 Task: Research Airbnb properties in Rafa?, Palestinian Territory from 10th December, 2023 to 25th December, 2023 for 3 adults, 1 child. Place can be shared room with 2 bedrooms having 3 beds and 2 bathrooms. Property type can be guest house. Amenities needed are: wifi, TV, free parkinig on premises, gym, breakfast. Booking option can be shelf check-in. Look for 5 properties as per requirement.
Action: Mouse moved to (372, 115)
Screenshot: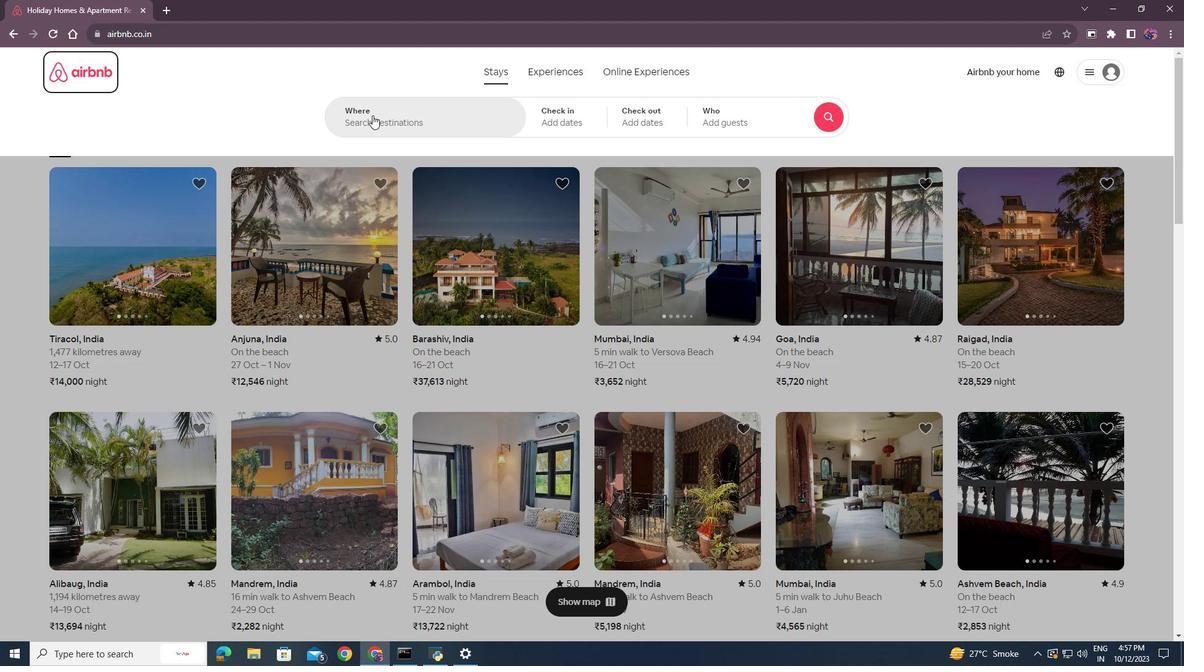 
Action: Mouse pressed left at (372, 115)
Screenshot: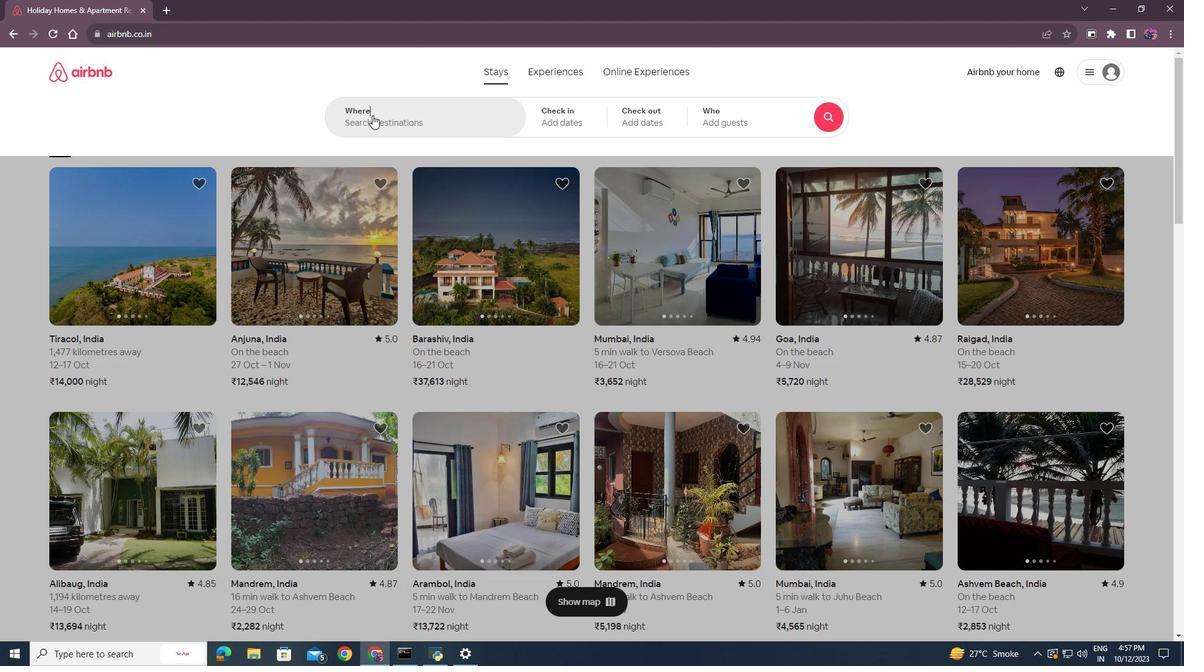 
Action: Mouse moved to (366, 122)
Screenshot: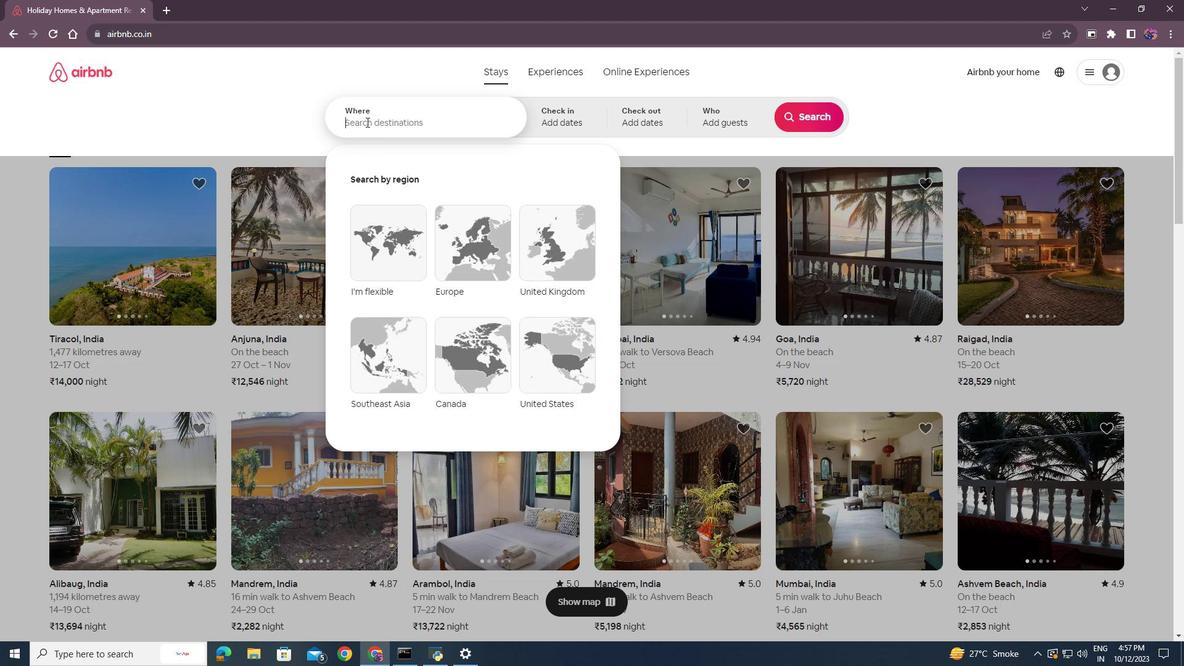
Action: Mouse pressed left at (366, 122)
Screenshot: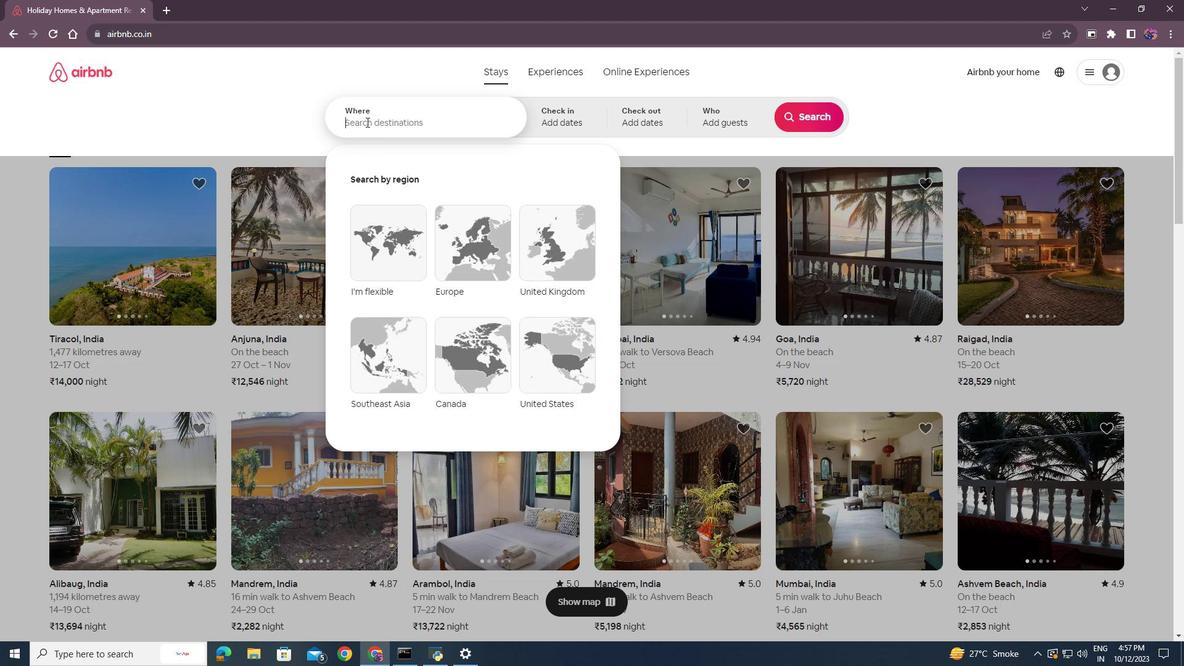 
Action: Key pressed <Key.shift>Rafa<Key.shift_r>?,<Key.shift><Key.shift><Key.shift><Key.shift><Key.shift><Key.shift><Key.shift><Key.shift><Key.shift><Key.shift><Key.shift><Key.shift><Key.shift><Key.shift><Key.shift><Key.shift><Key.shift><Key.shift><Key.shift><Key.shift>Palestinian<Key.space><Key.shift>Territory<Key.enter>
Screenshot: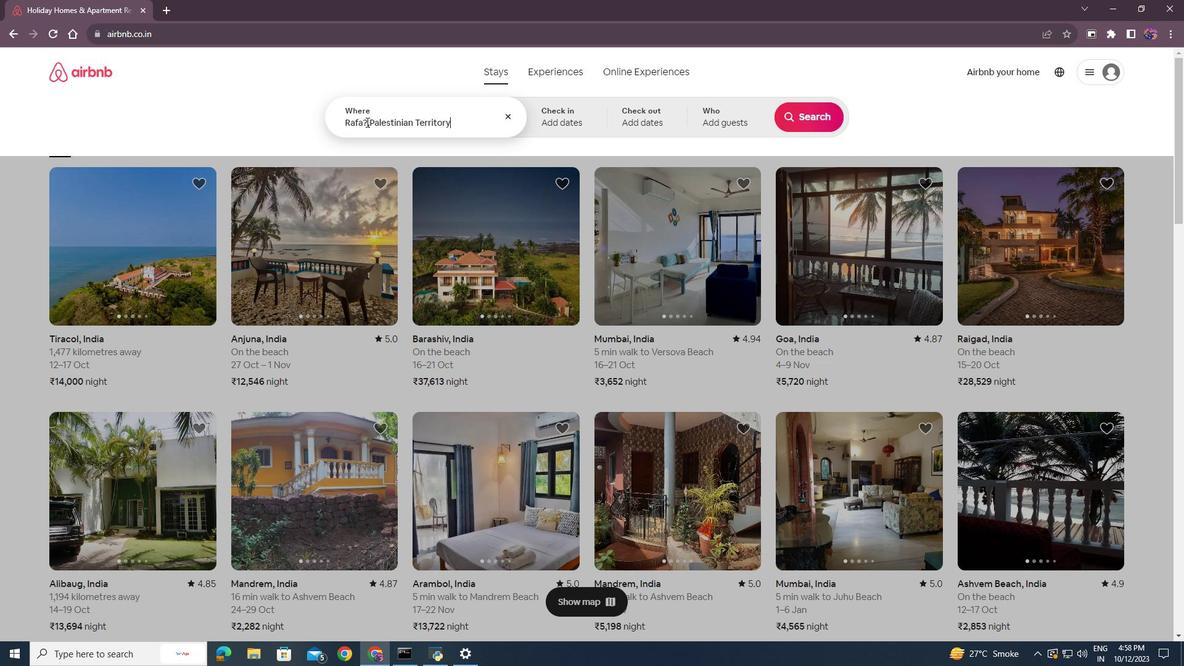 
Action: Mouse moved to (803, 217)
Screenshot: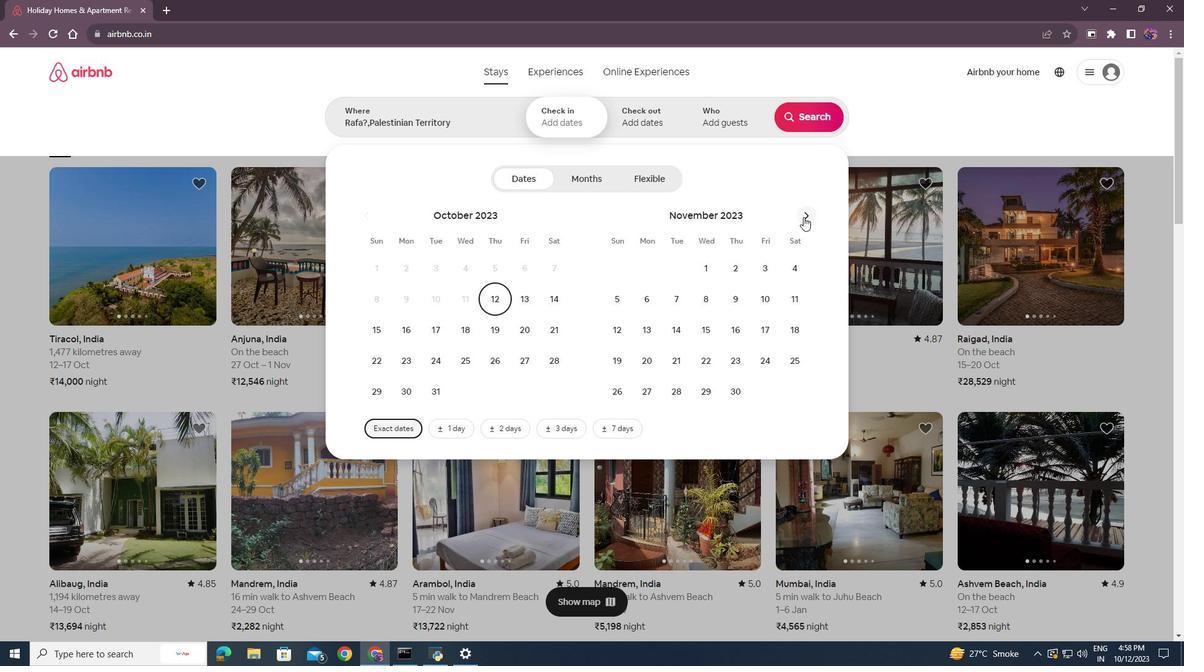 
Action: Mouse pressed left at (803, 217)
Screenshot: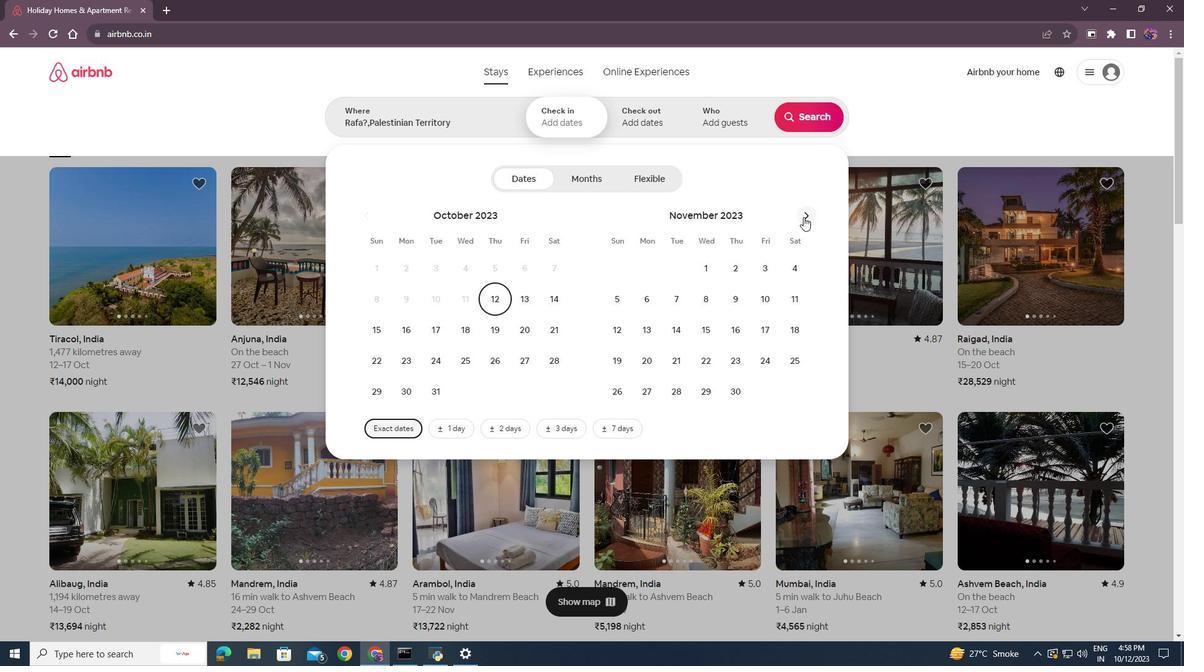 
Action: Mouse moved to (617, 330)
Screenshot: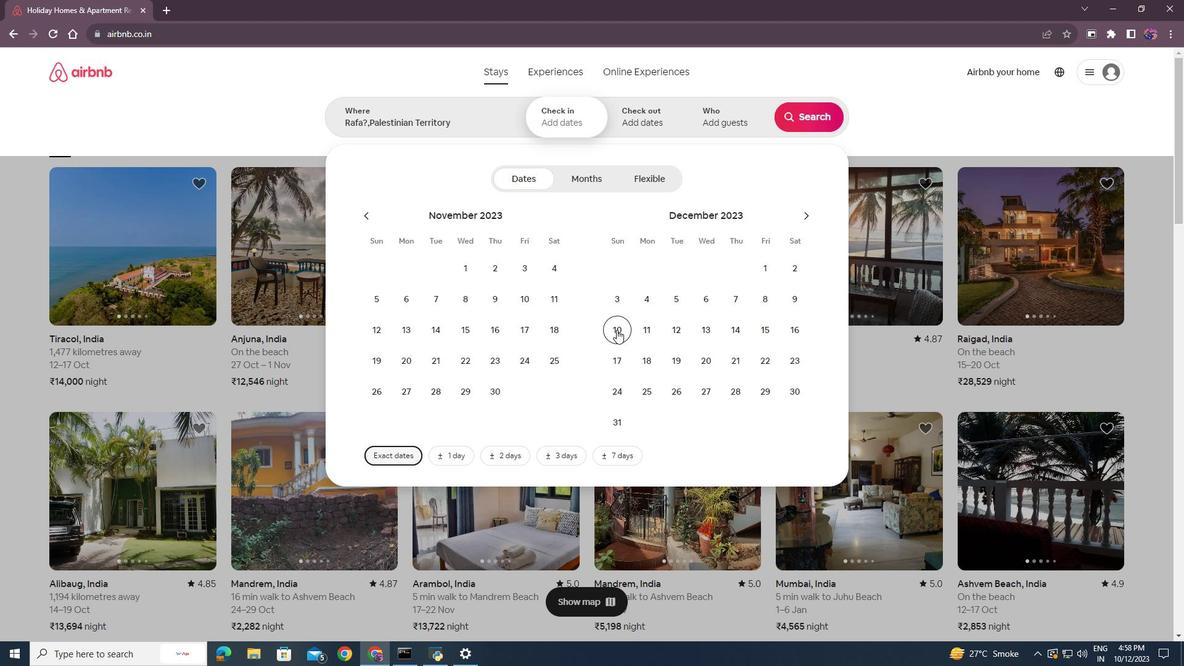 
Action: Mouse pressed left at (617, 330)
Screenshot: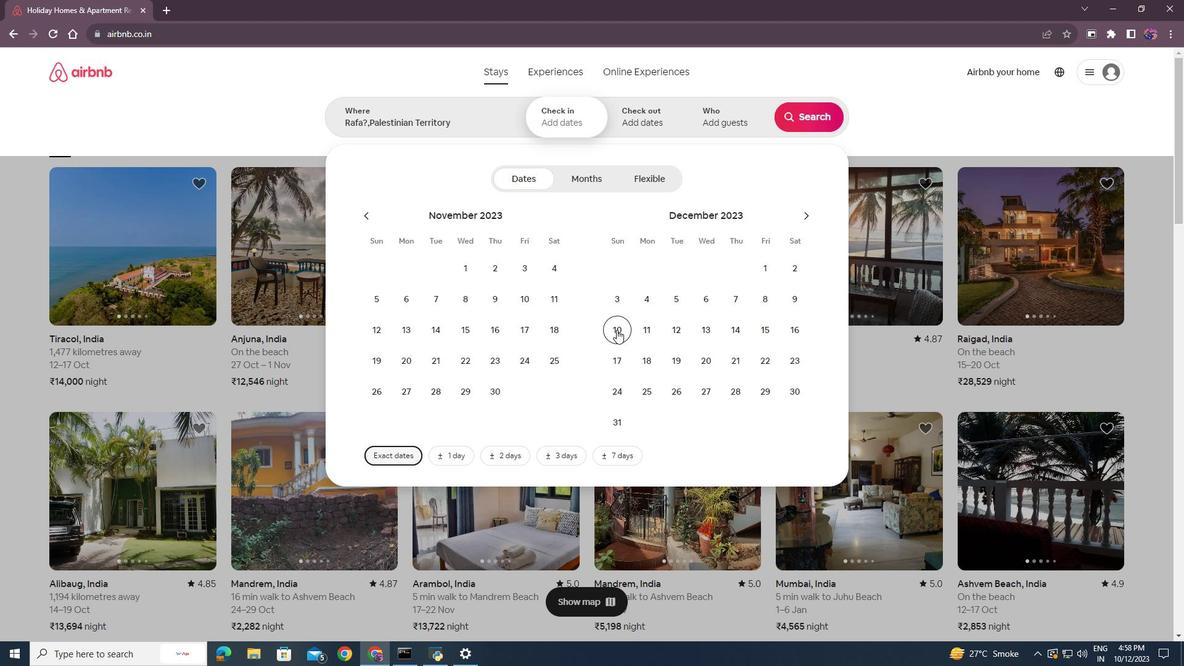 
Action: Mouse moved to (647, 388)
Screenshot: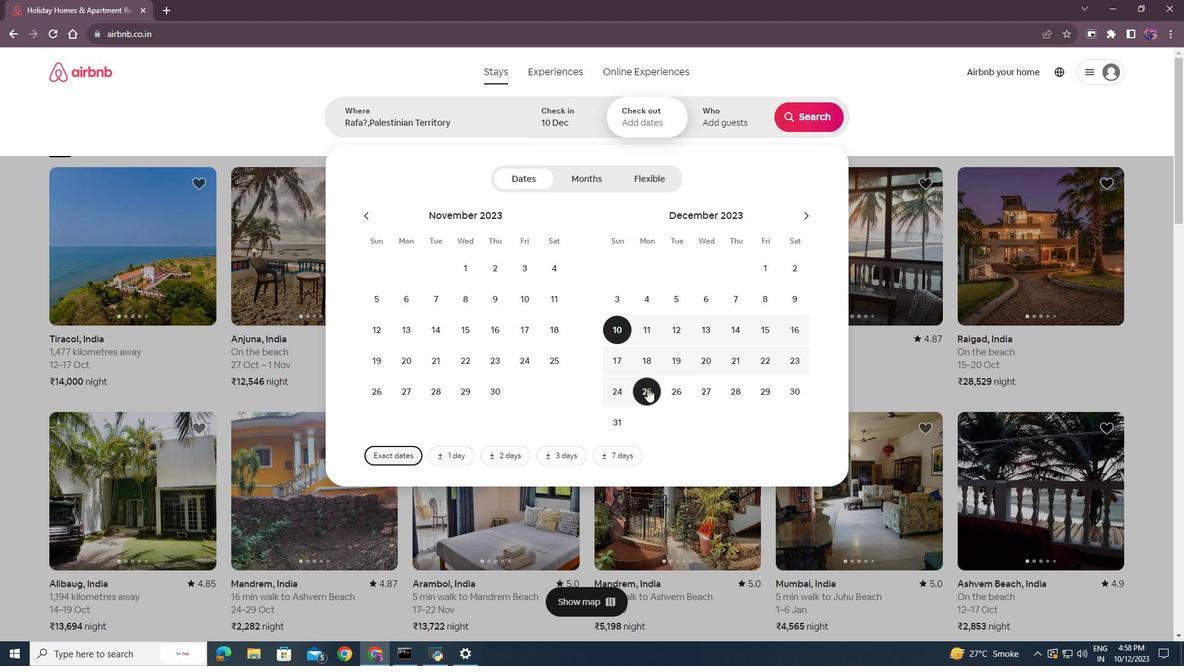 
Action: Mouse pressed left at (647, 388)
Screenshot: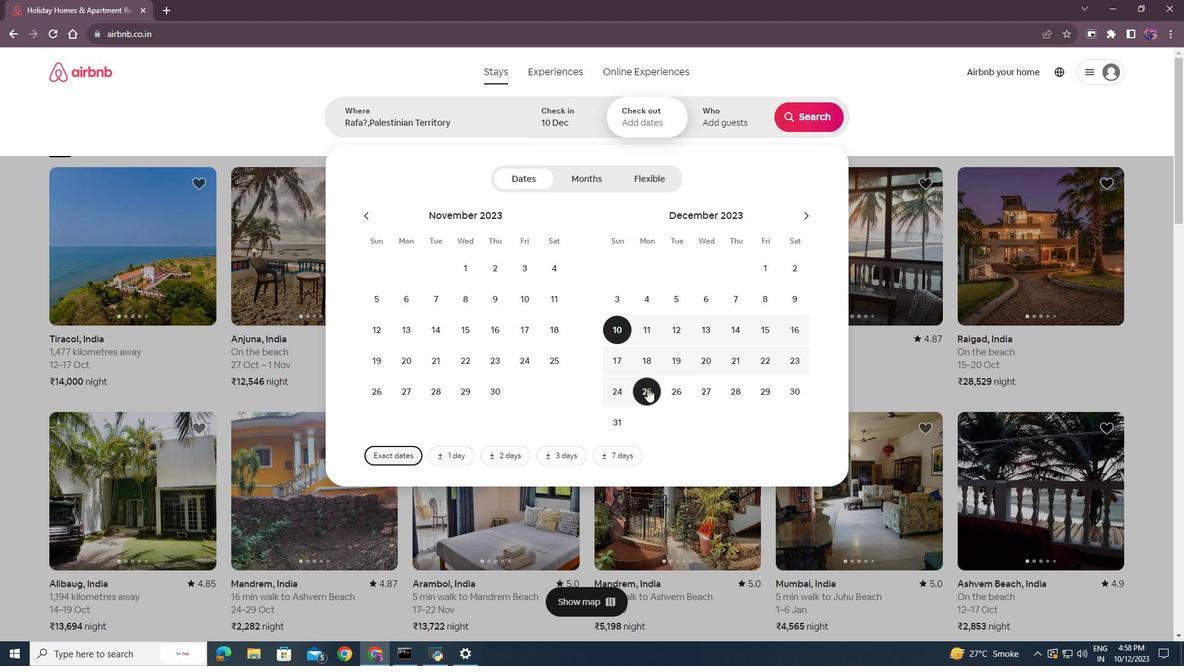 
Action: Mouse moved to (741, 121)
Screenshot: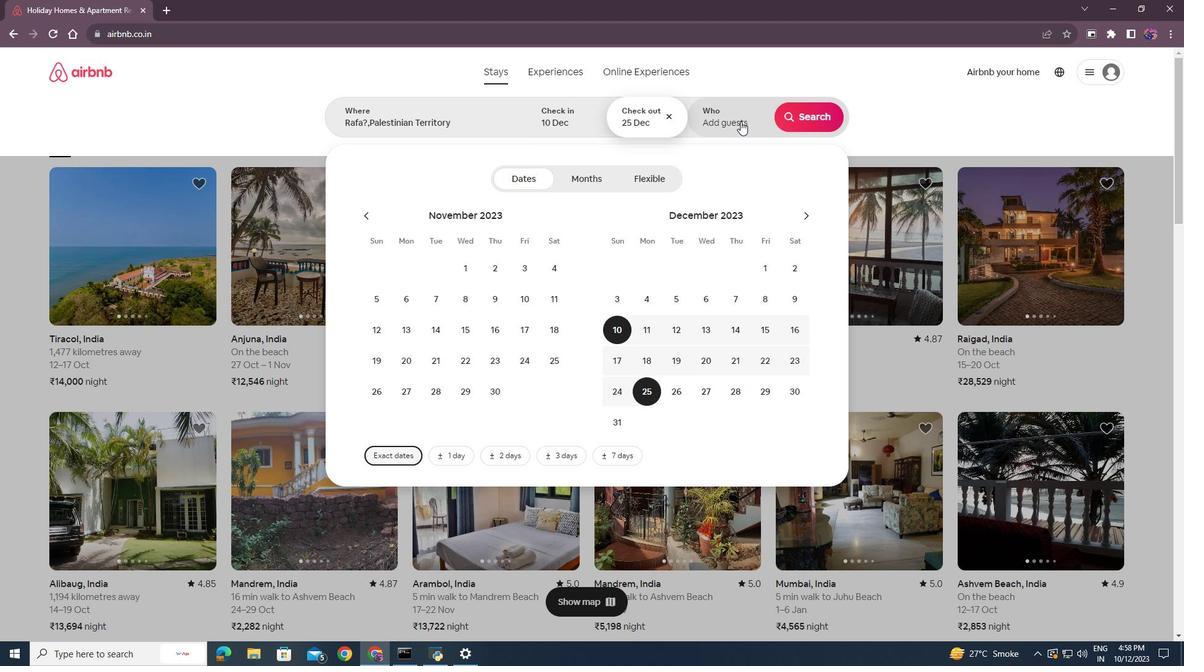 
Action: Mouse pressed left at (741, 121)
Screenshot: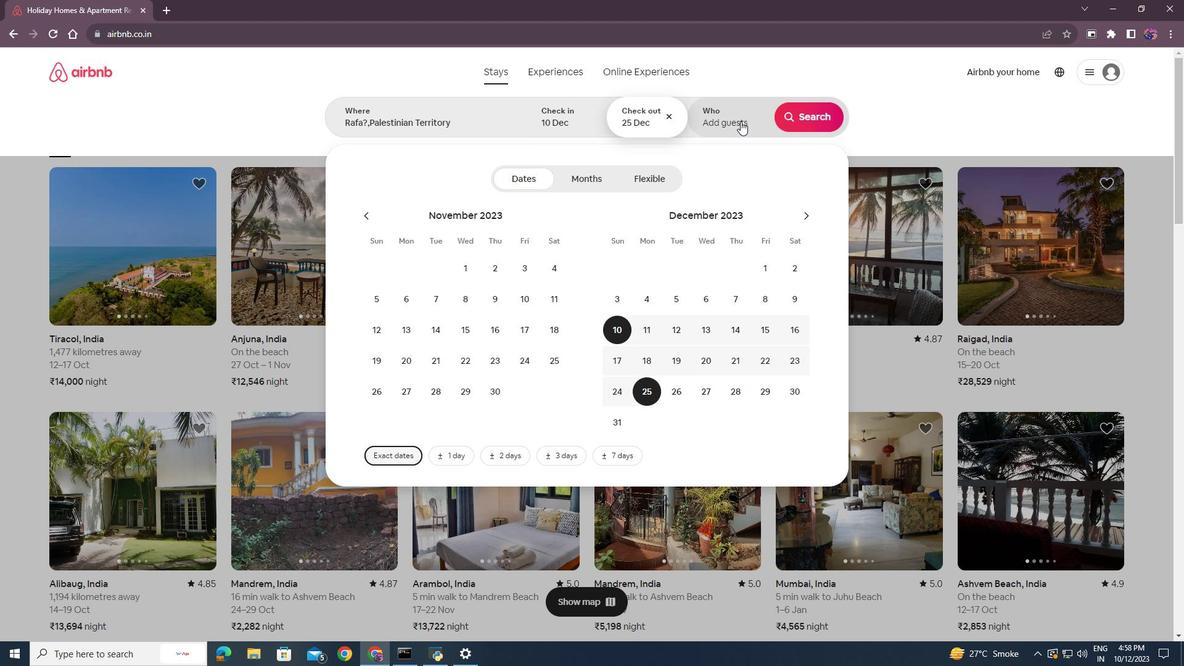 
Action: Mouse moved to (806, 179)
Screenshot: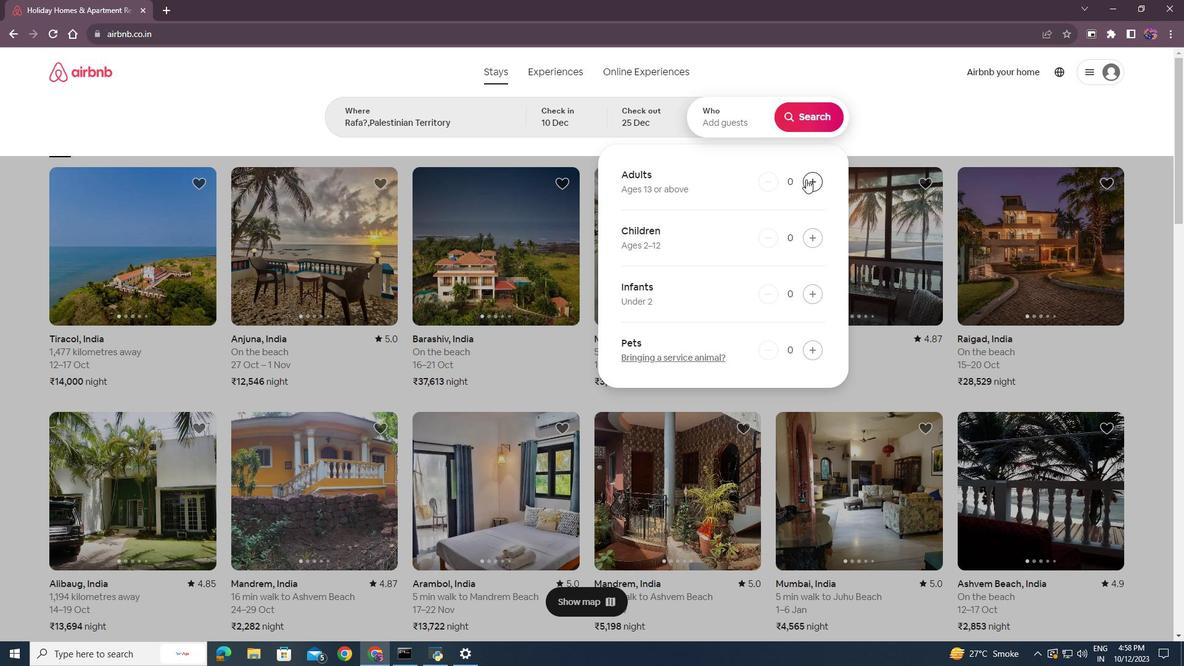
Action: Mouse pressed left at (806, 179)
Screenshot: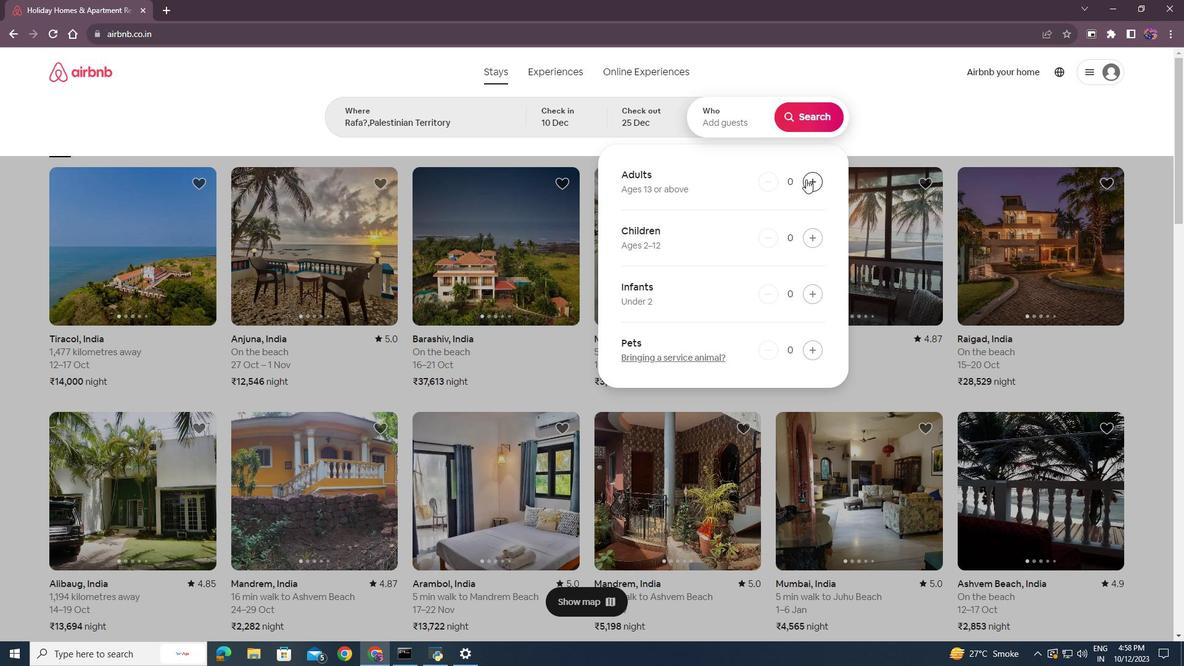 
Action: Mouse moved to (810, 181)
Screenshot: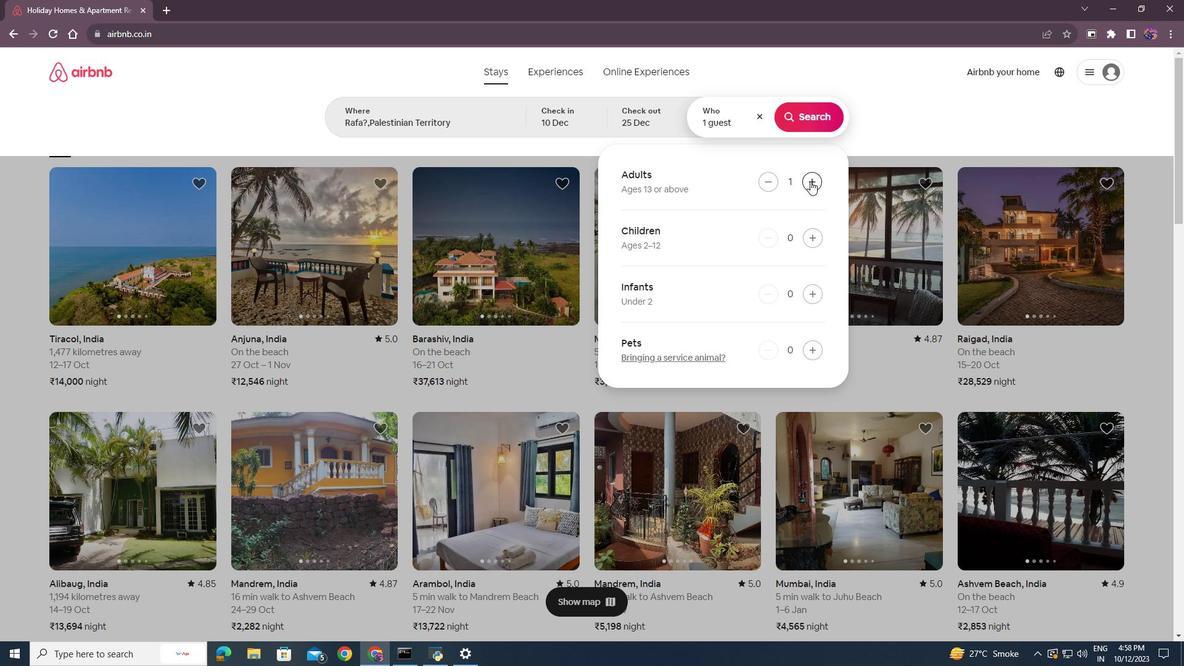 
Action: Mouse pressed left at (810, 181)
Screenshot: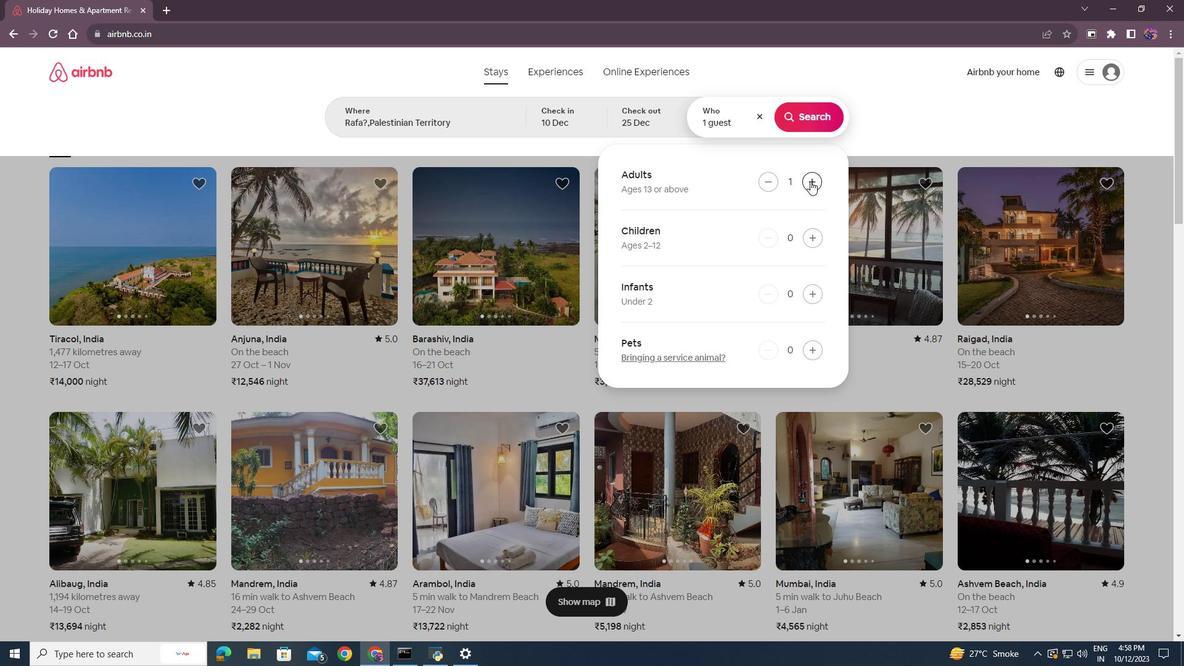 
Action: Mouse pressed left at (810, 181)
Screenshot: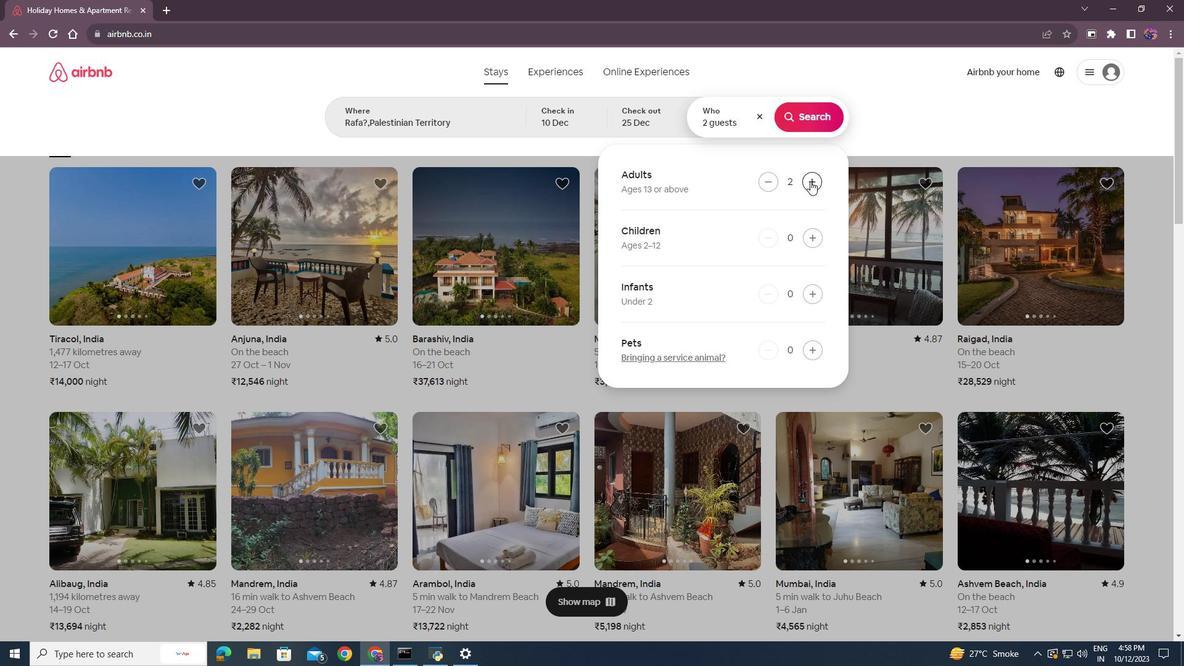 
Action: Mouse moved to (804, 121)
Screenshot: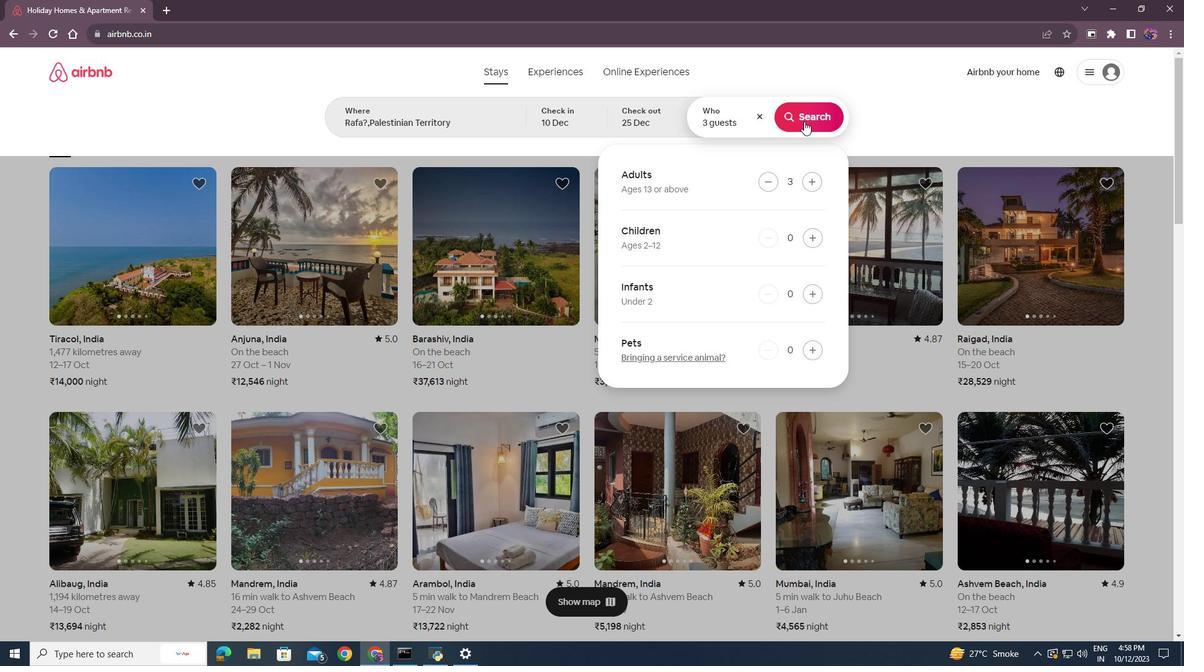 
Action: Mouse pressed left at (804, 121)
Screenshot: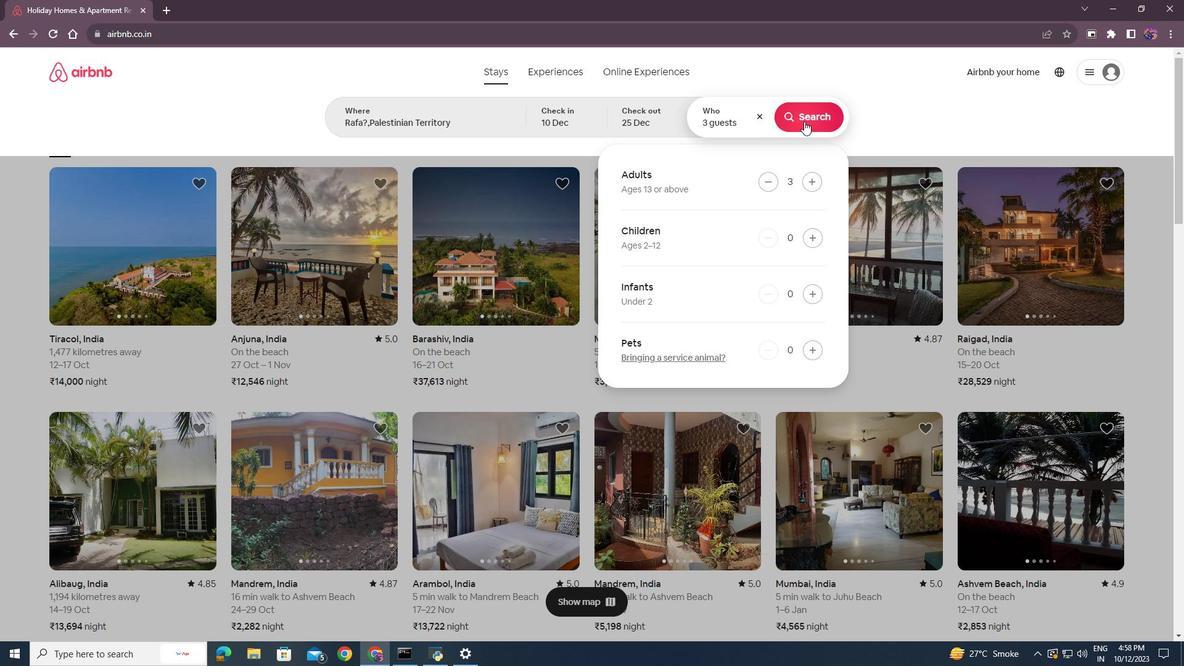 
Action: Mouse moved to (624, 73)
Screenshot: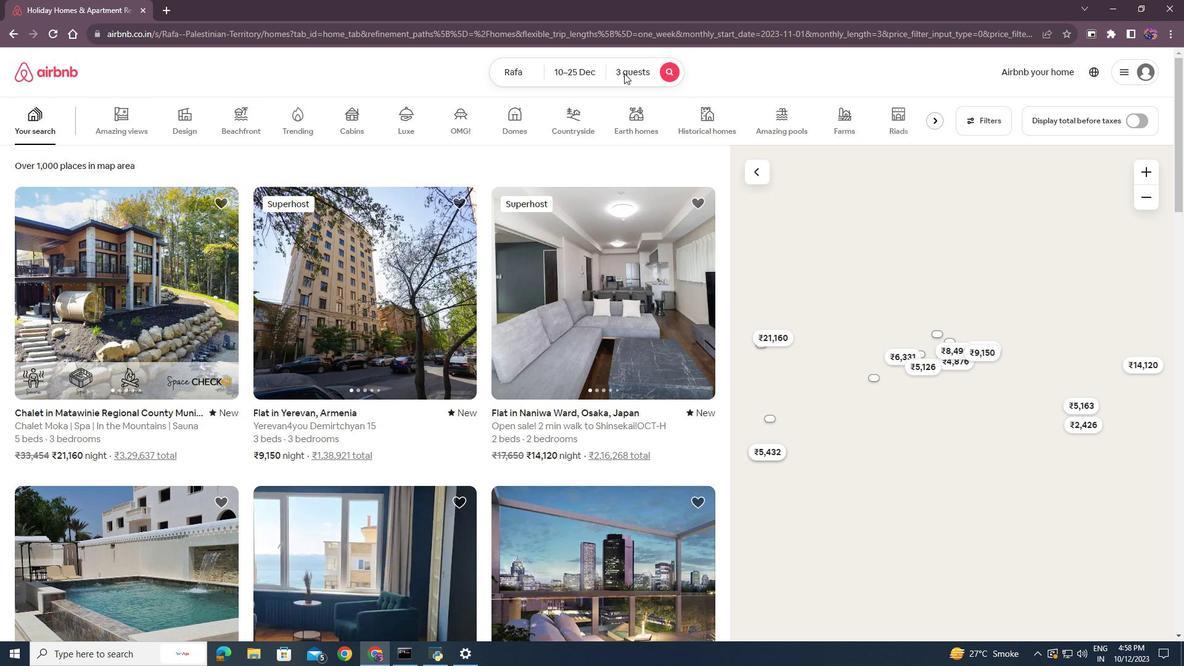 
Action: Mouse pressed left at (624, 73)
Screenshot: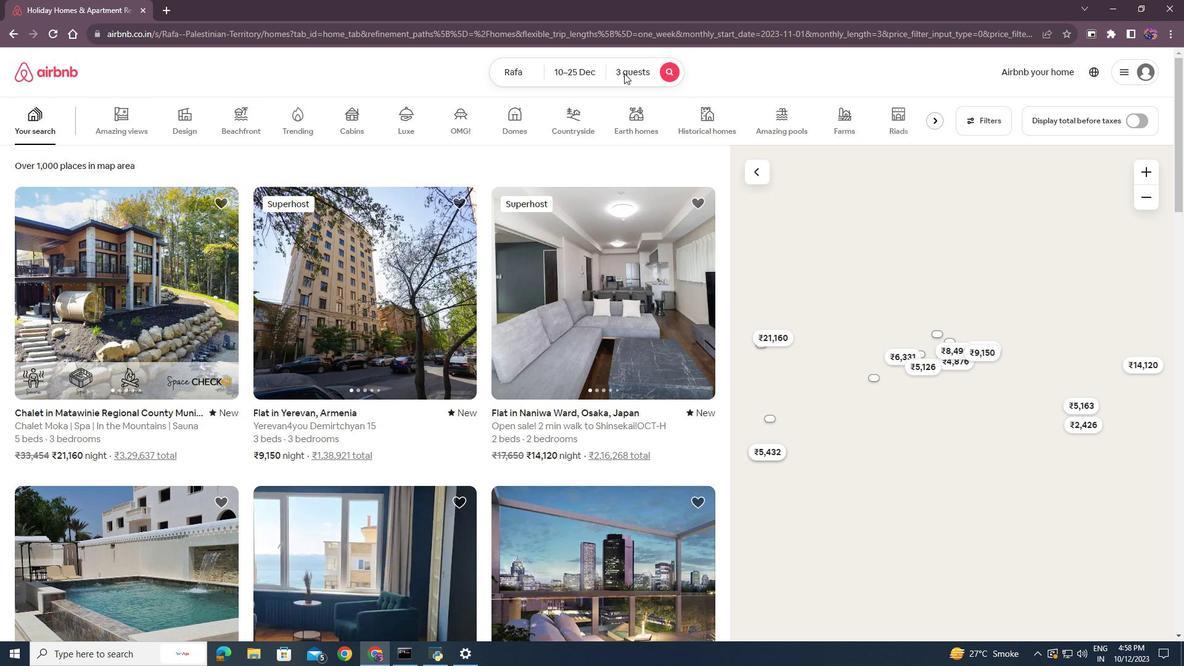 
Action: Mouse moved to (816, 238)
Screenshot: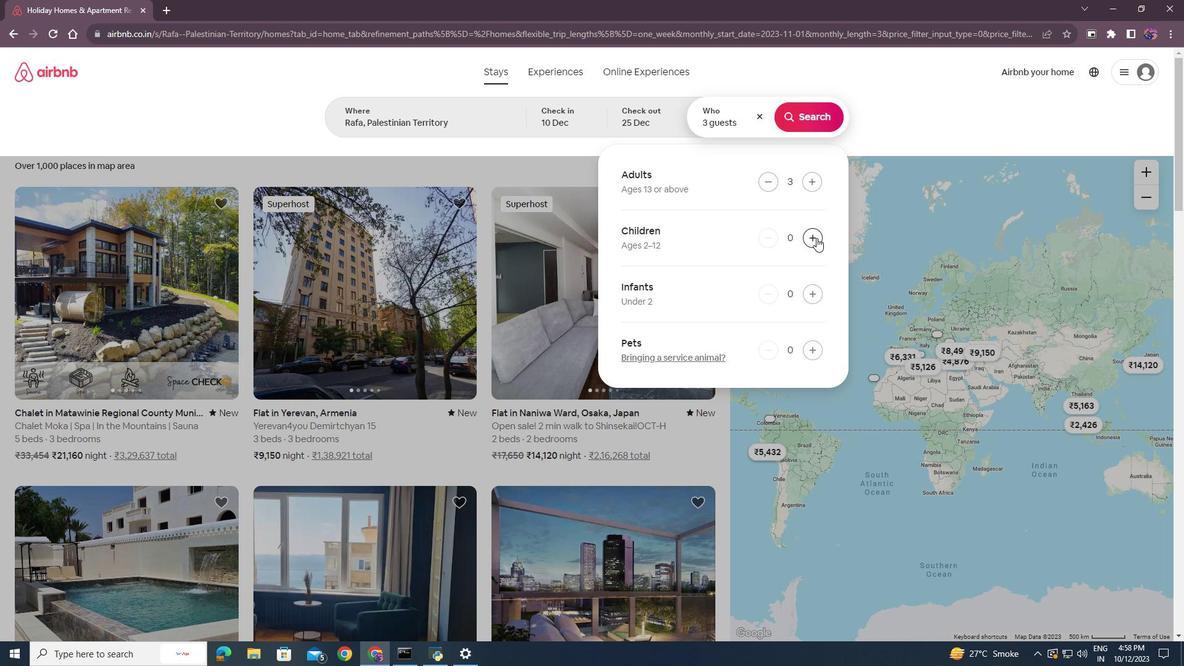 
Action: Mouse pressed left at (816, 238)
Screenshot: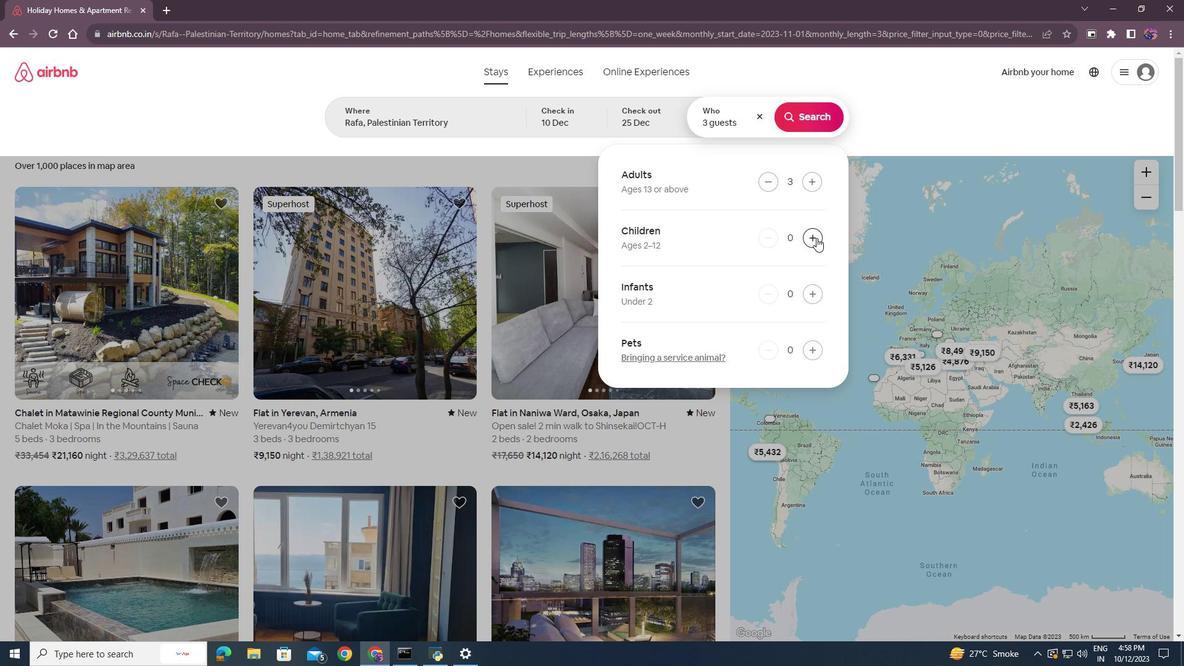 
Action: Mouse moved to (810, 120)
Screenshot: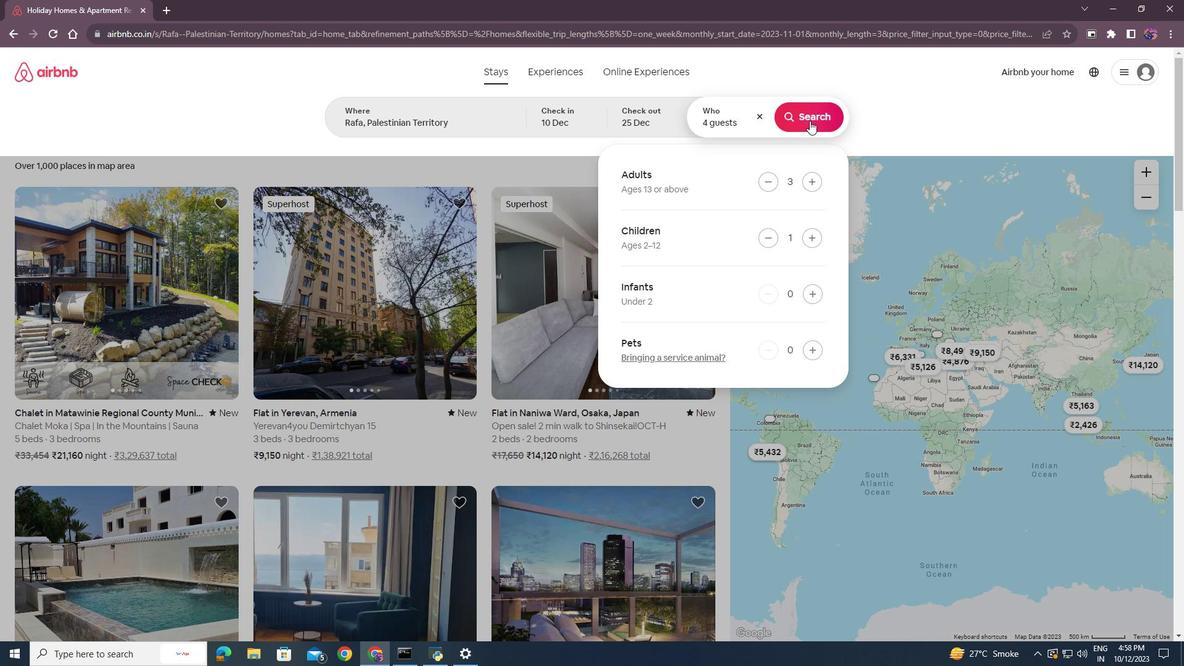 
Action: Mouse pressed left at (810, 120)
Screenshot: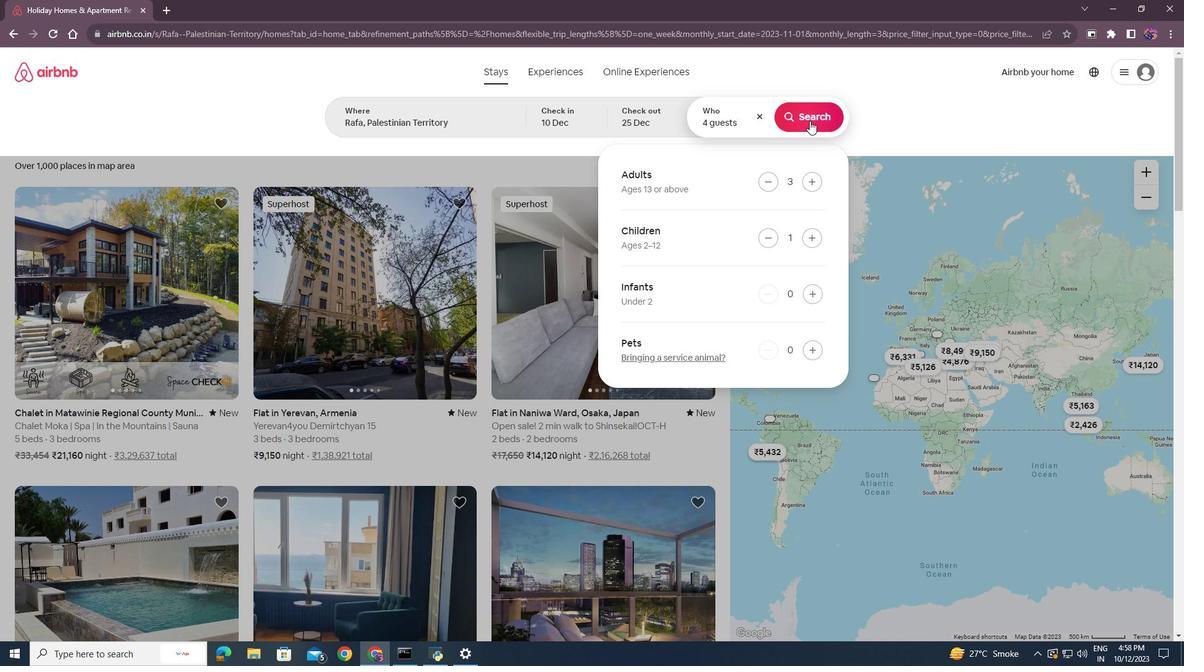 
Action: Mouse moved to (394, 306)
Screenshot: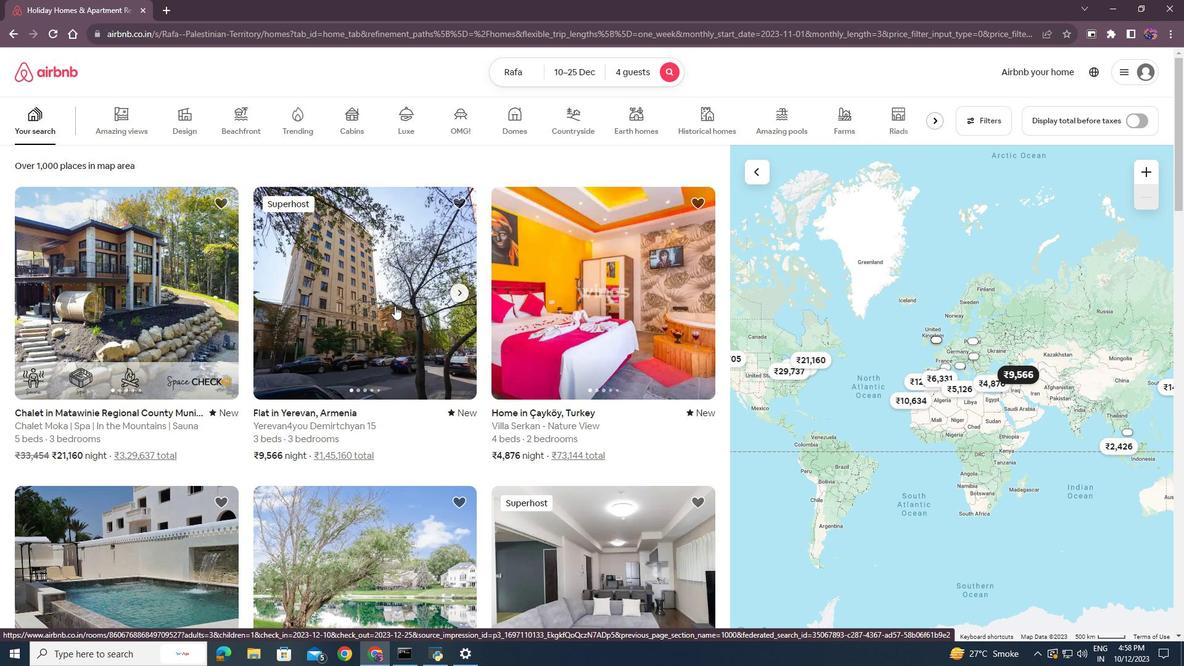 
Action: Mouse scrolled (394, 305) with delta (0, 0)
Screenshot: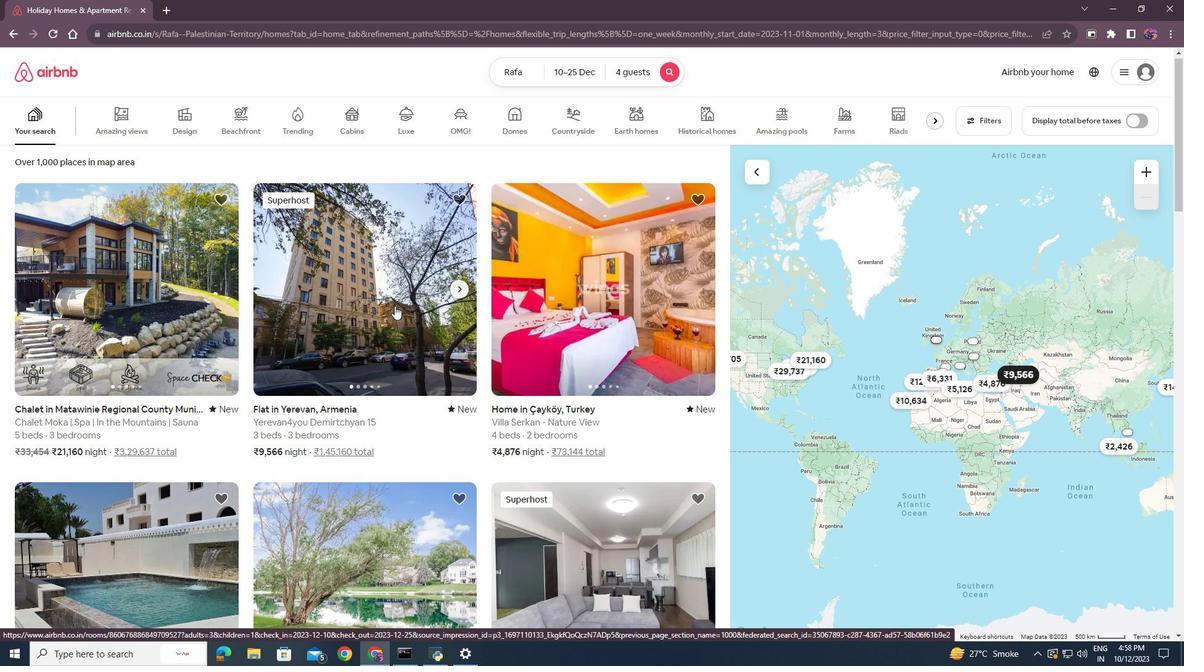
Action: Mouse scrolled (394, 306) with delta (0, 0)
Screenshot: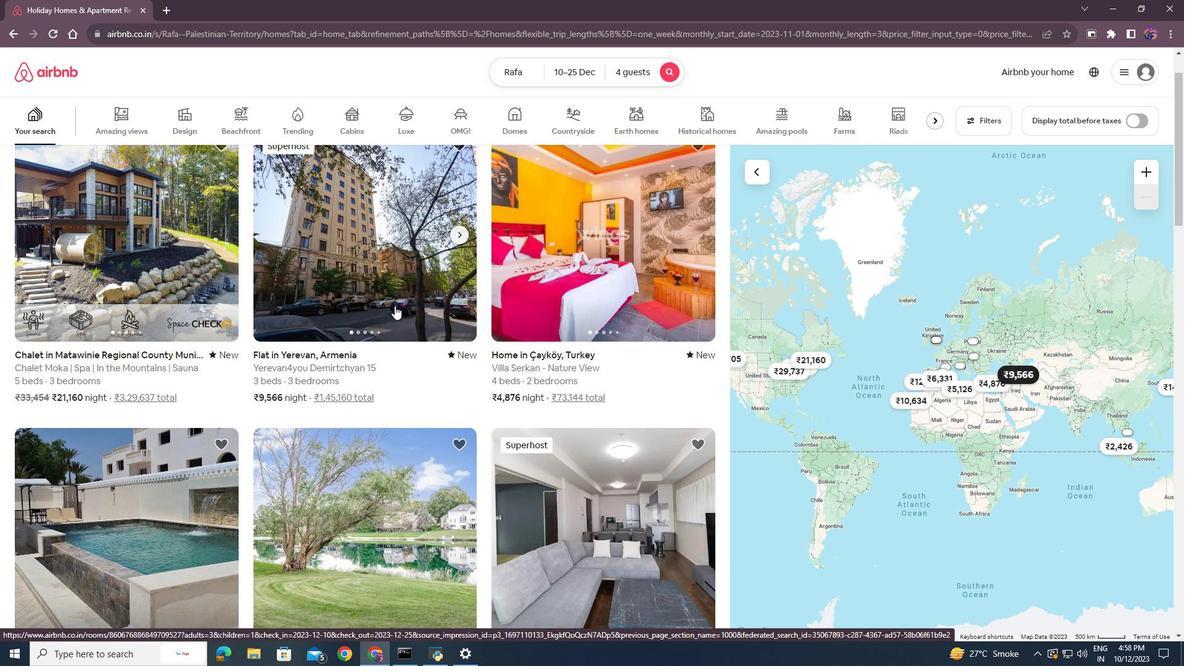 
Action: Mouse moved to (981, 118)
Screenshot: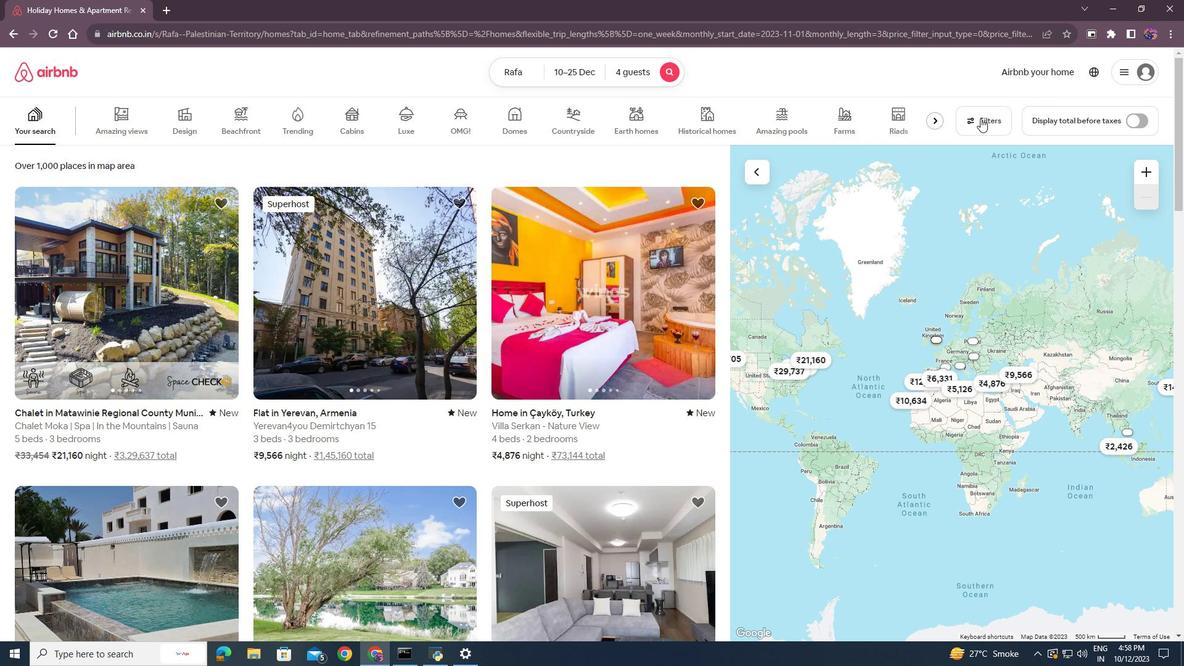 
Action: Mouse pressed left at (981, 118)
Screenshot: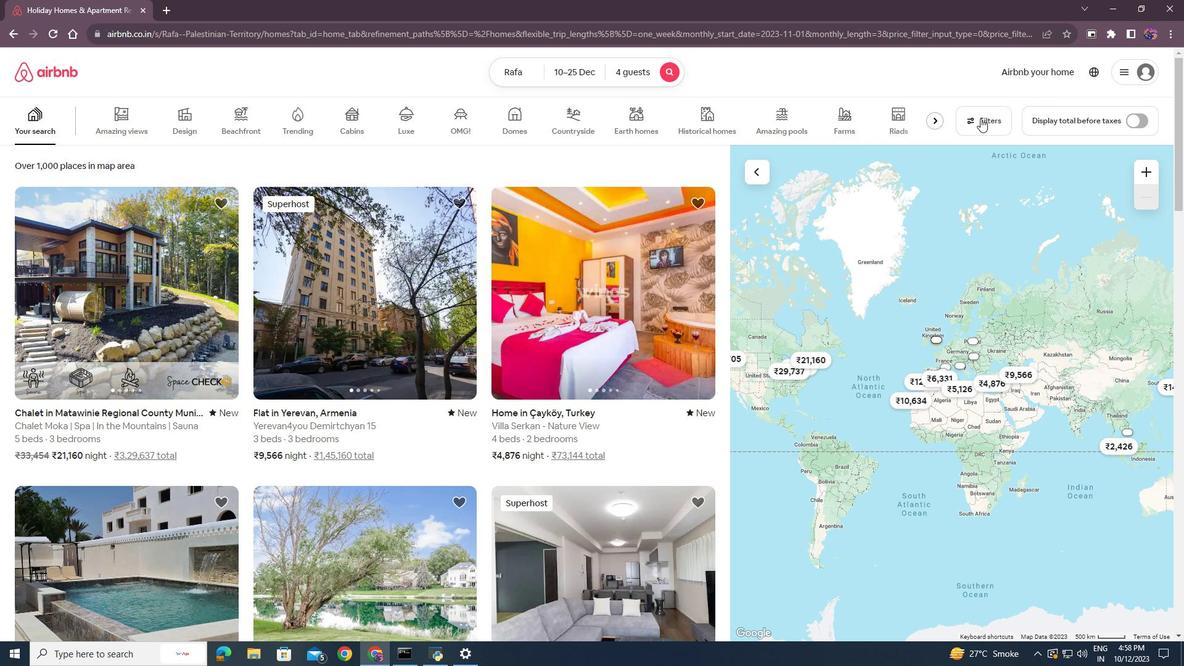 
Action: Mouse moved to (497, 391)
Screenshot: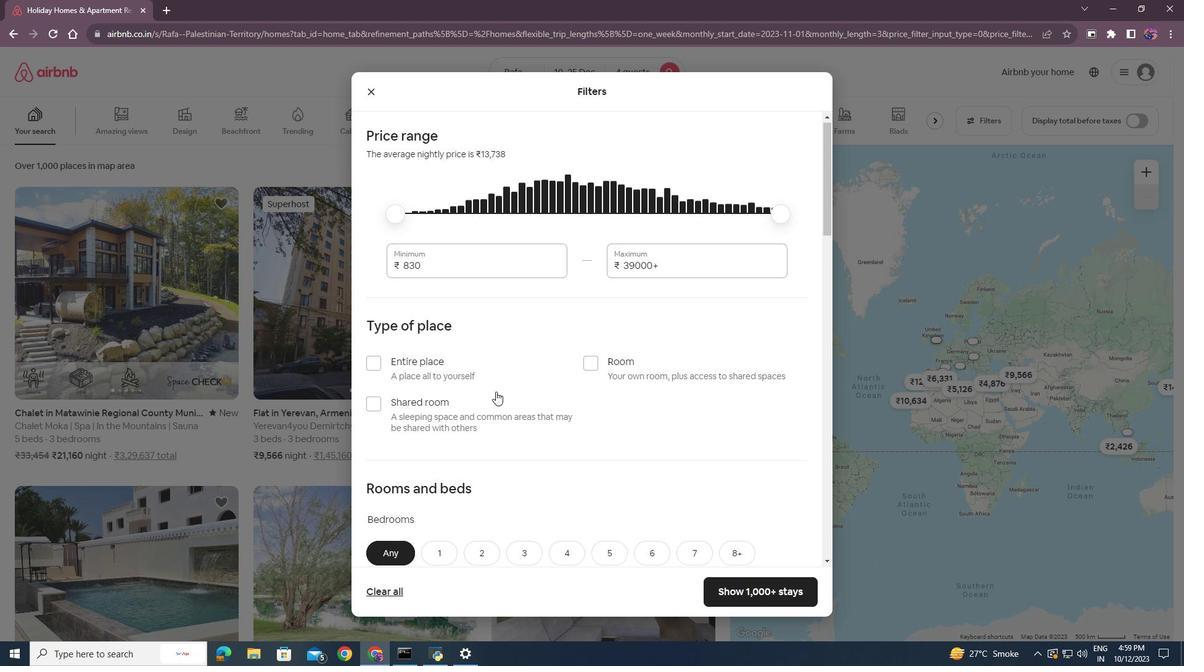 
Action: Mouse scrolled (497, 391) with delta (0, 0)
Screenshot: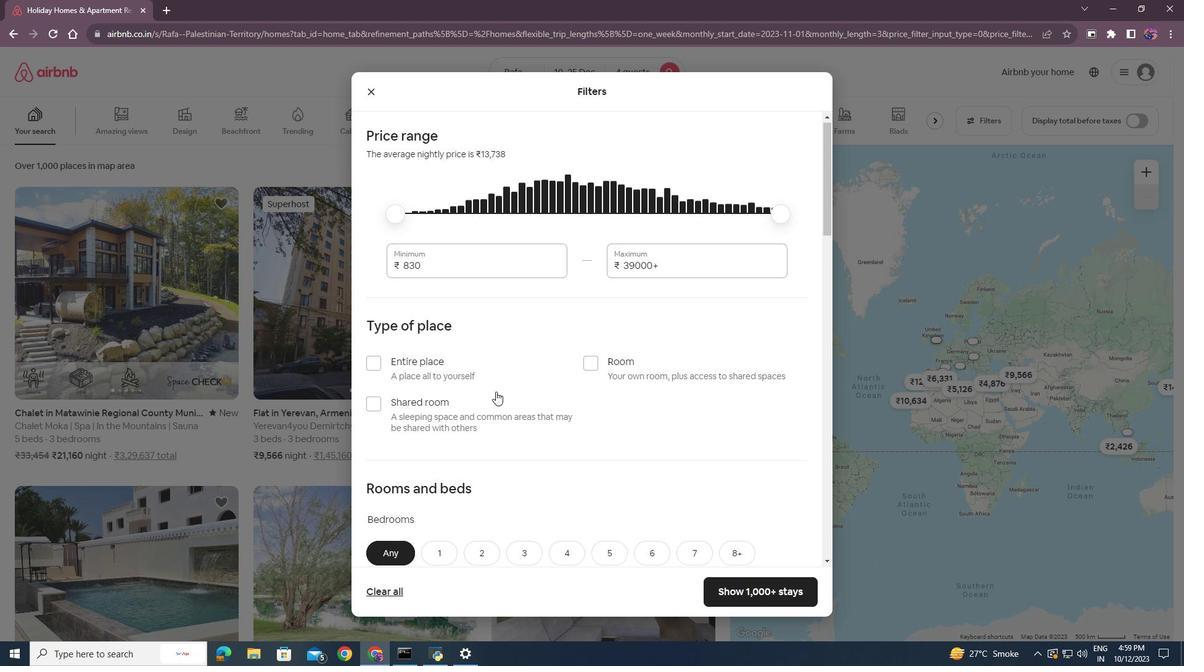 
Action: Mouse moved to (373, 347)
Screenshot: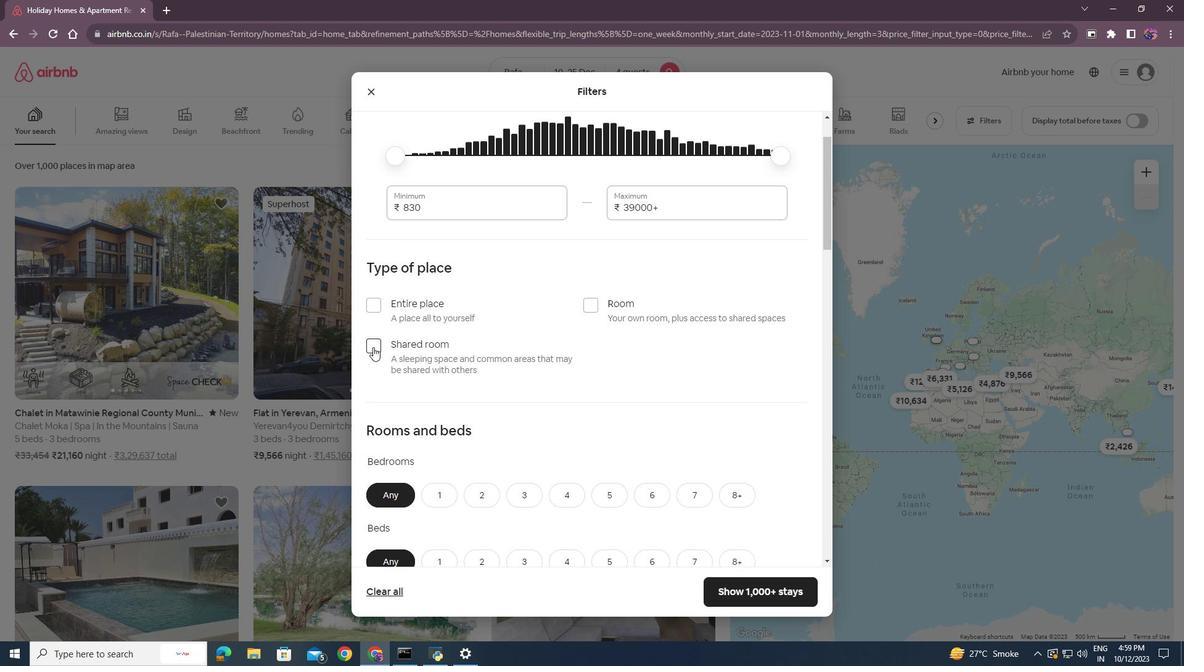 
Action: Mouse pressed left at (373, 347)
Screenshot: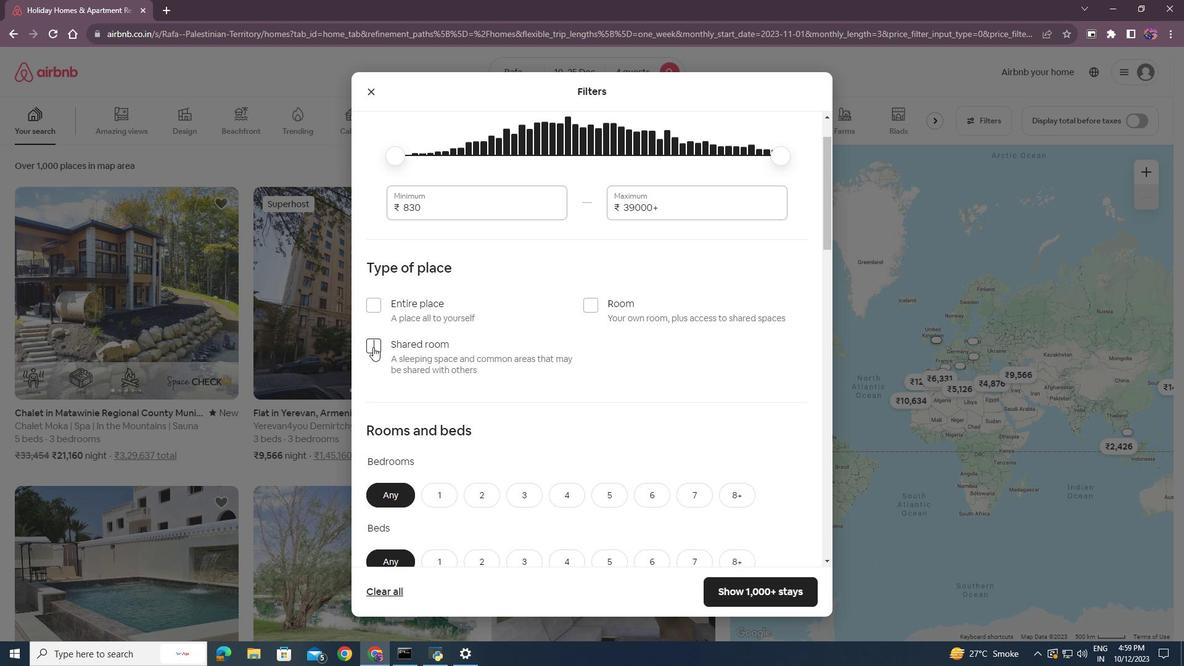 
Action: Mouse moved to (526, 406)
Screenshot: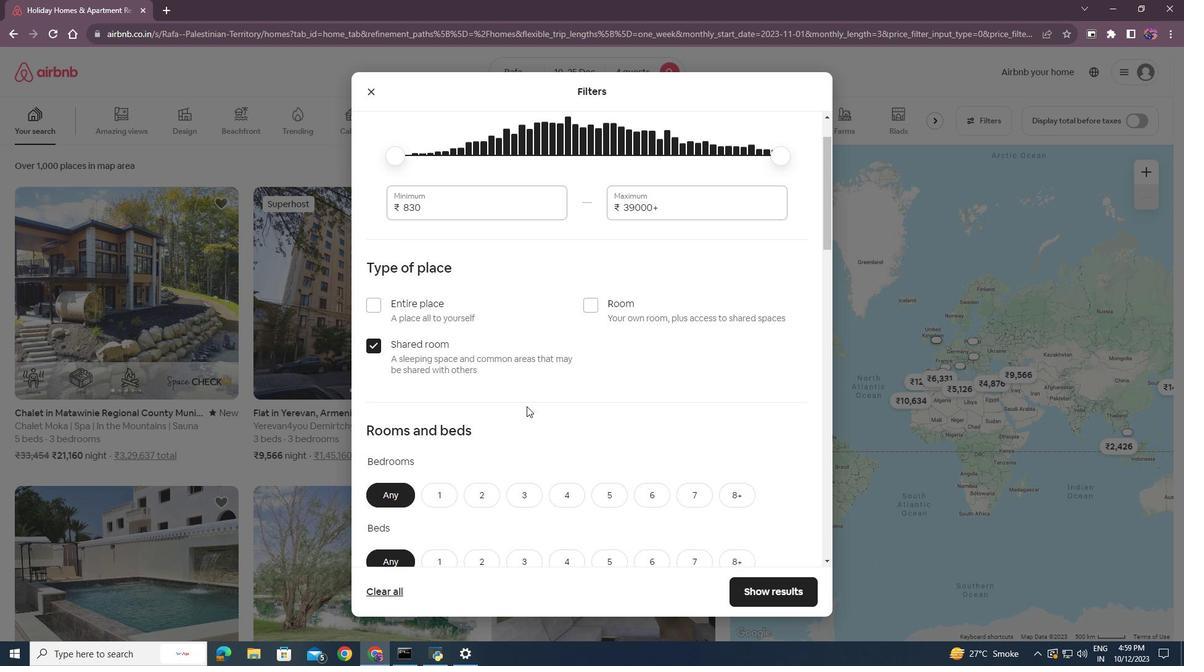 
Action: Mouse scrolled (526, 405) with delta (0, 0)
Screenshot: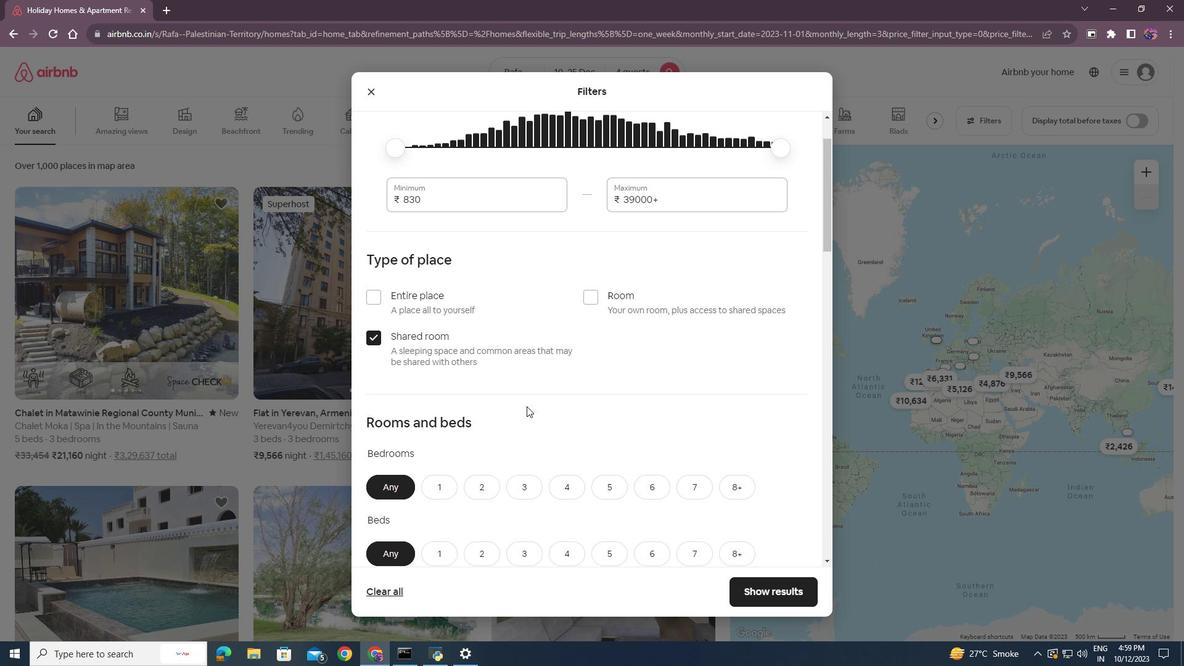 
Action: Mouse moved to (523, 496)
Screenshot: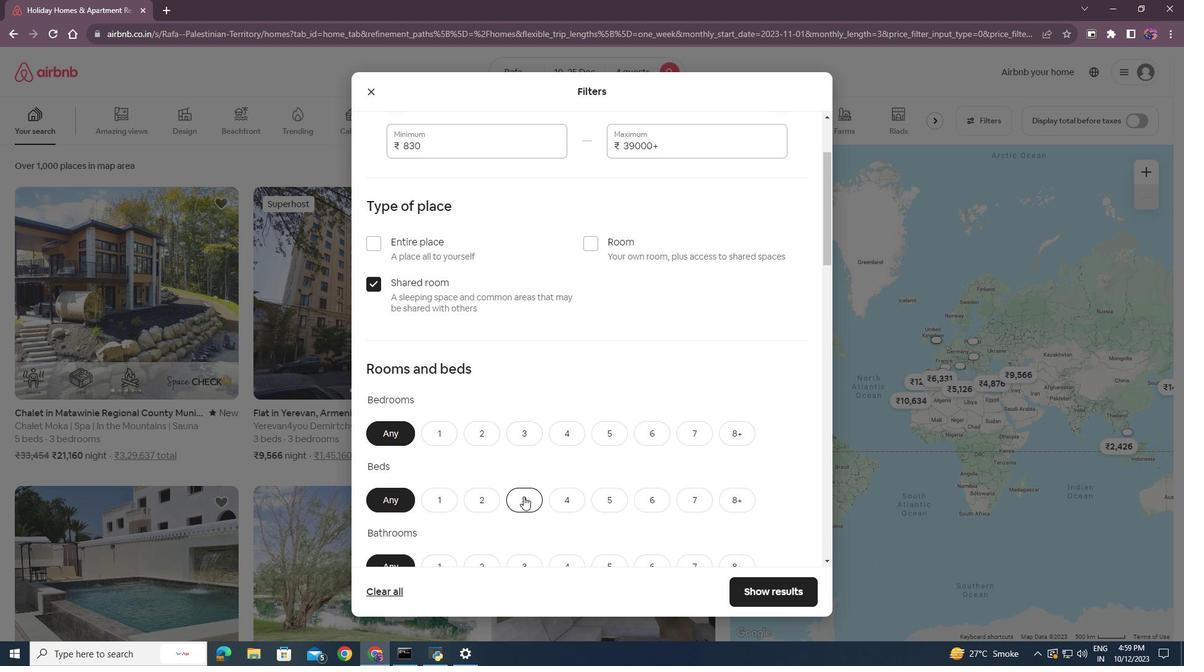 
Action: Mouse pressed left at (523, 496)
Screenshot: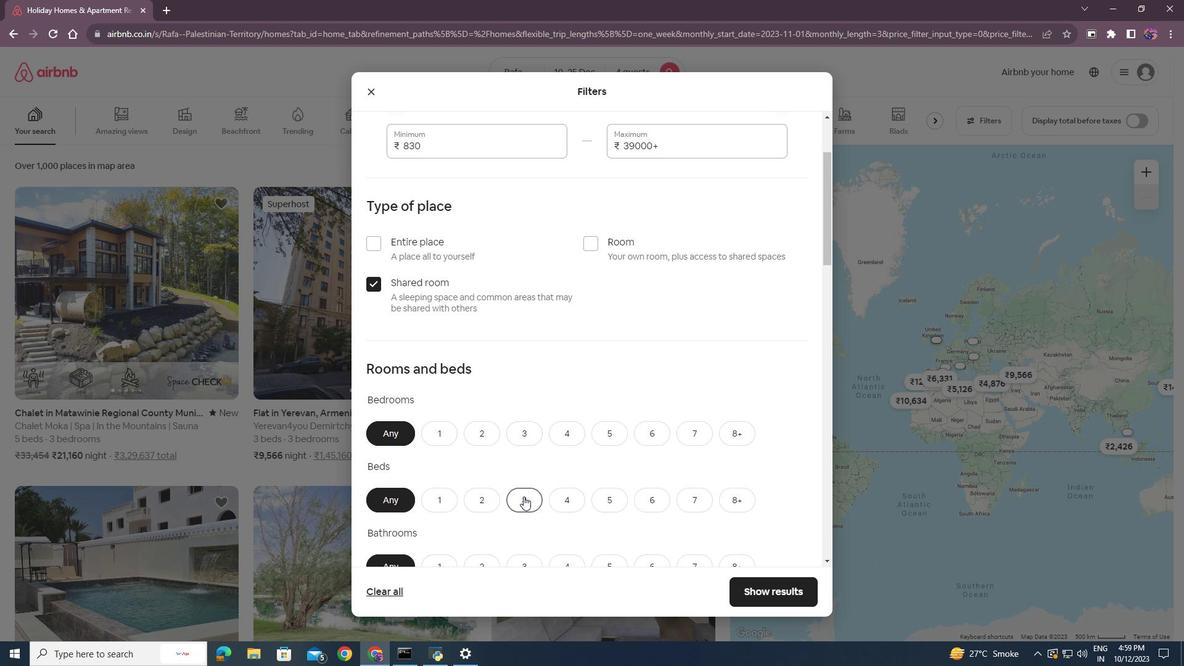 
Action: Mouse moved to (483, 431)
Screenshot: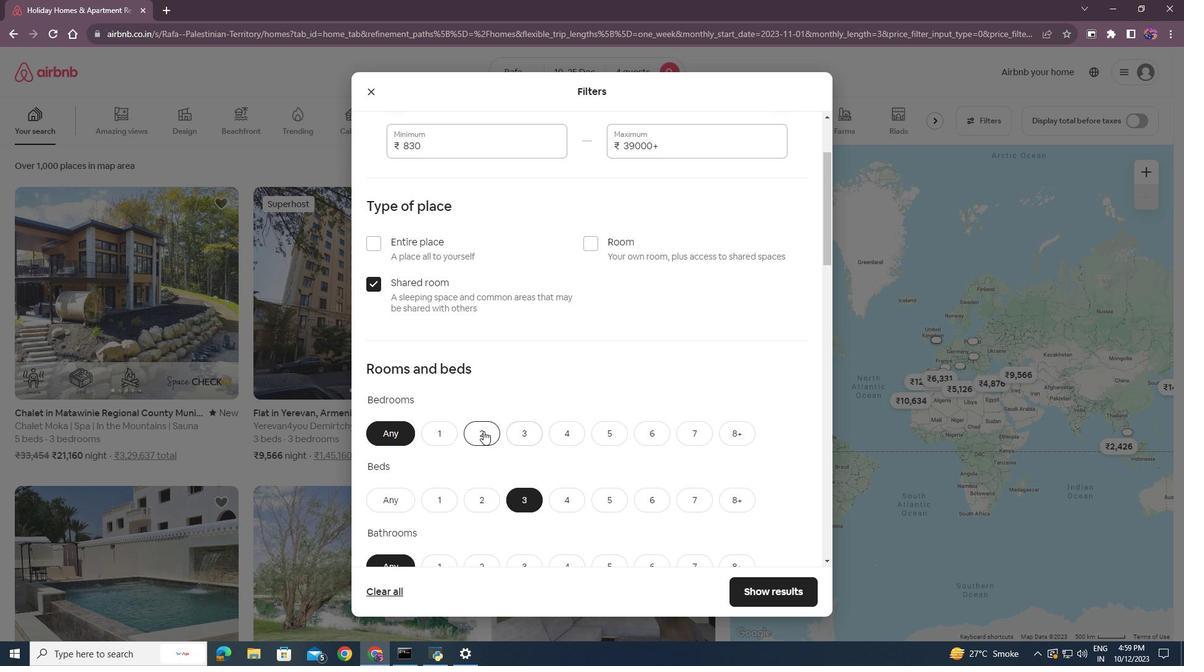 
Action: Mouse pressed left at (483, 431)
Screenshot: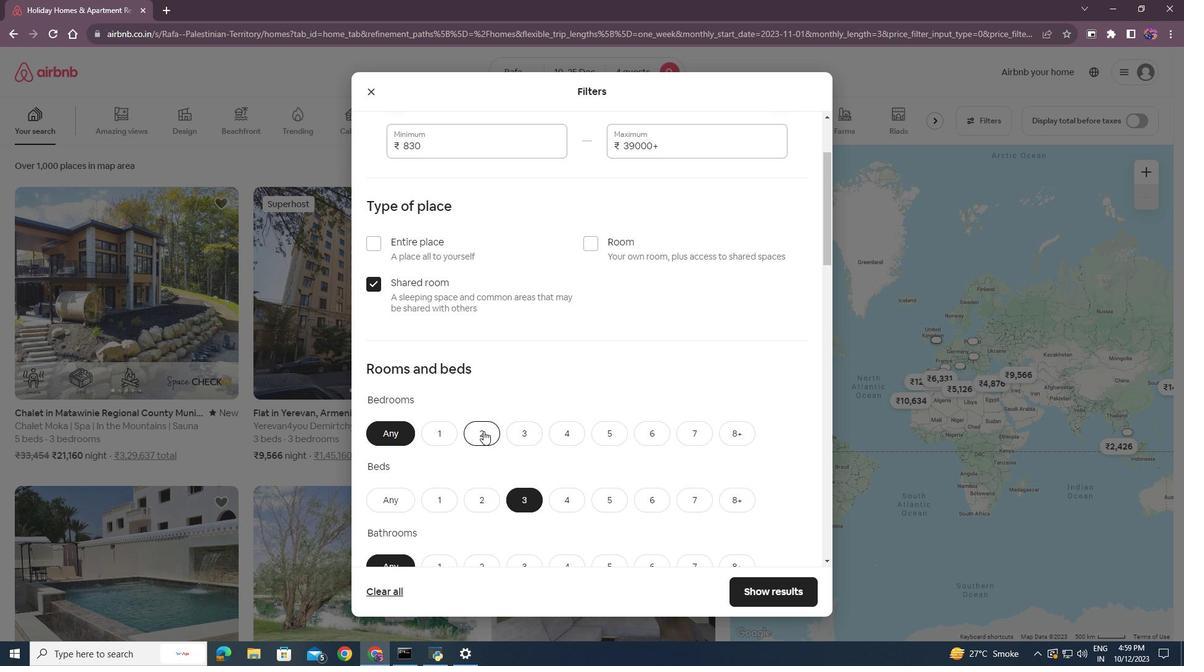 
Action: Mouse moved to (491, 462)
Screenshot: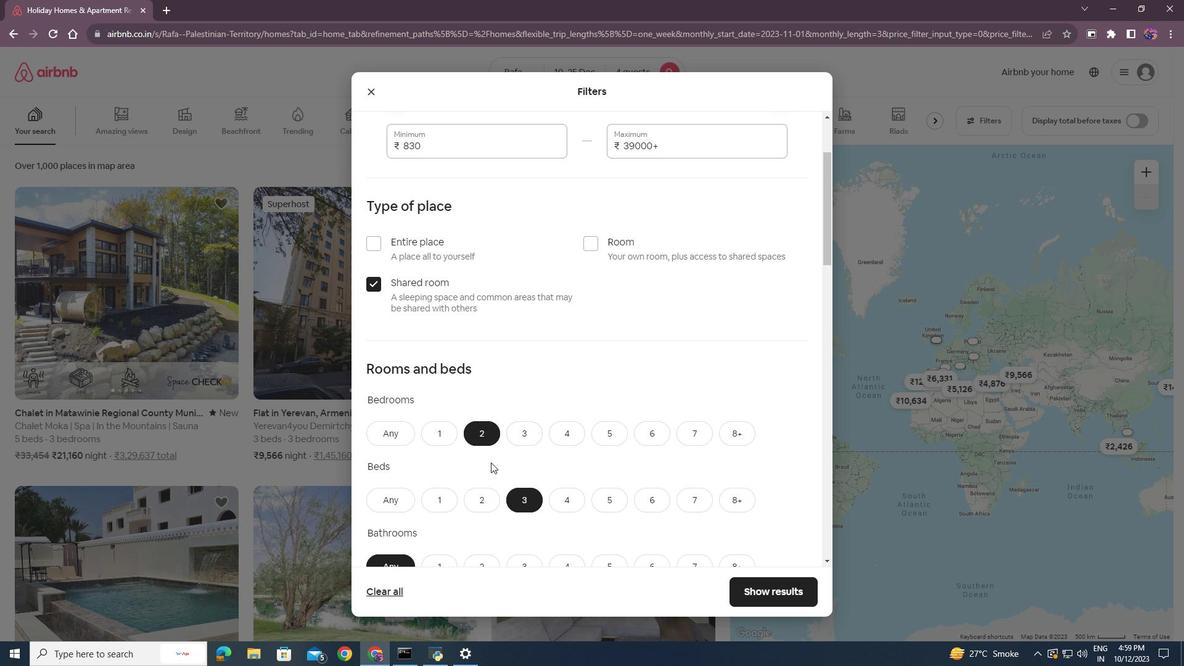 
Action: Mouse scrolled (491, 462) with delta (0, 0)
Screenshot: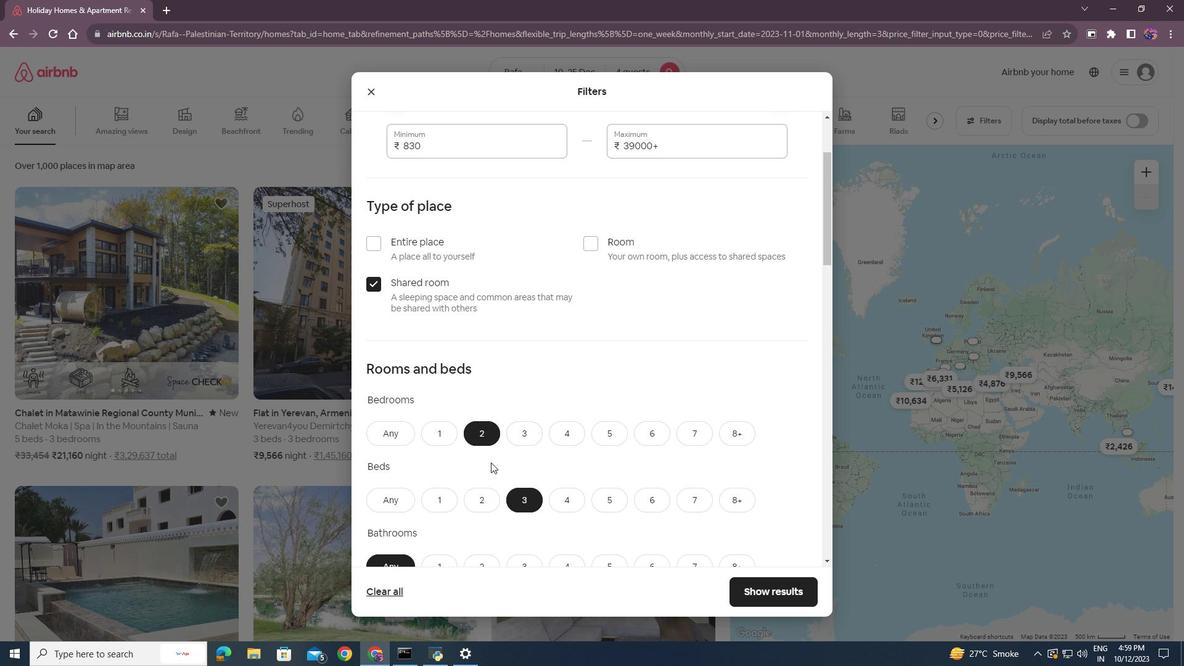 
Action: Mouse scrolled (491, 462) with delta (0, 0)
Screenshot: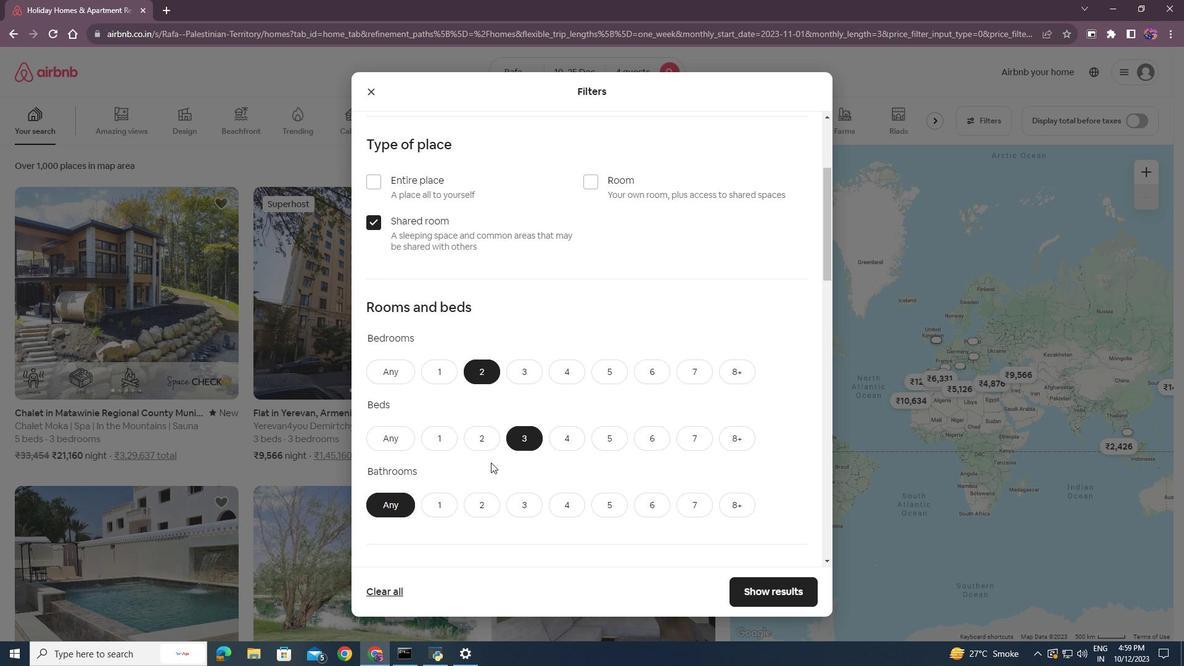 
Action: Mouse moved to (488, 447)
Screenshot: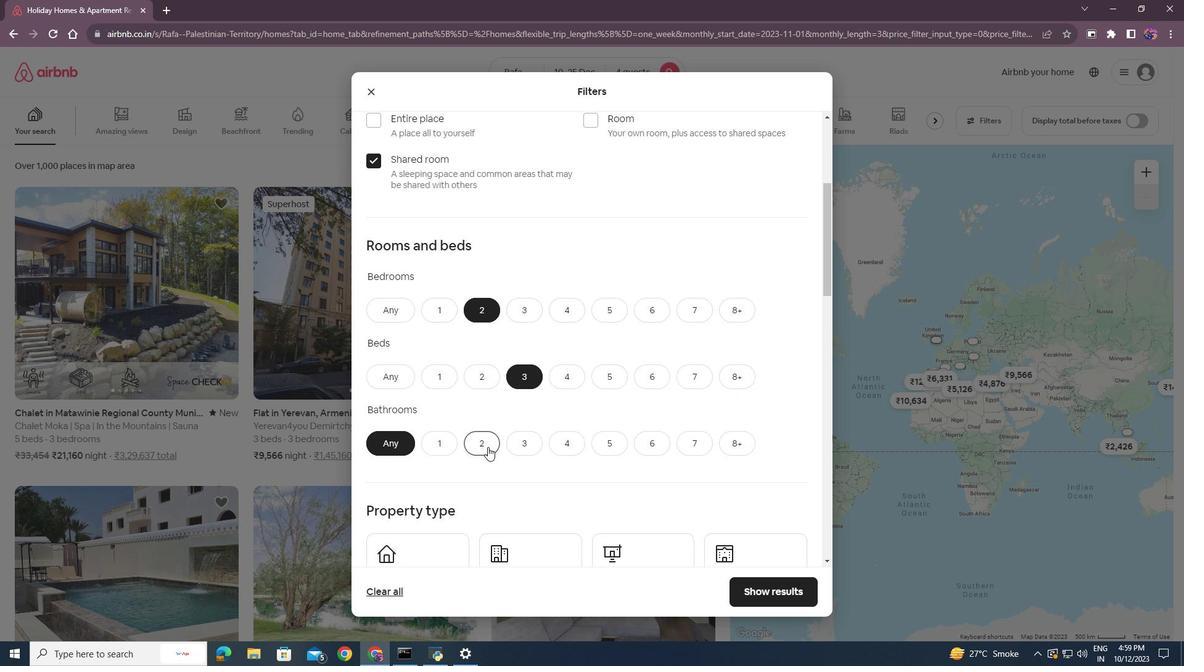 
Action: Mouse pressed left at (488, 447)
Screenshot: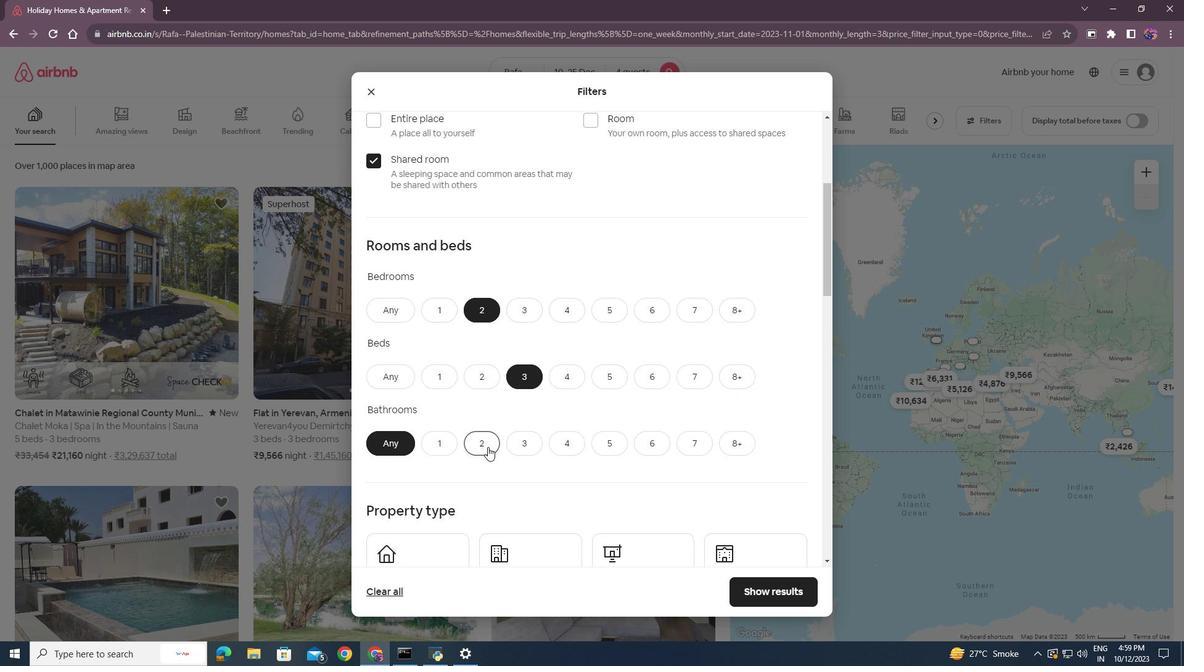 
Action: Mouse moved to (503, 479)
Screenshot: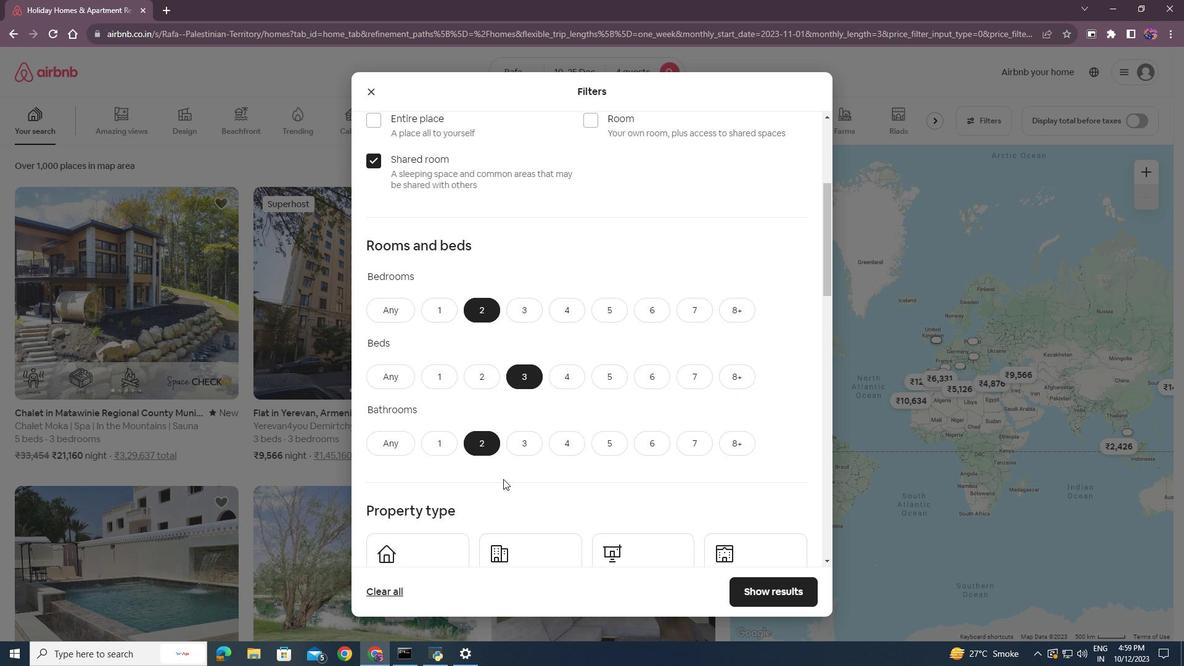 
Action: Mouse scrolled (503, 478) with delta (0, 0)
Screenshot: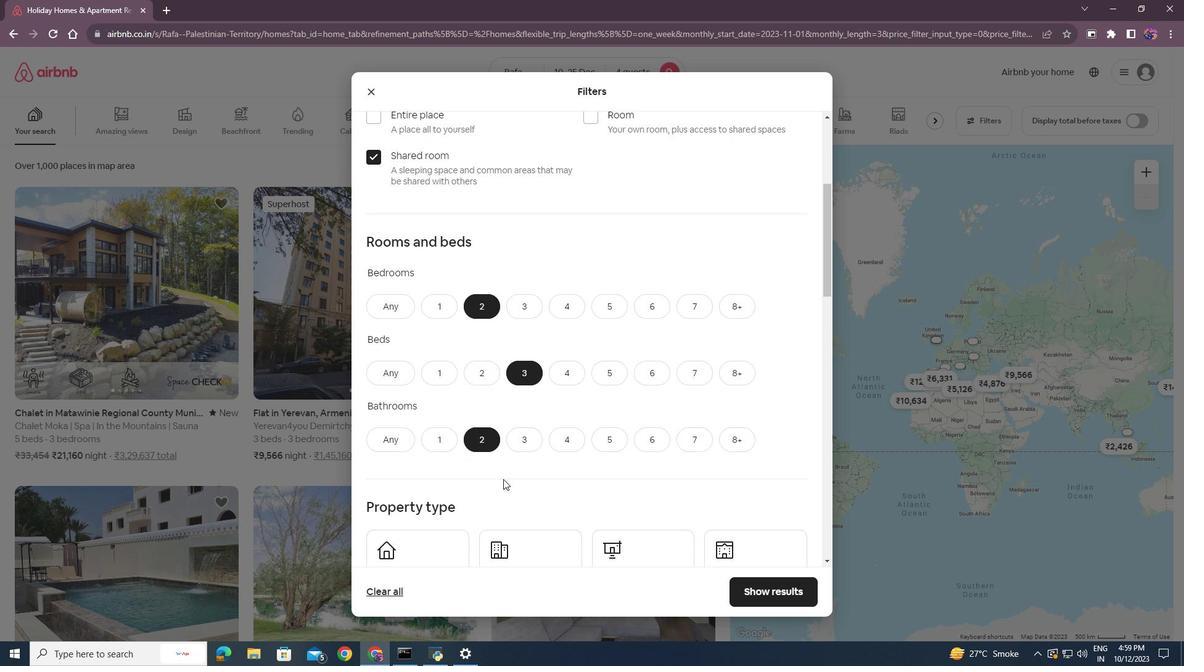 
Action: Mouse scrolled (503, 478) with delta (0, 0)
Screenshot: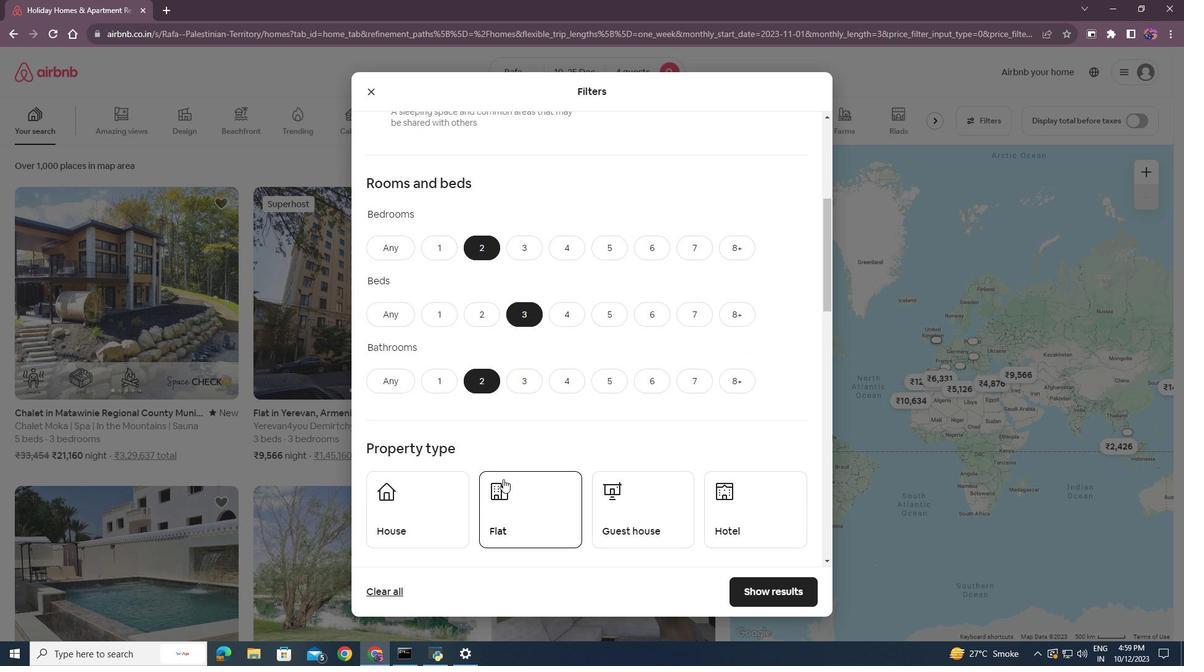 
Action: Mouse scrolled (503, 478) with delta (0, 0)
Screenshot: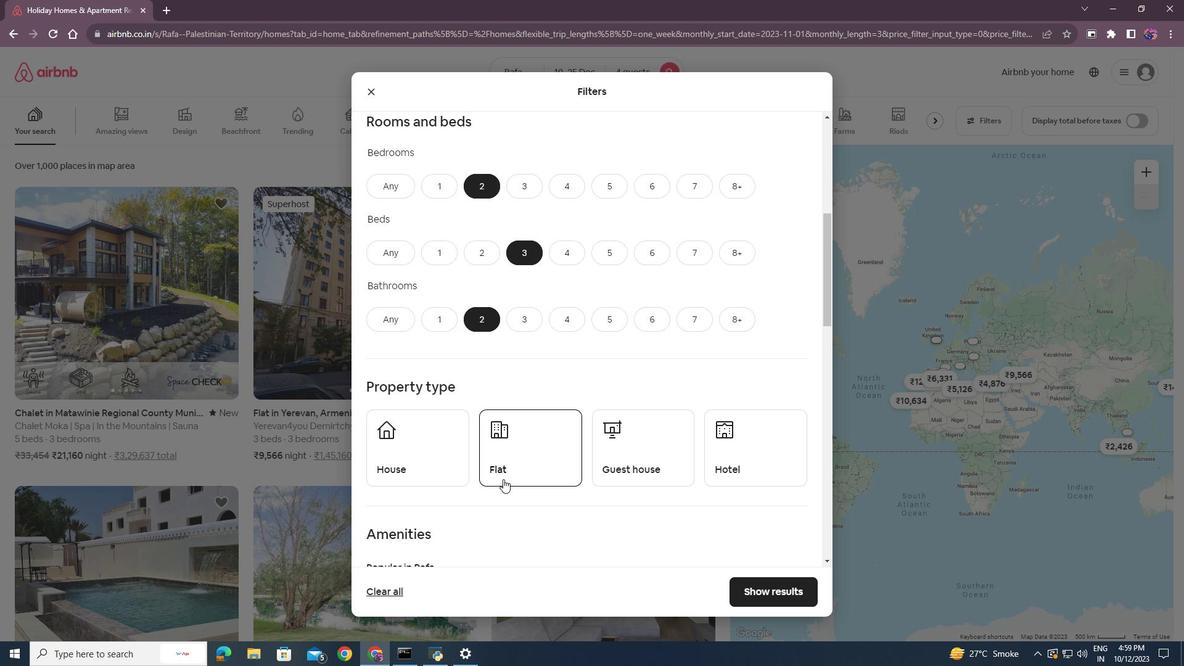 
Action: Mouse moved to (529, 455)
Screenshot: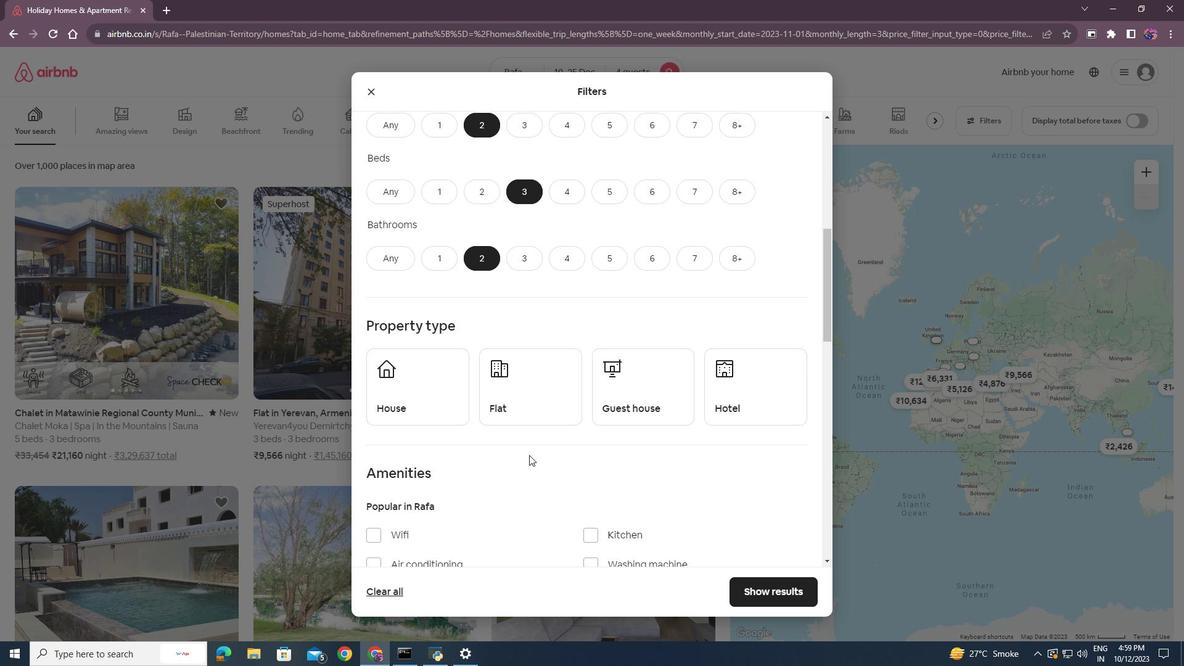 
Action: Mouse scrolled (529, 454) with delta (0, 0)
Screenshot: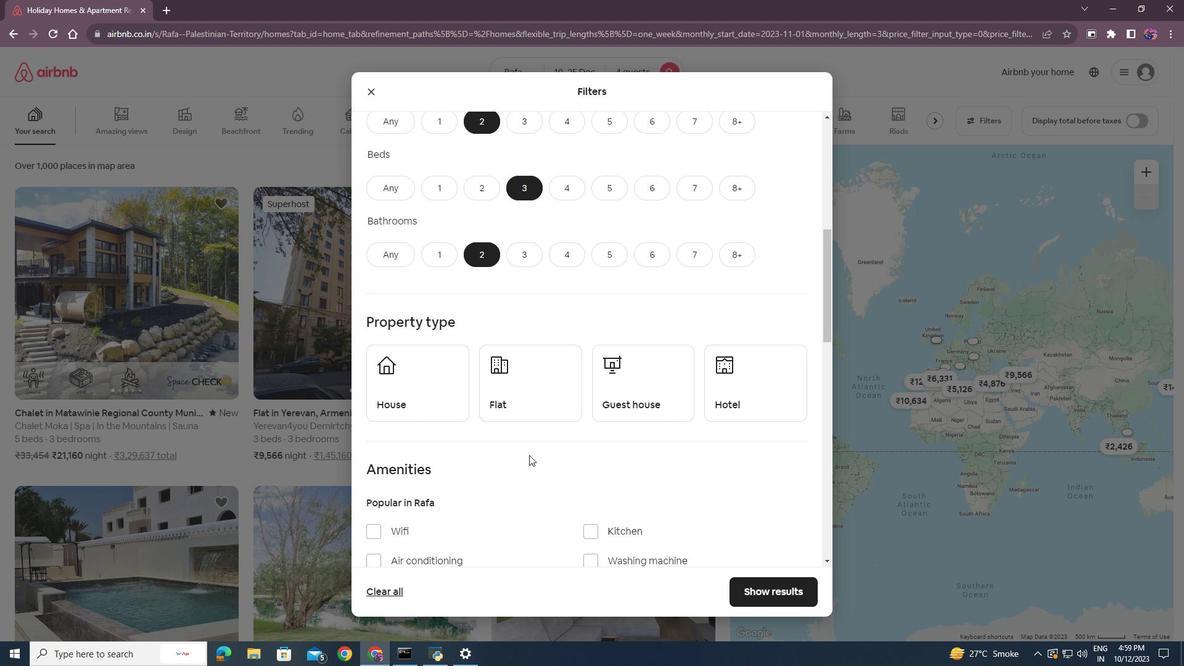 
Action: Mouse moved to (660, 318)
Screenshot: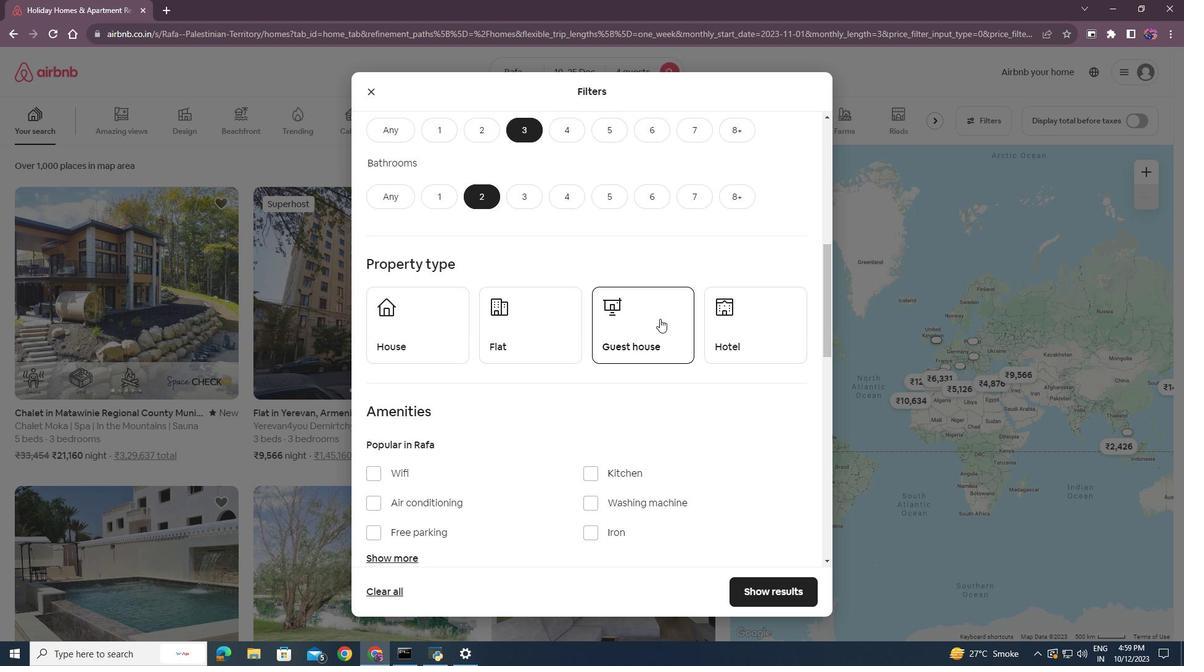 
Action: Mouse pressed left at (660, 318)
Screenshot: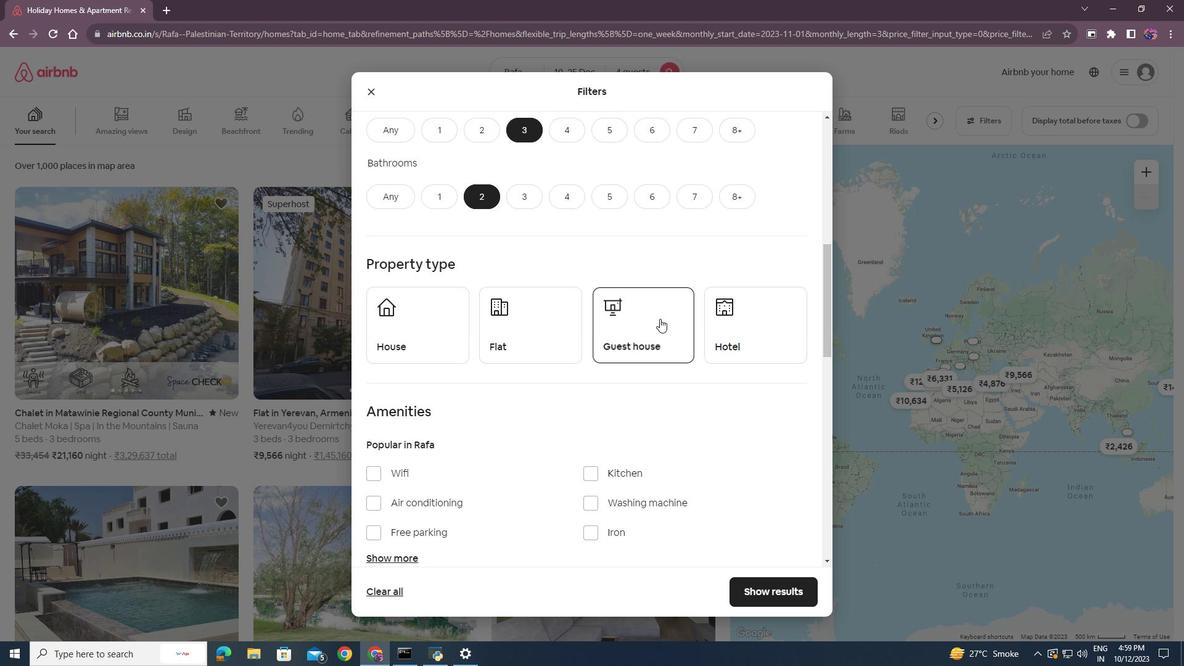 
Action: Mouse moved to (544, 455)
Screenshot: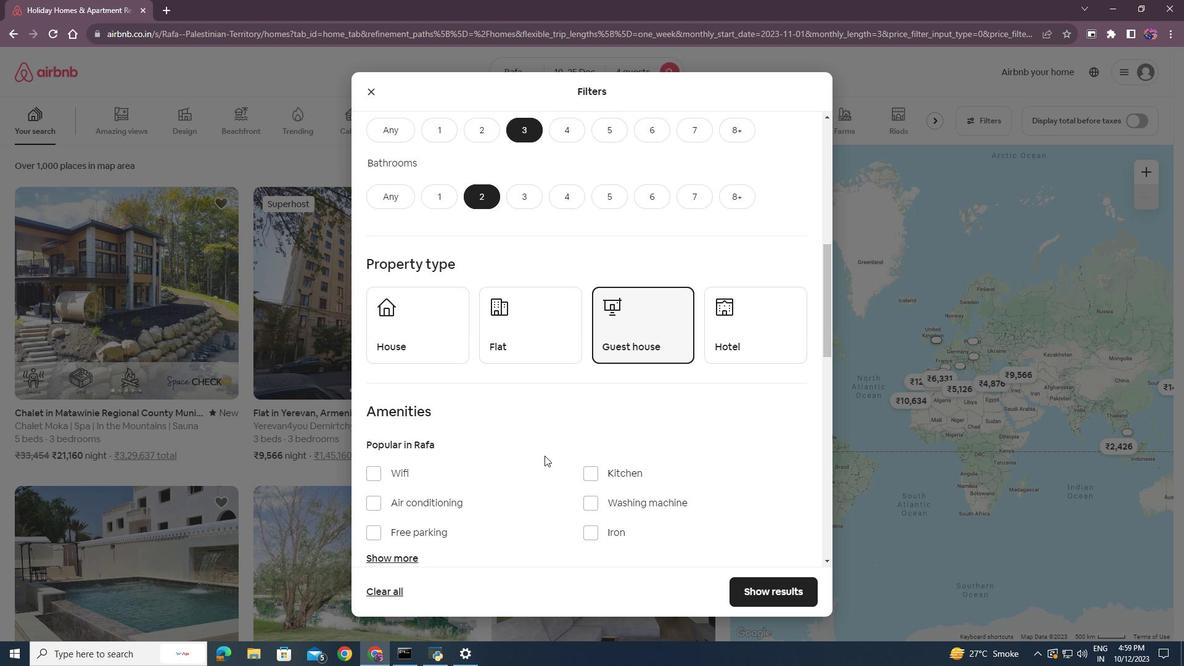 
Action: Mouse scrolled (544, 455) with delta (0, 0)
Screenshot: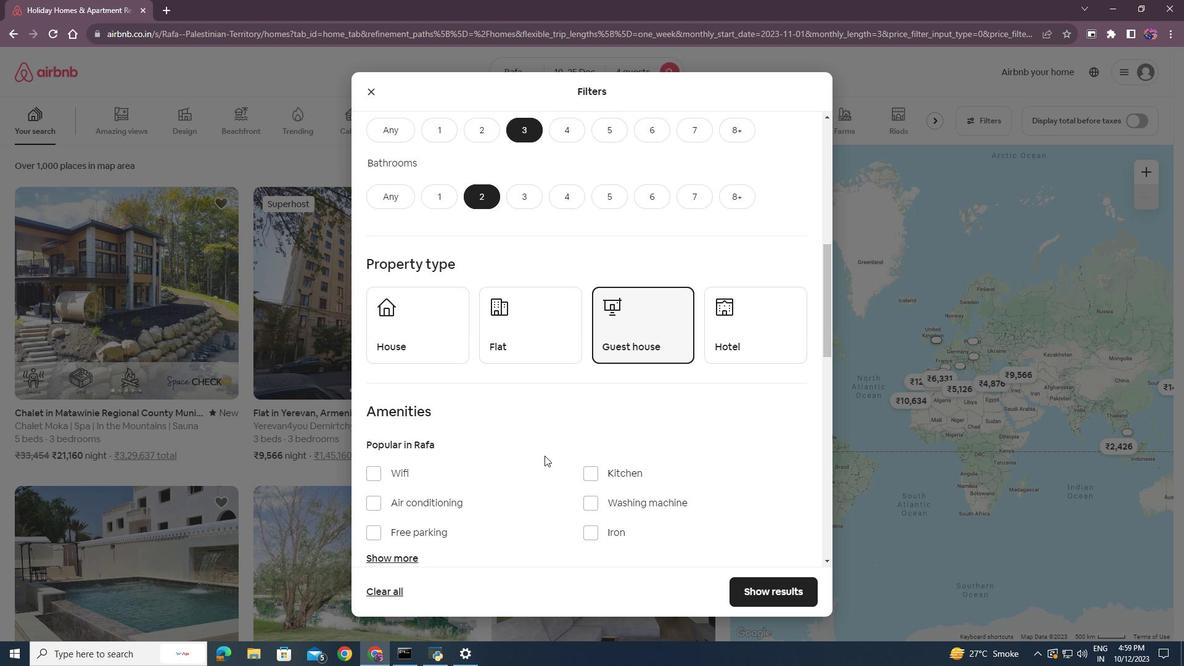 
Action: Mouse scrolled (544, 455) with delta (0, 0)
Screenshot: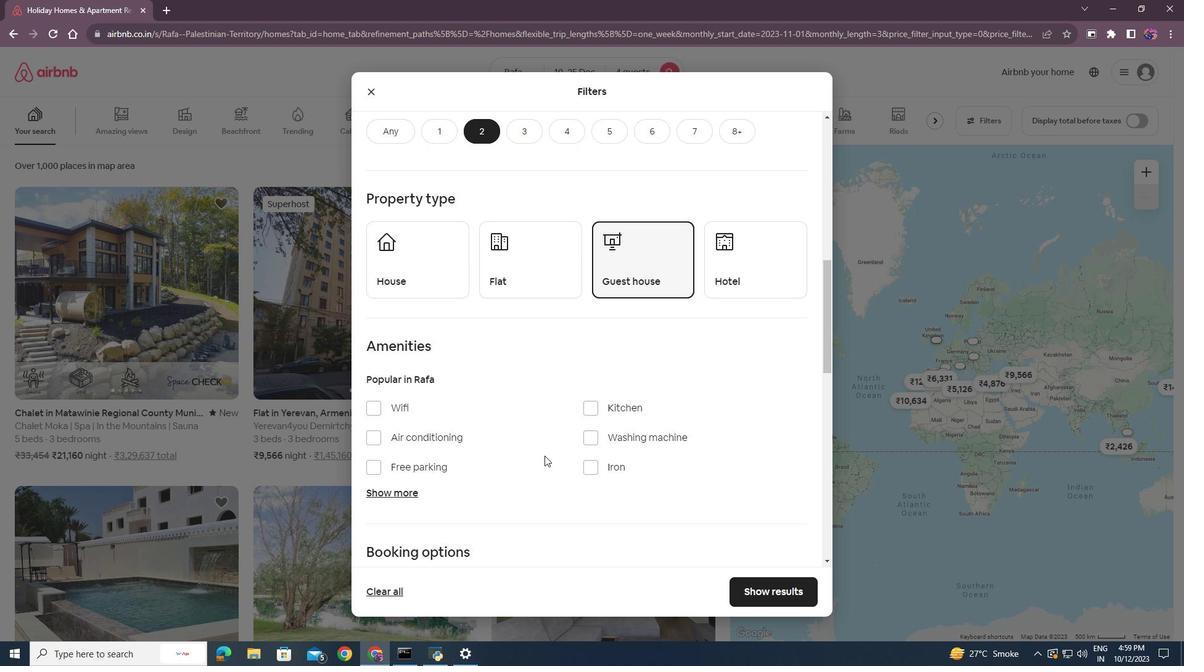 
Action: Mouse moved to (542, 449)
Screenshot: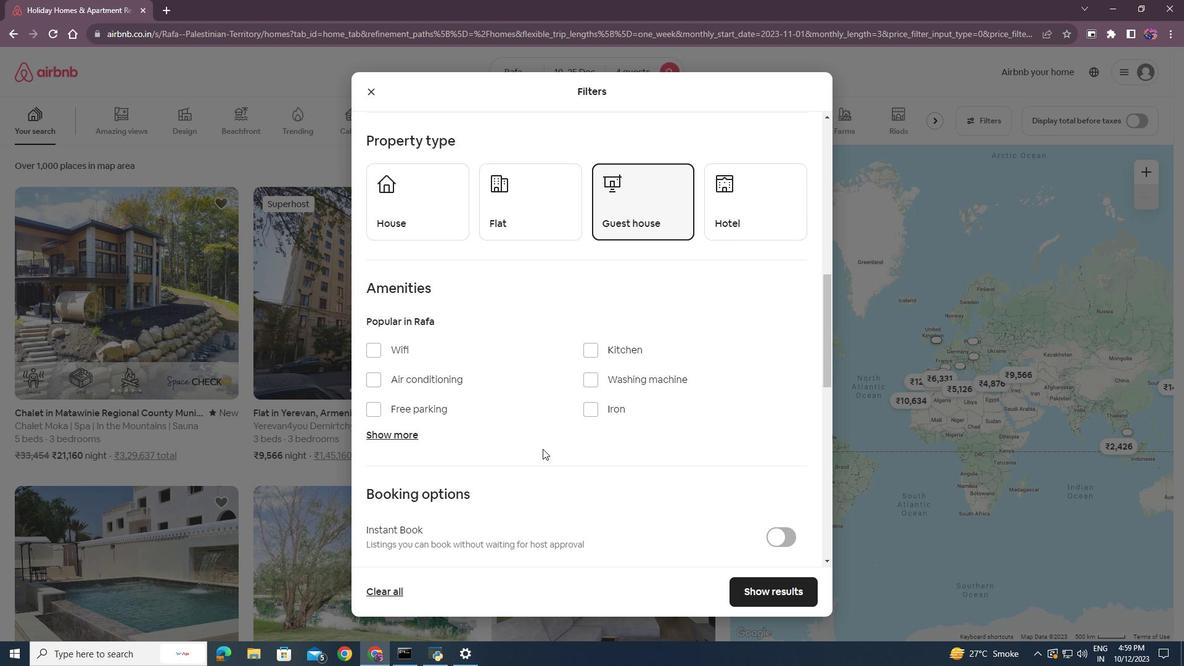 
Action: Mouse scrolled (542, 448) with delta (0, 0)
Screenshot: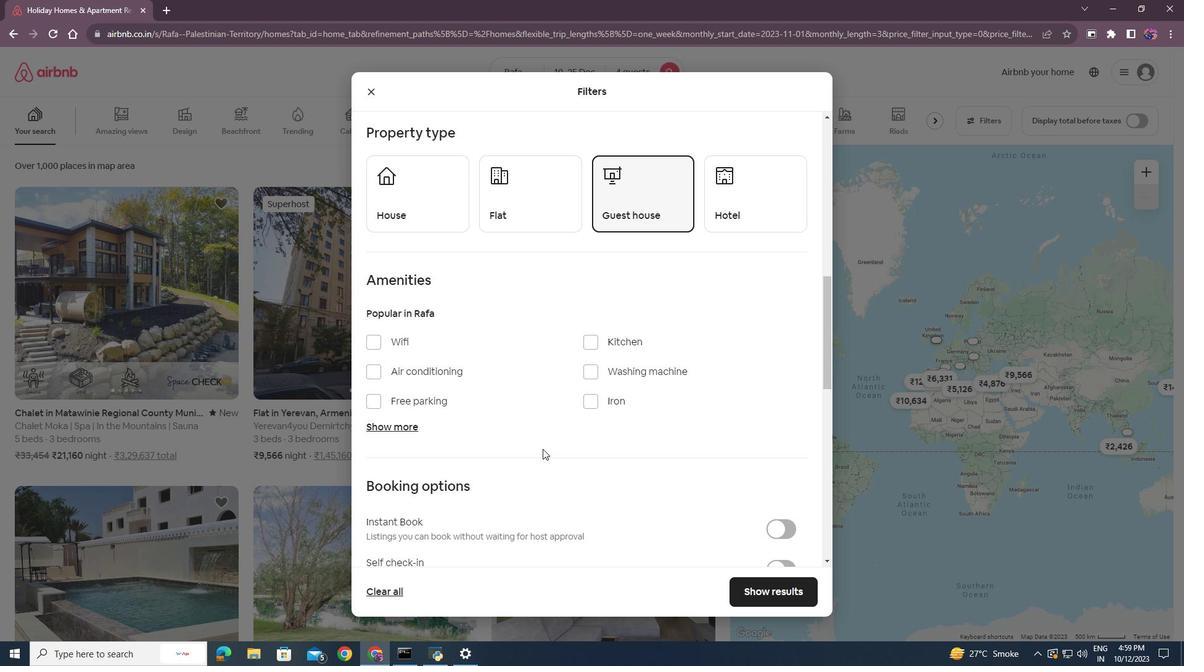 
Action: Mouse moved to (372, 283)
Screenshot: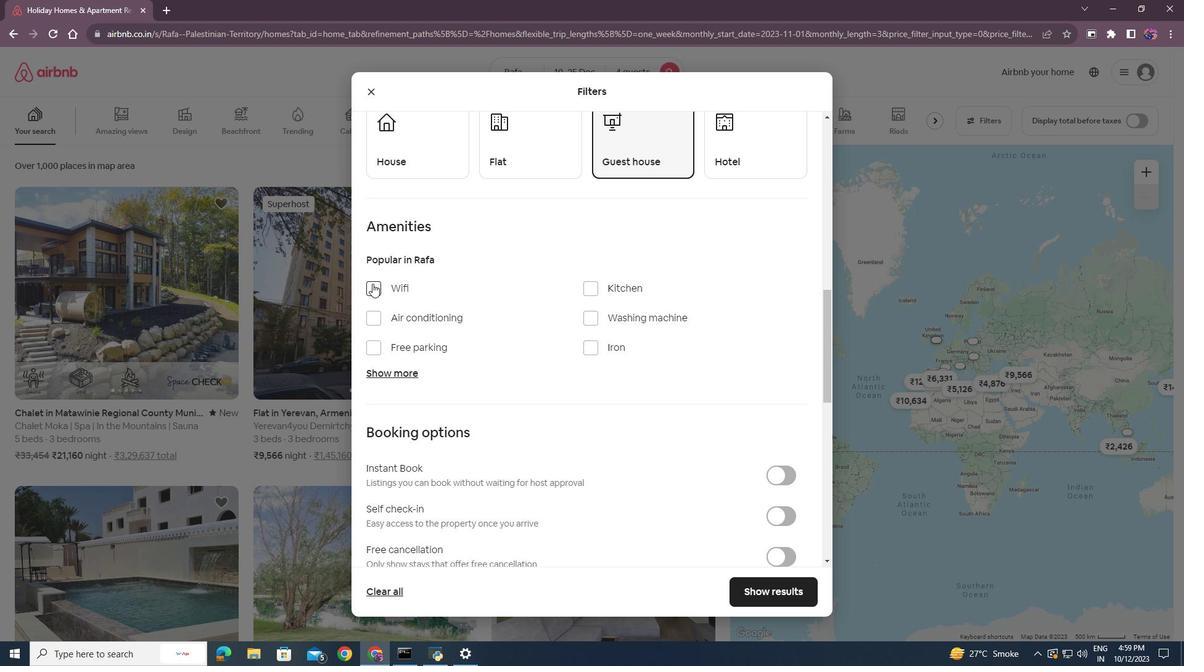 
Action: Mouse pressed left at (372, 283)
Screenshot: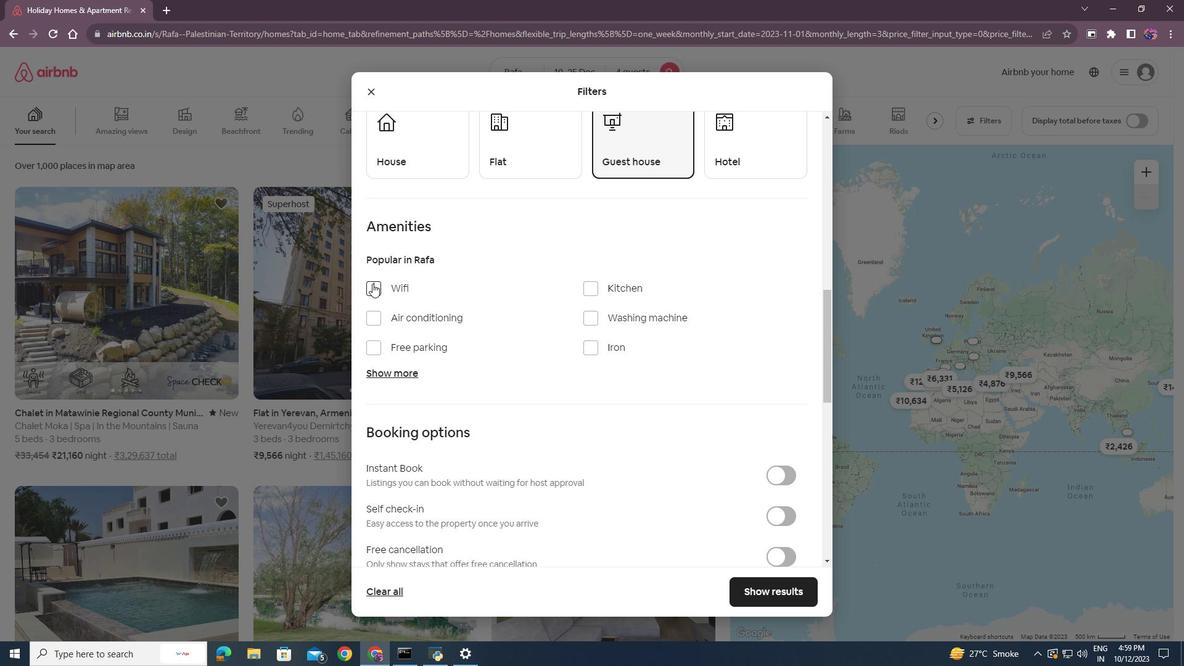 
Action: Mouse moved to (392, 372)
Screenshot: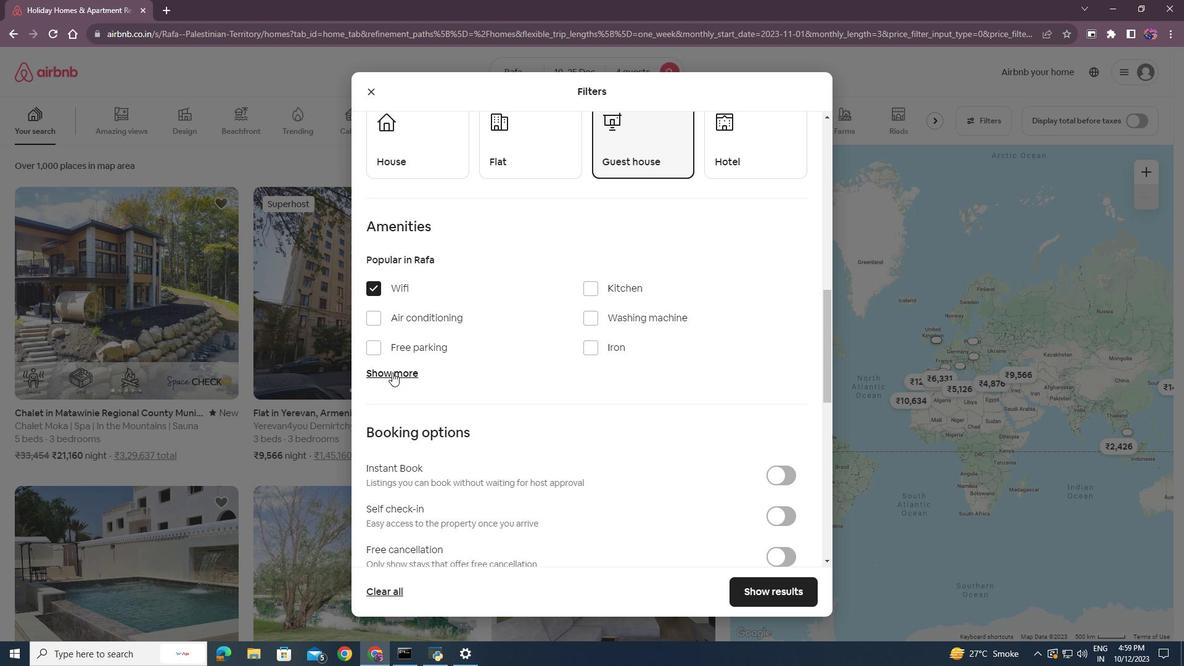 
Action: Mouse pressed left at (392, 372)
Screenshot: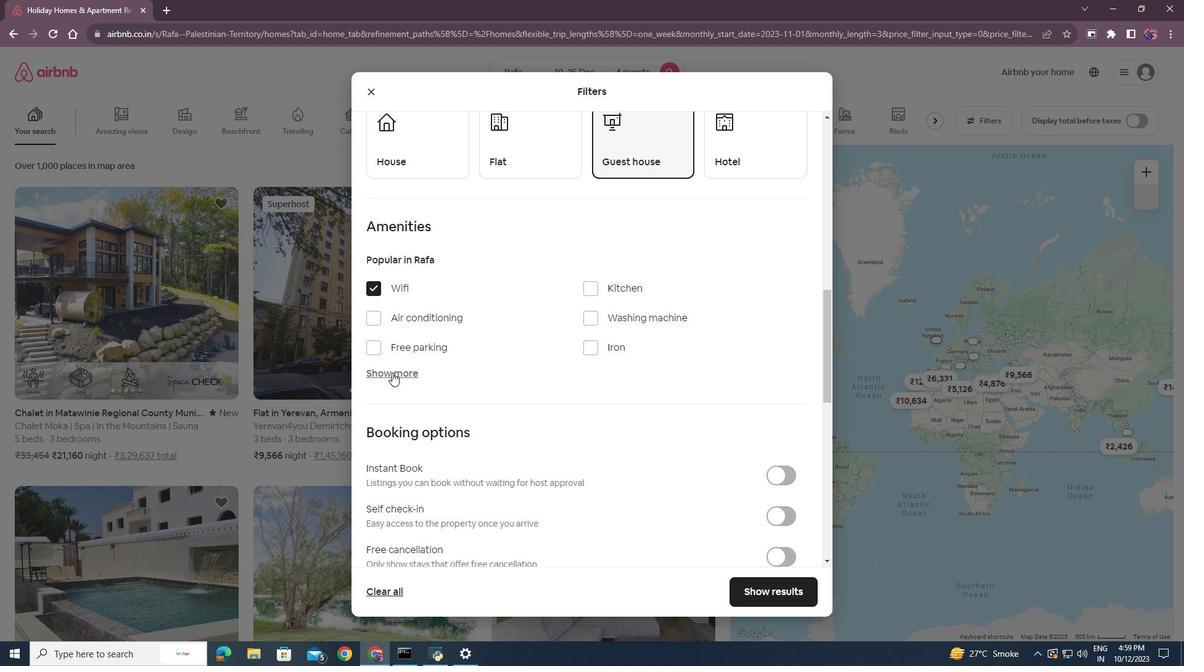 
Action: Mouse moved to (410, 403)
Screenshot: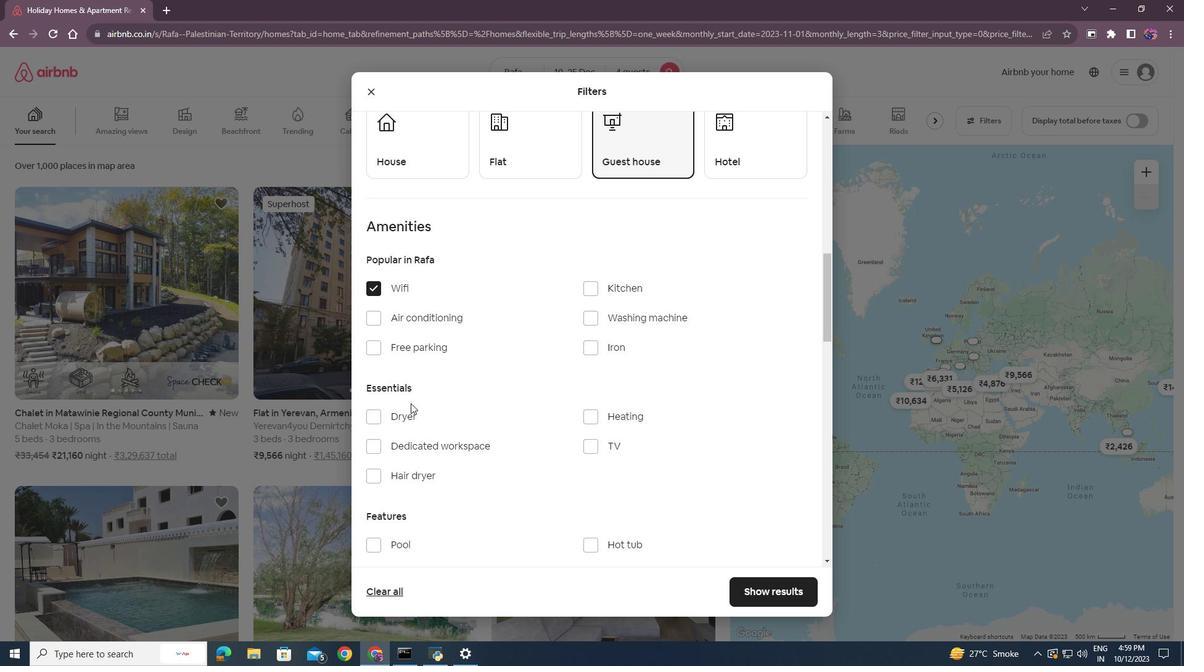 
Action: Mouse scrolled (410, 402) with delta (0, 0)
Screenshot: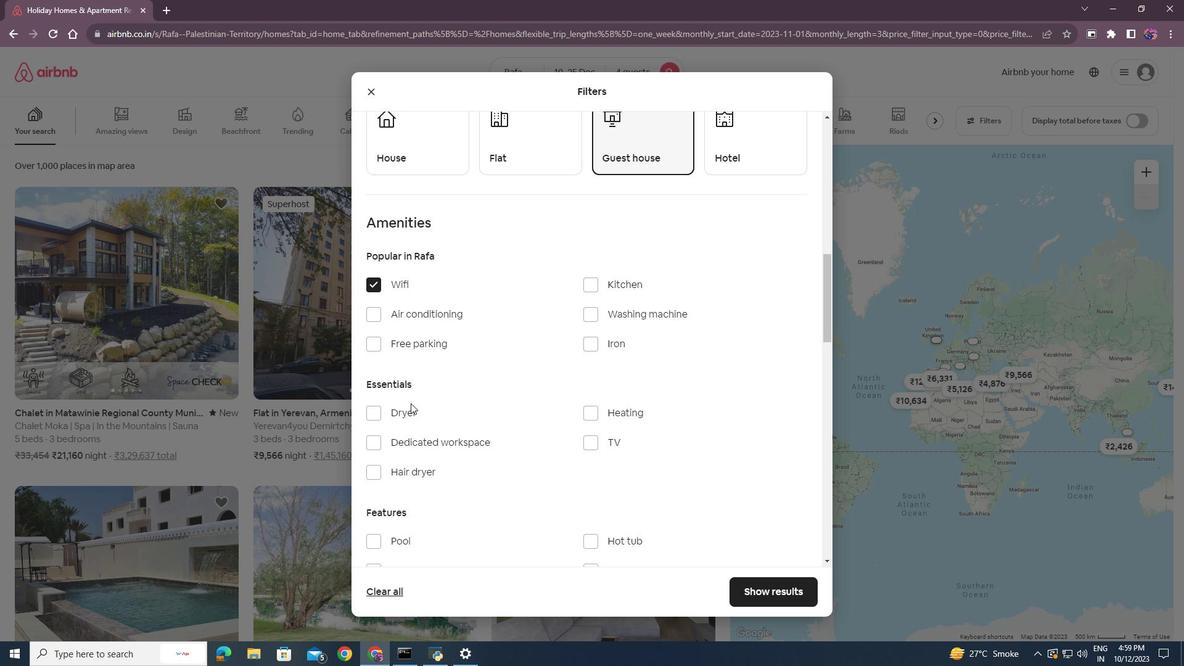 
Action: Mouse moved to (585, 383)
Screenshot: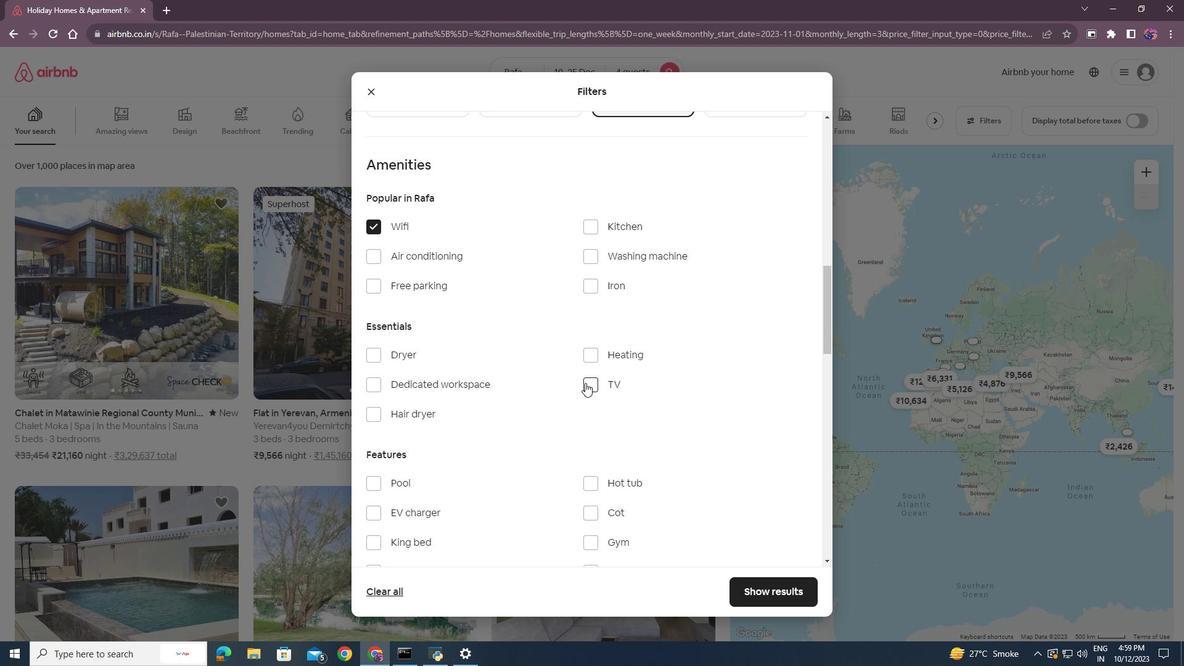 
Action: Mouse pressed left at (585, 383)
Screenshot: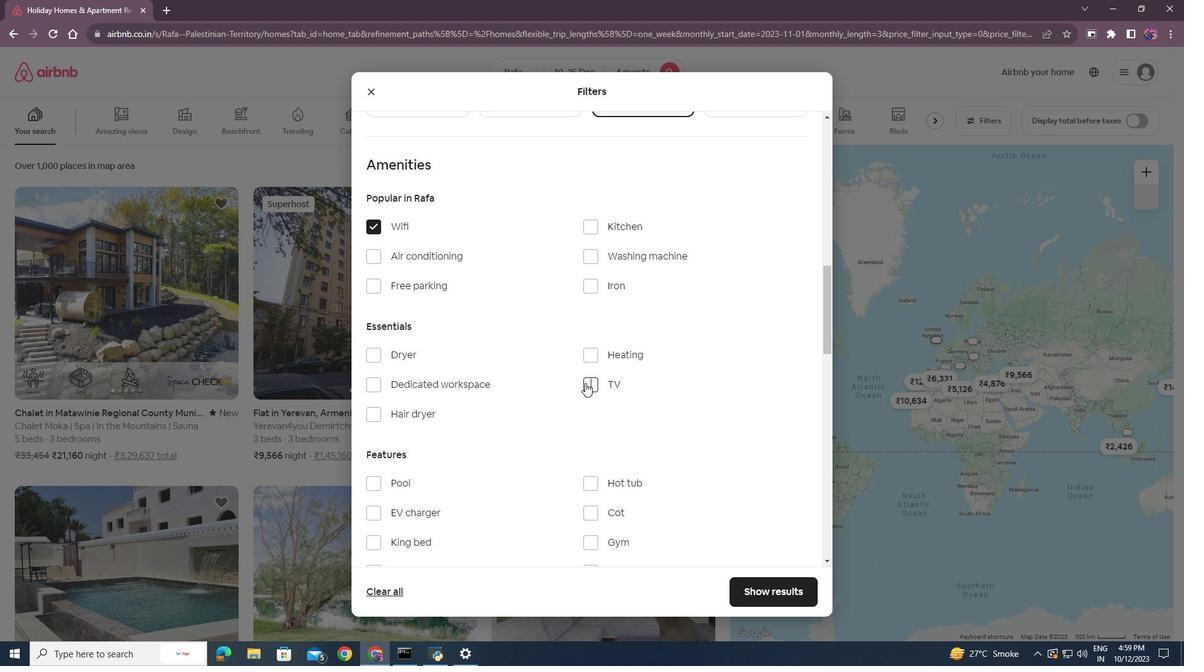 
Action: Mouse moved to (565, 413)
Screenshot: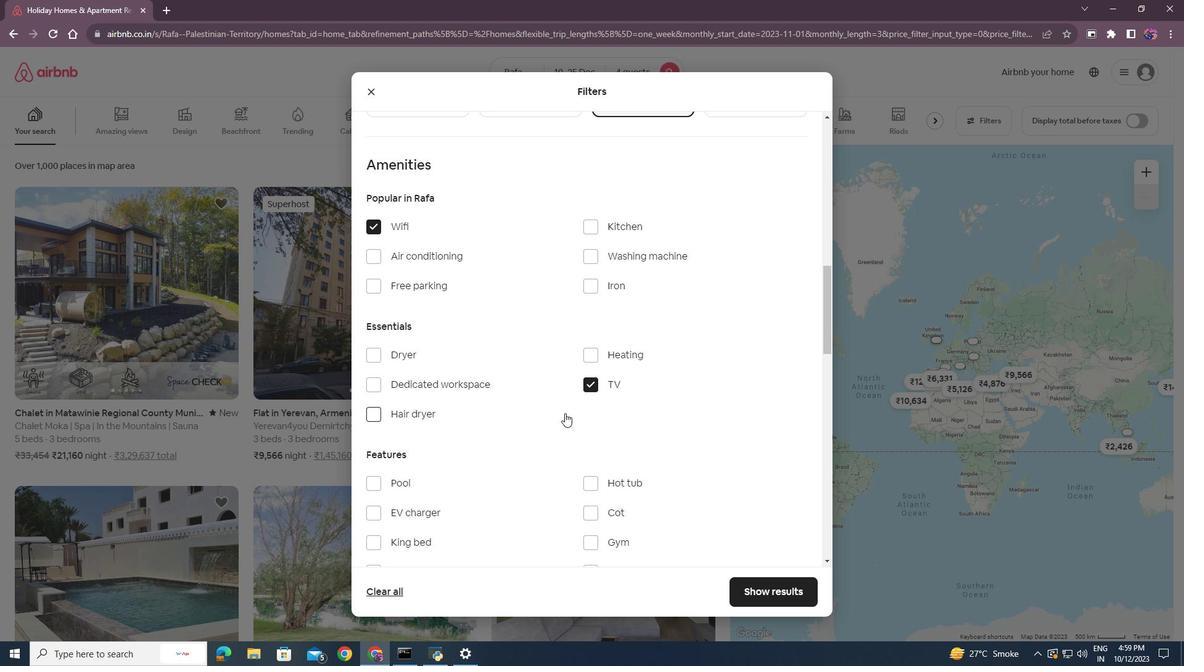 
Action: Mouse scrolled (565, 412) with delta (0, 0)
Screenshot: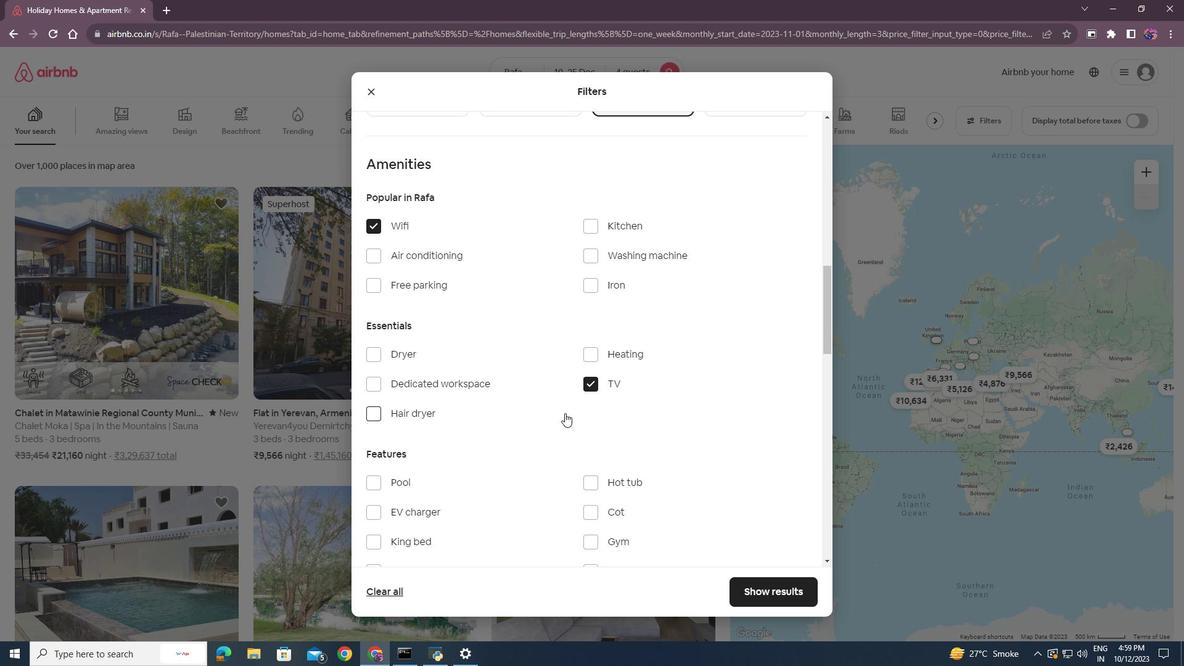 
Action: Mouse moved to (450, 367)
Screenshot: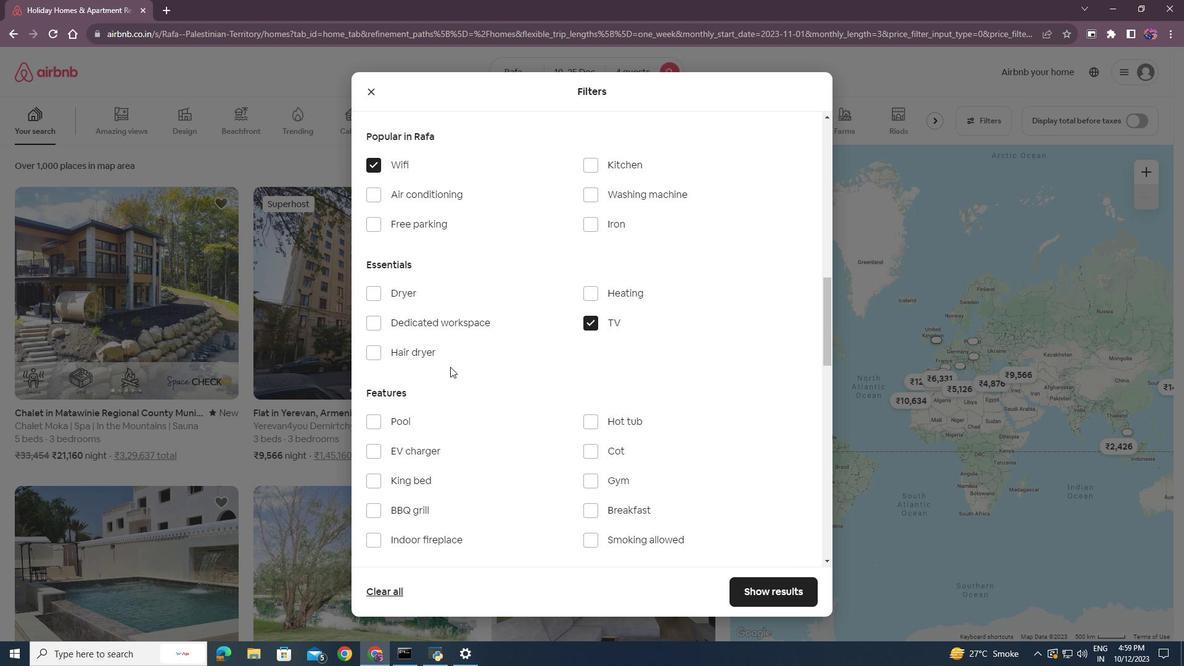 
Action: Mouse scrolled (450, 366) with delta (0, 0)
Screenshot: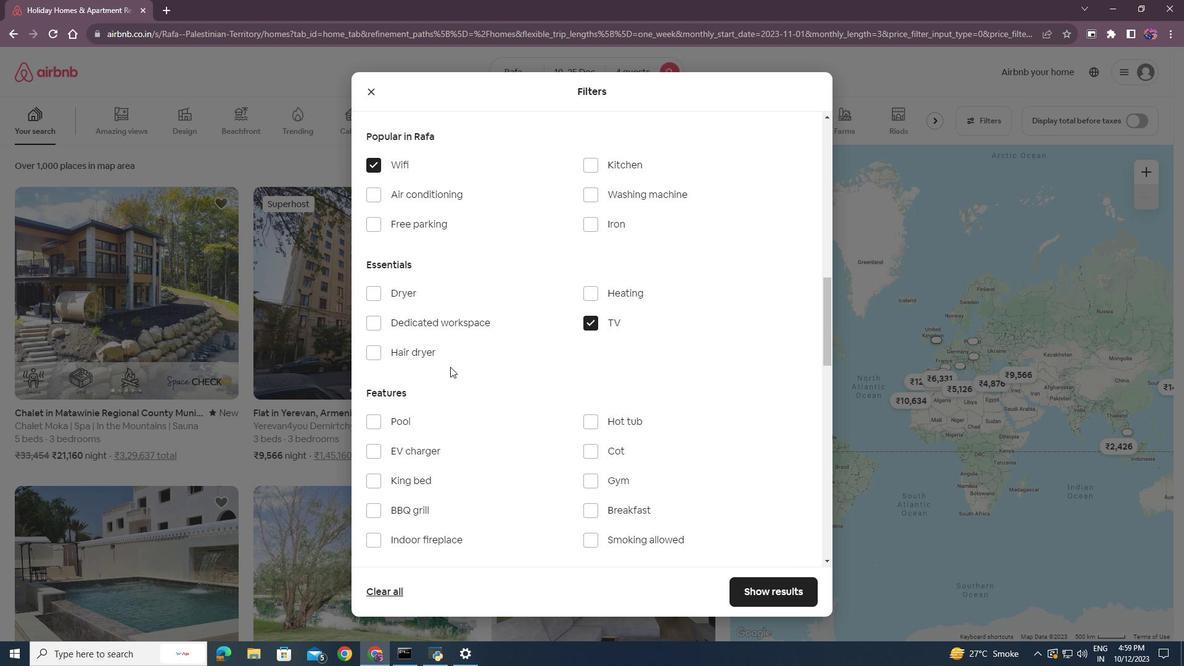 
Action: Mouse scrolled (450, 367) with delta (0, 0)
Screenshot: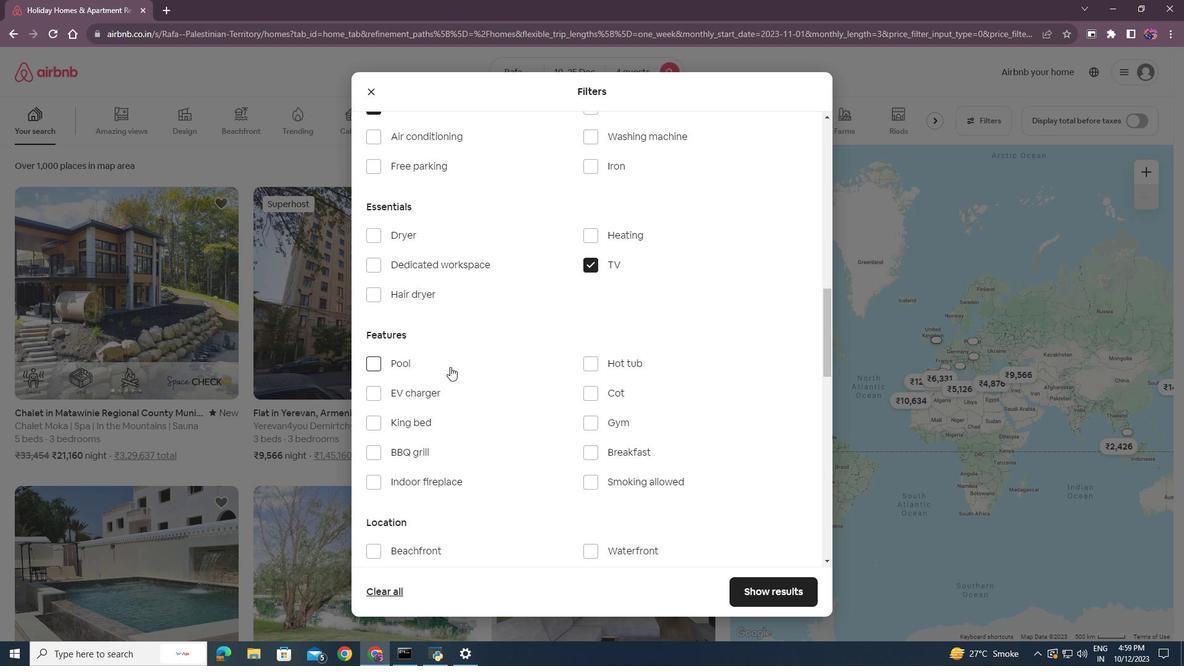 
Action: Mouse scrolled (450, 367) with delta (0, 0)
Screenshot: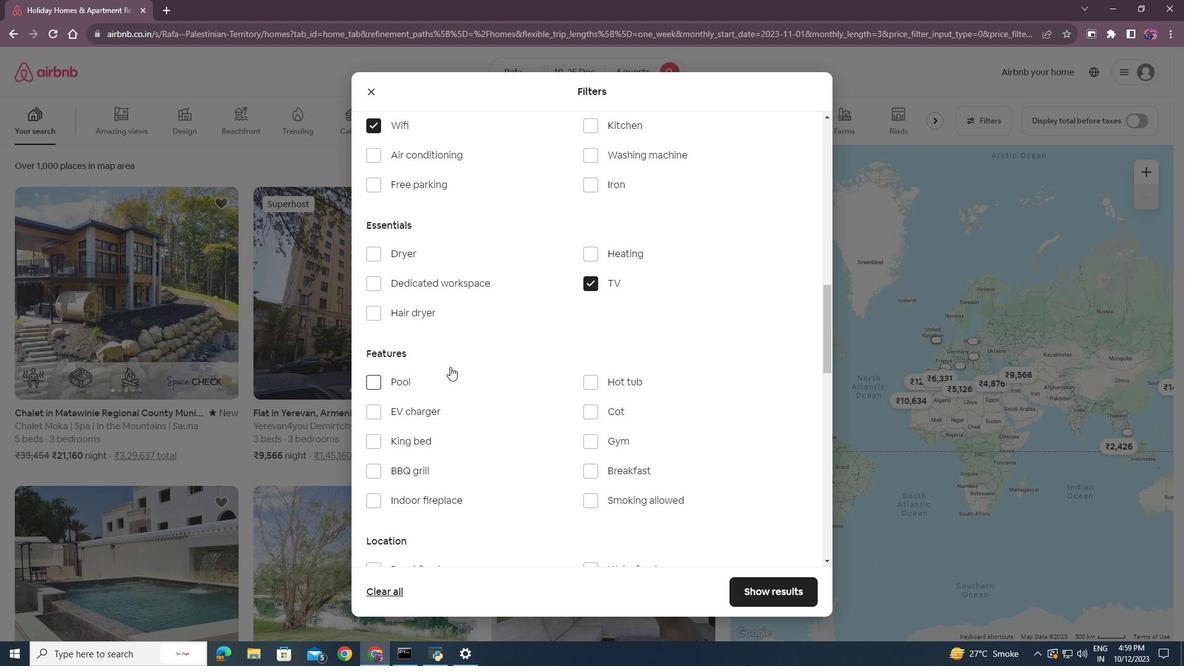 
Action: Mouse moved to (372, 282)
Screenshot: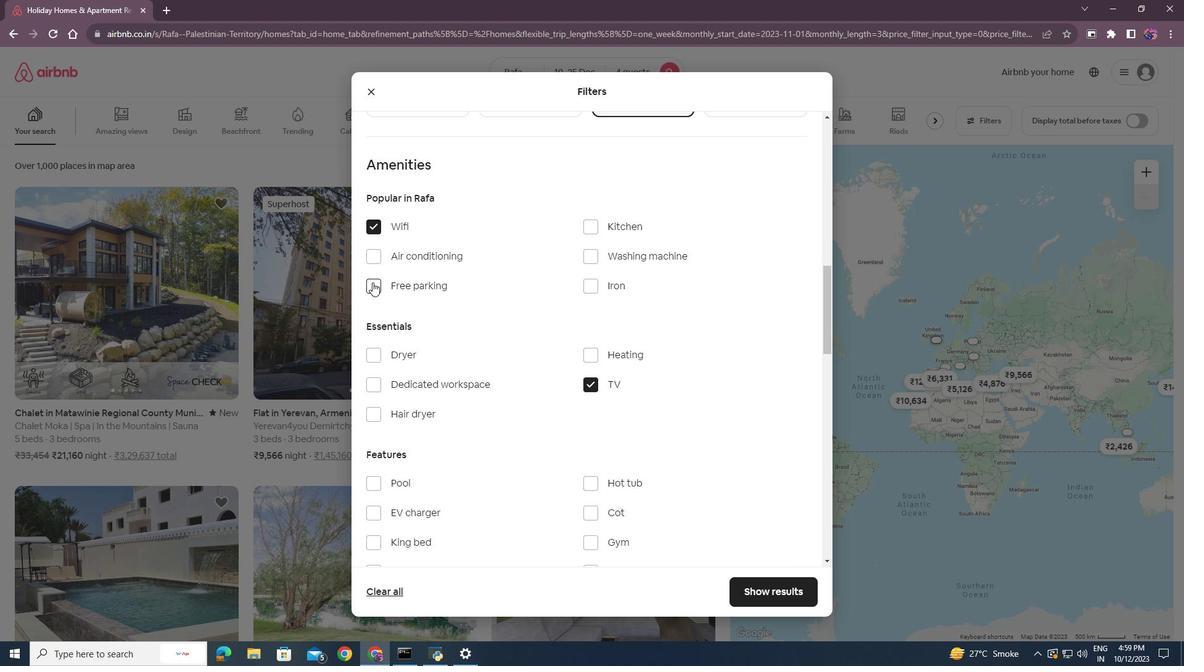 
Action: Mouse pressed left at (372, 282)
Screenshot: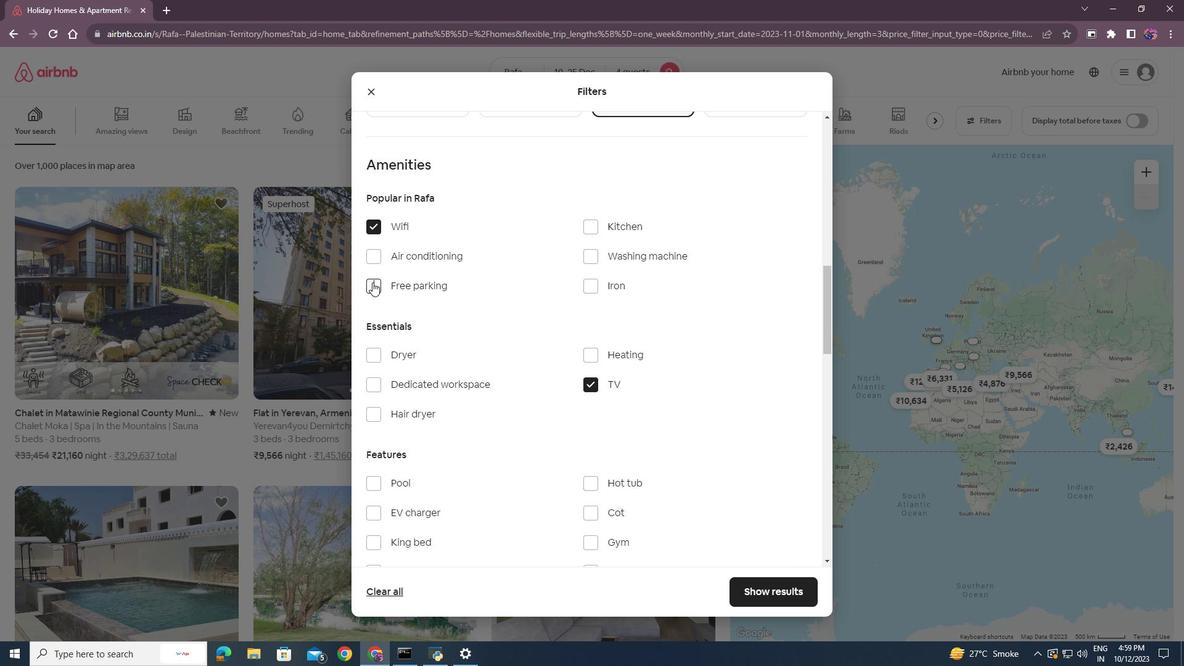 
Action: Mouse moved to (431, 333)
Screenshot: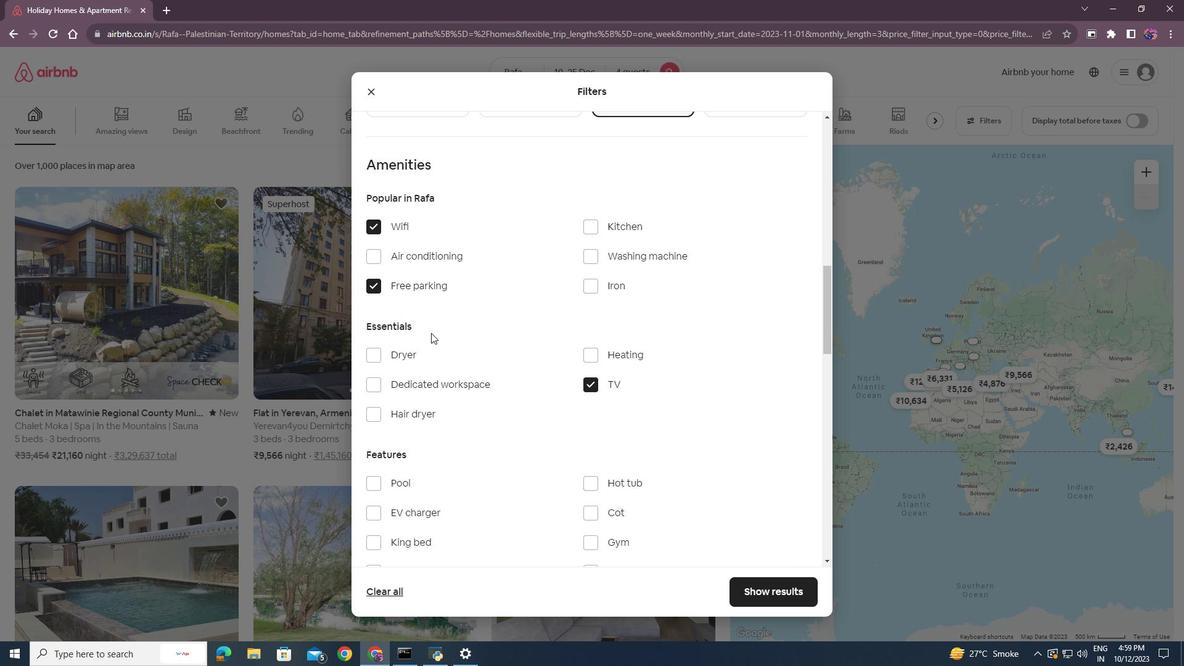 
Action: Mouse scrolled (431, 332) with delta (0, 0)
Screenshot: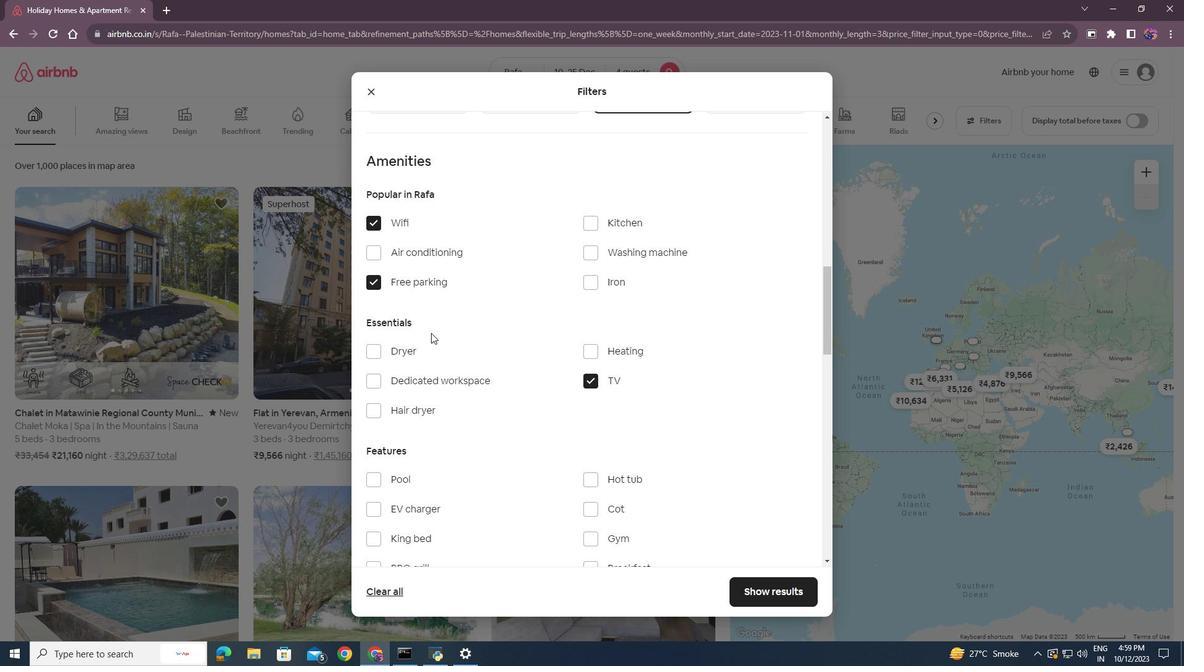 
Action: Mouse moved to (430, 405)
Screenshot: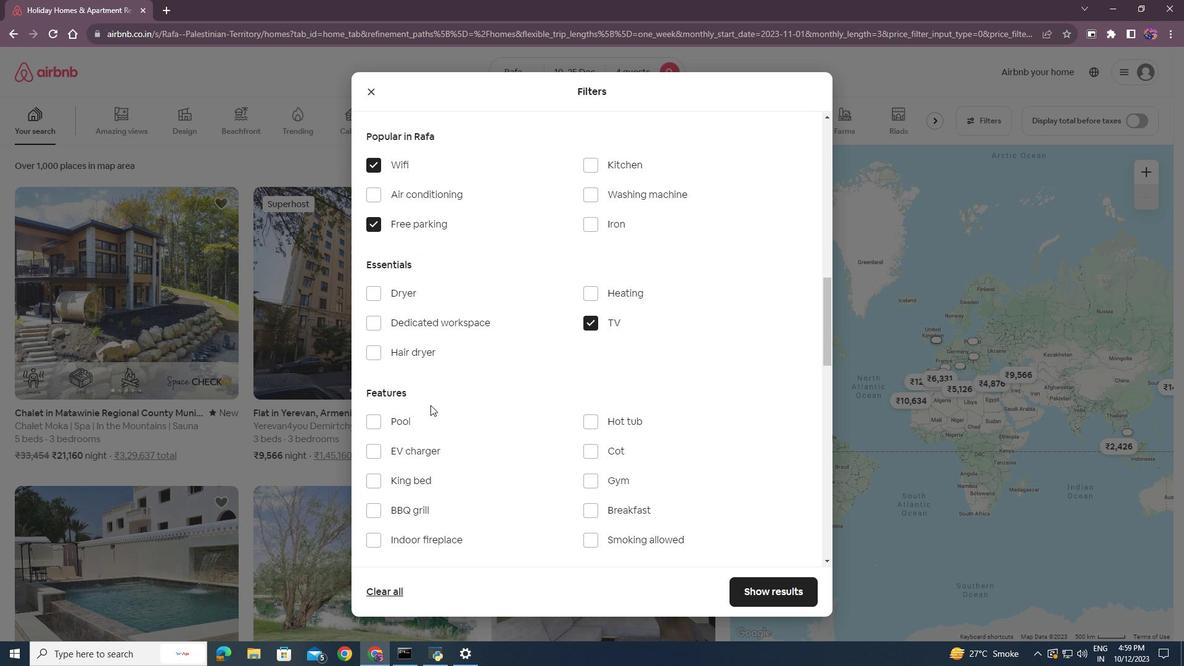 
Action: Mouse scrolled (430, 404) with delta (0, 0)
Screenshot: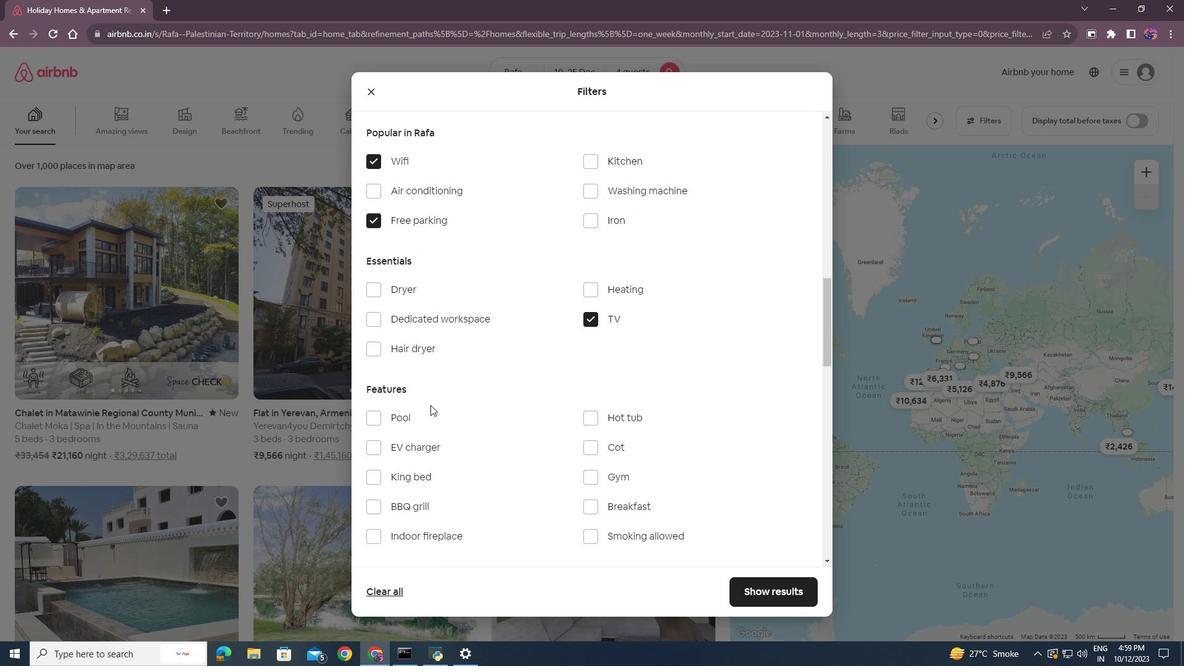 
Action: Mouse scrolled (430, 405) with delta (0, 0)
Screenshot: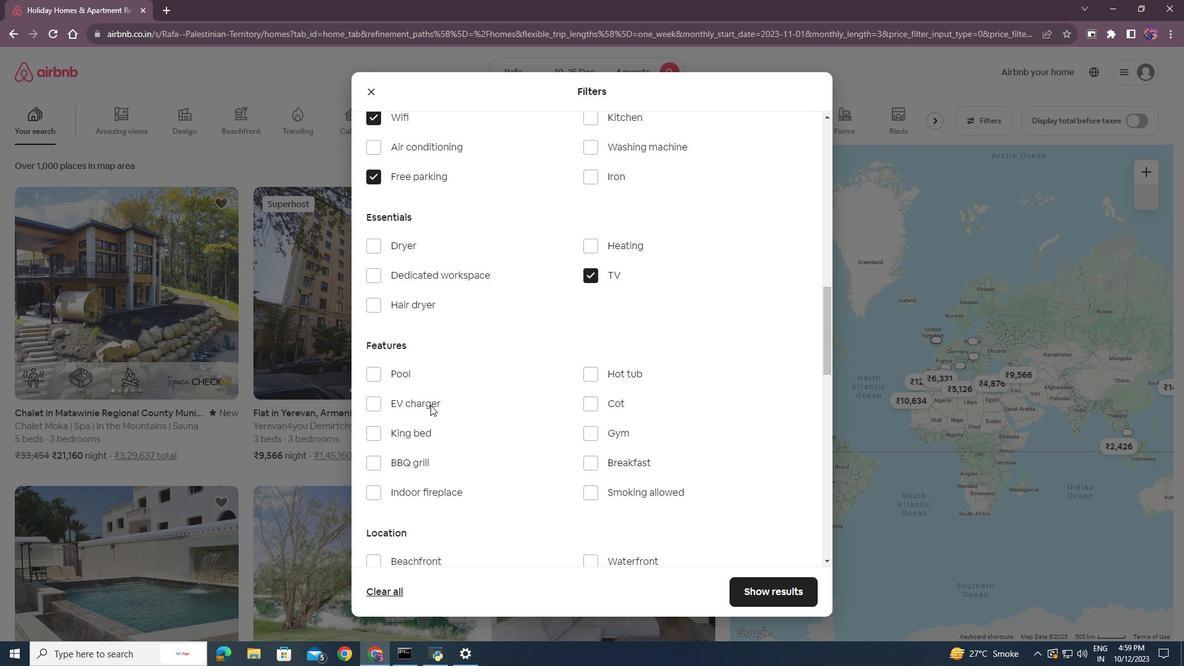 
Action: Mouse scrolled (430, 404) with delta (0, 0)
Screenshot: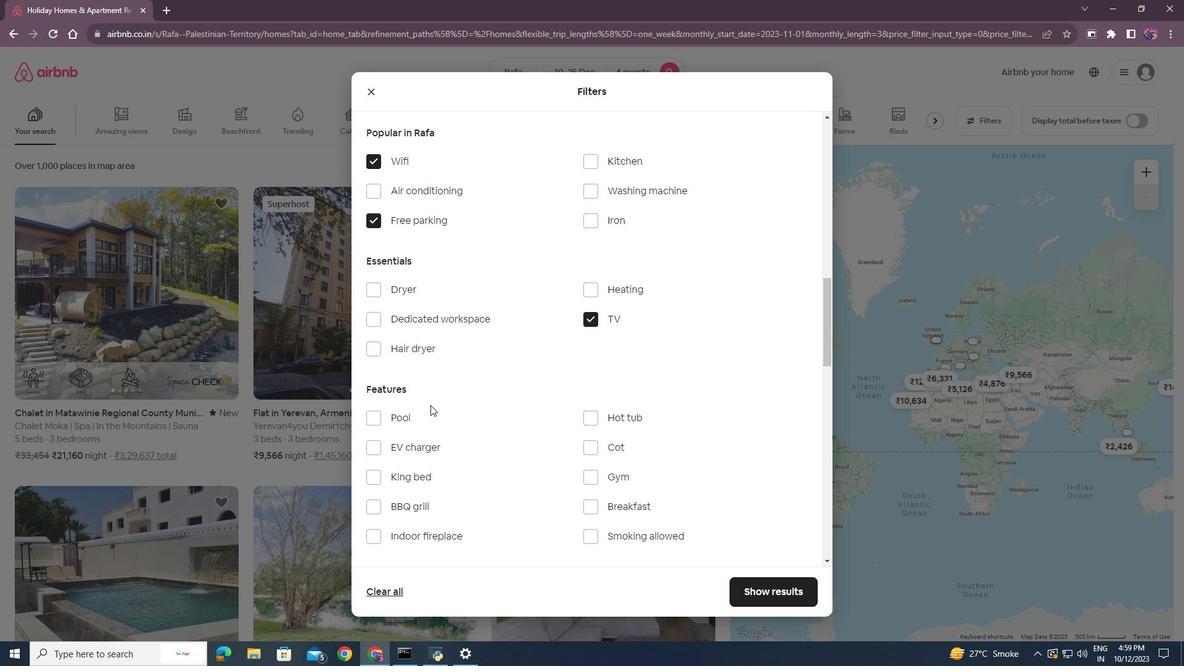 
Action: Mouse scrolled (430, 404) with delta (0, 0)
Screenshot: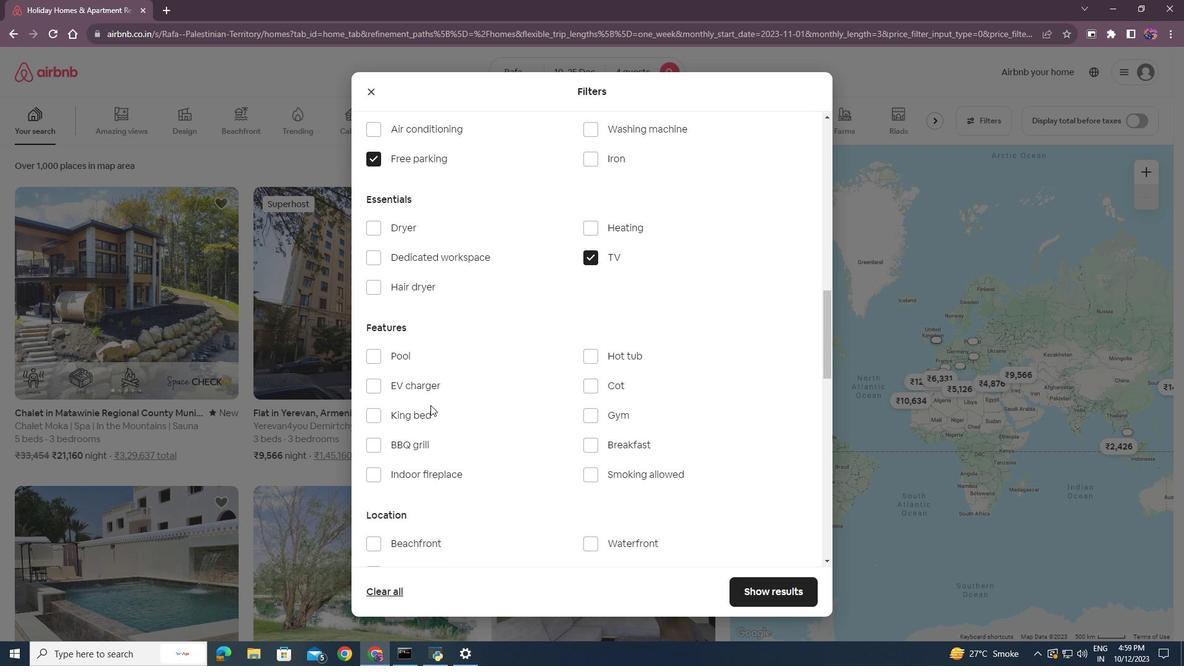 
Action: Mouse moved to (591, 357)
Screenshot: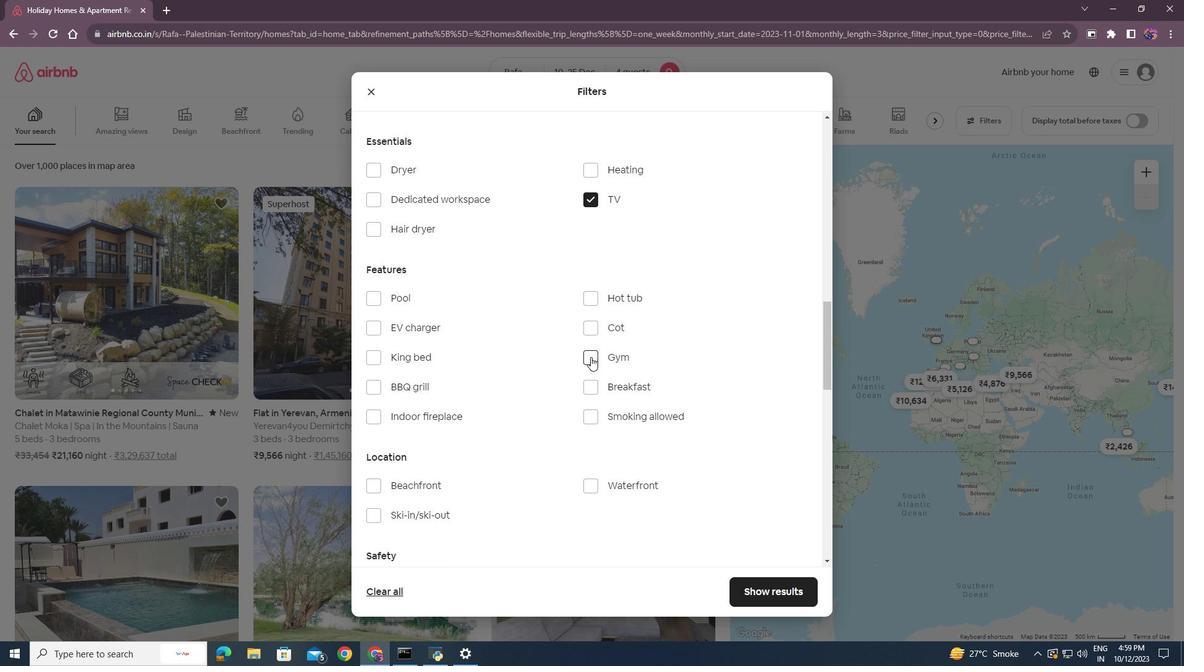
Action: Mouse pressed left at (591, 357)
Screenshot: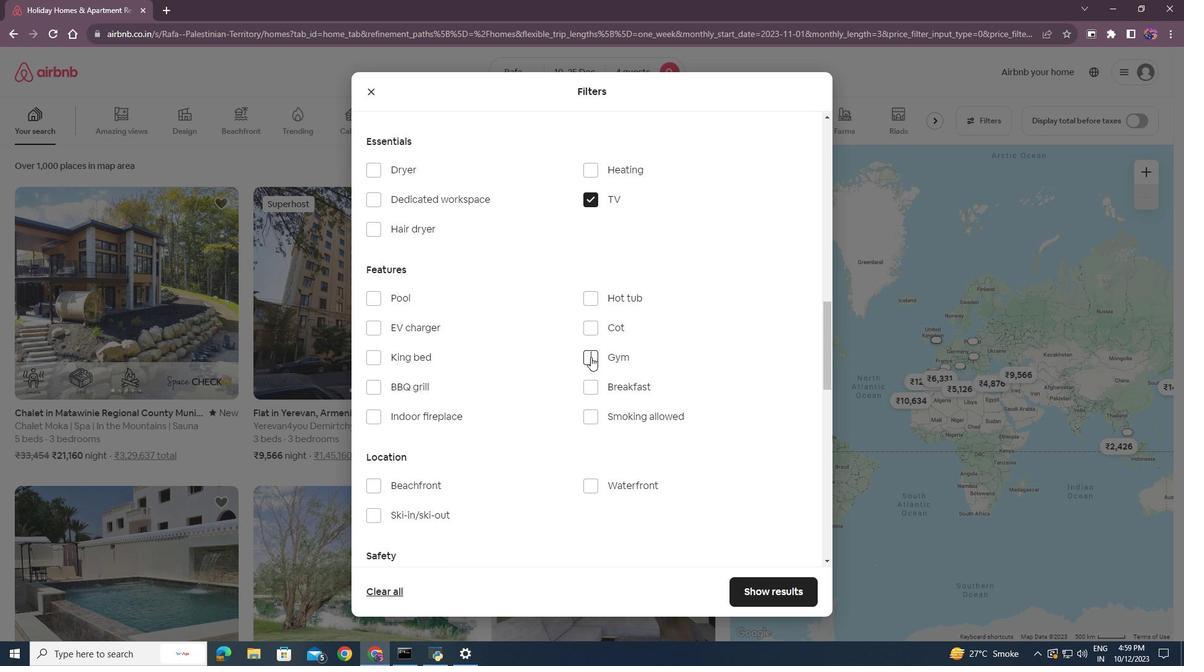 
Action: Mouse moved to (589, 383)
Screenshot: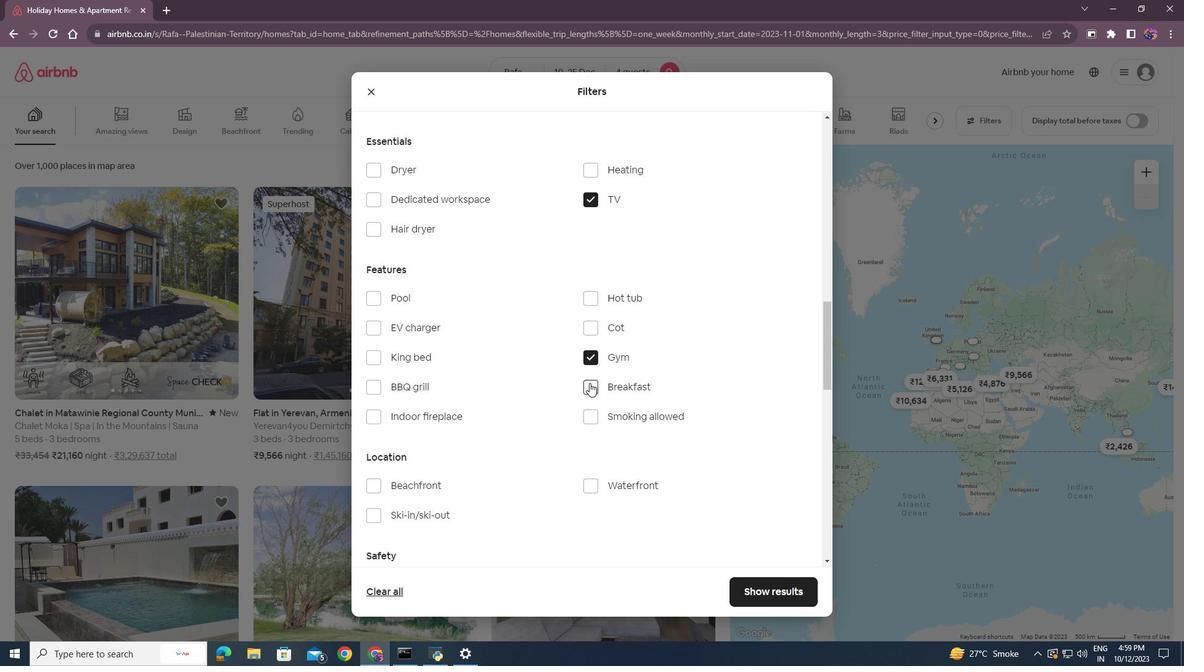 
Action: Mouse pressed left at (589, 383)
Screenshot: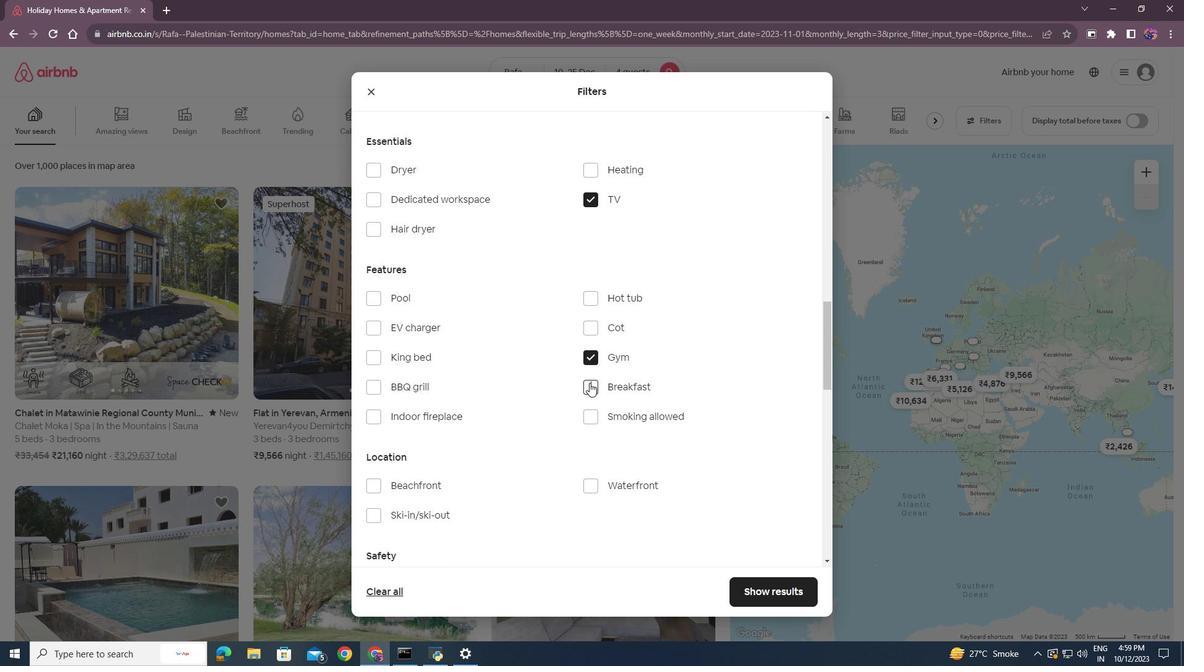 
Action: Mouse moved to (540, 417)
Screenshot: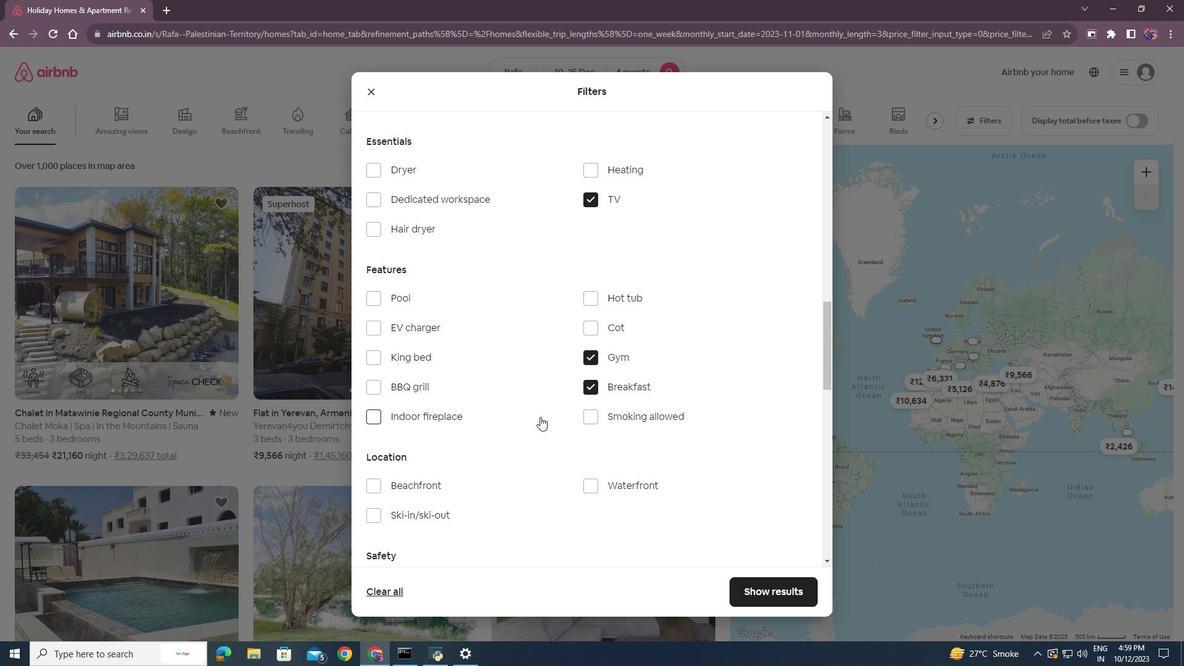 
Action: Mouse scrolled (540, 416) with delta (0, 0)
Screenshot: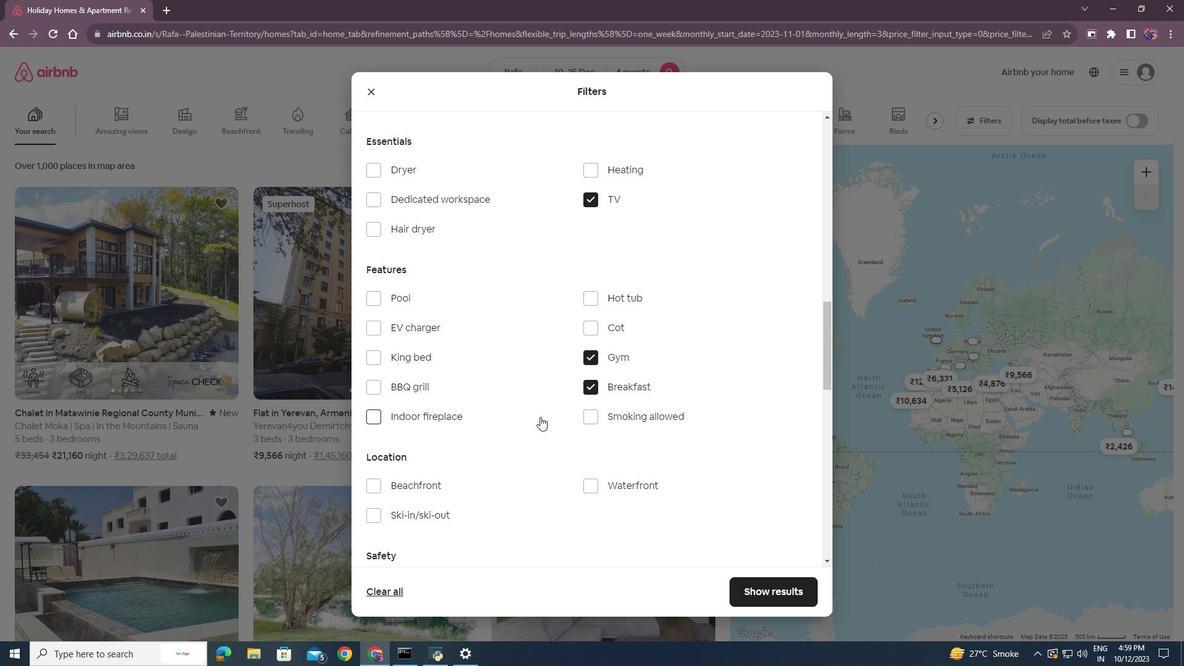 
Action: Mouse scrolled (540, 416) with delta (0, 0)
Screenshot: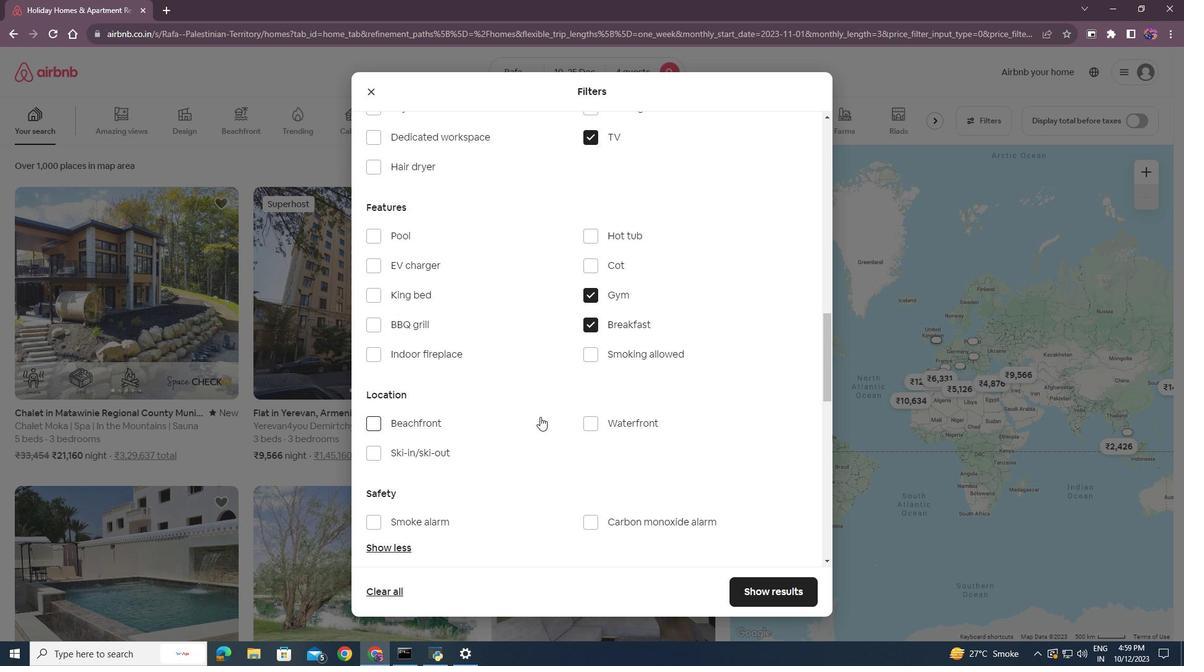 
Action: Mouse scrolled (540, 416) with delta (0, 0)
Screenshot: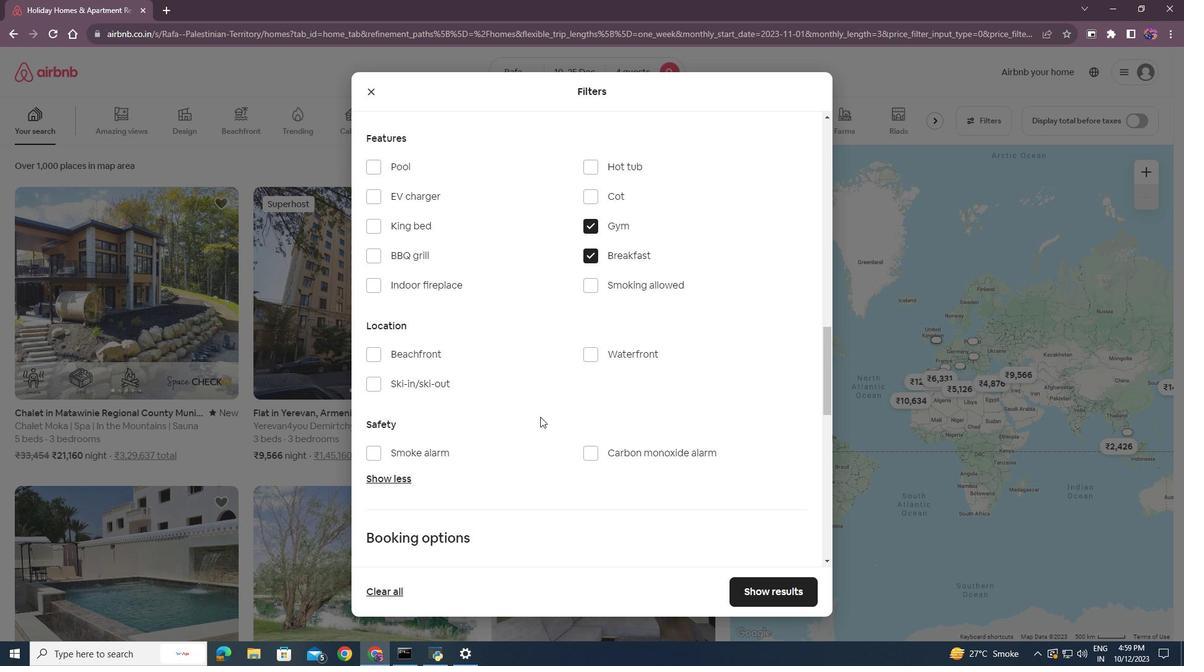
Action: Mouse scrolled (540, 416) with delta (0, 0)
Screenshot: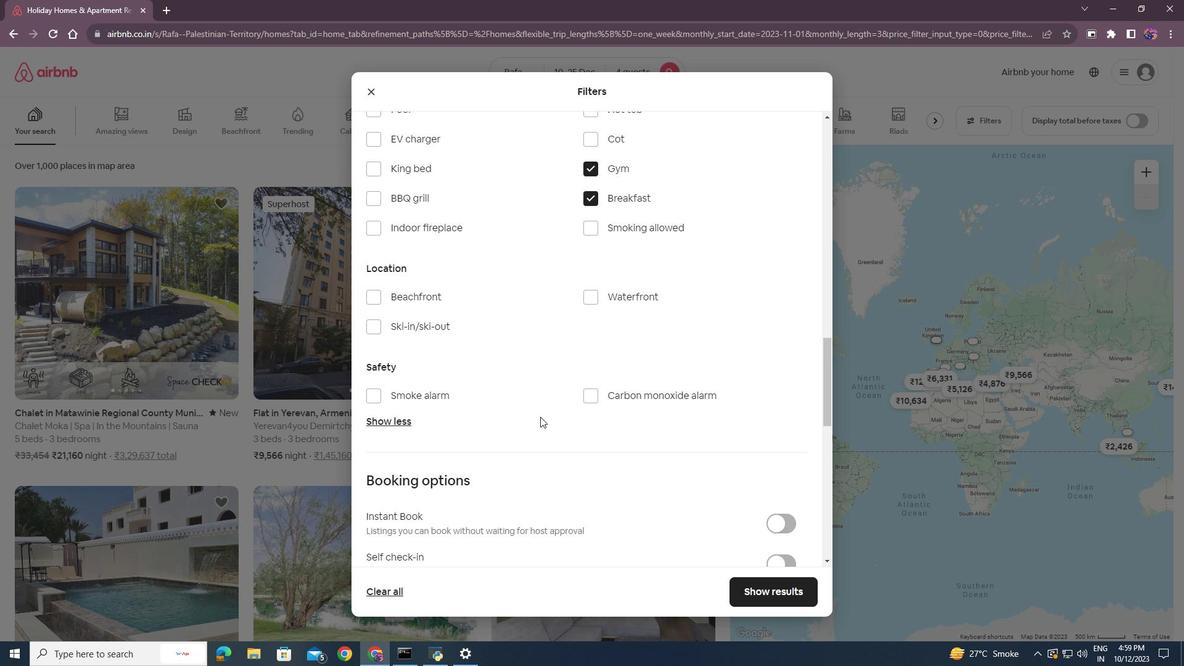 
Action: Mouse moved to (536, 421)
Screenshot: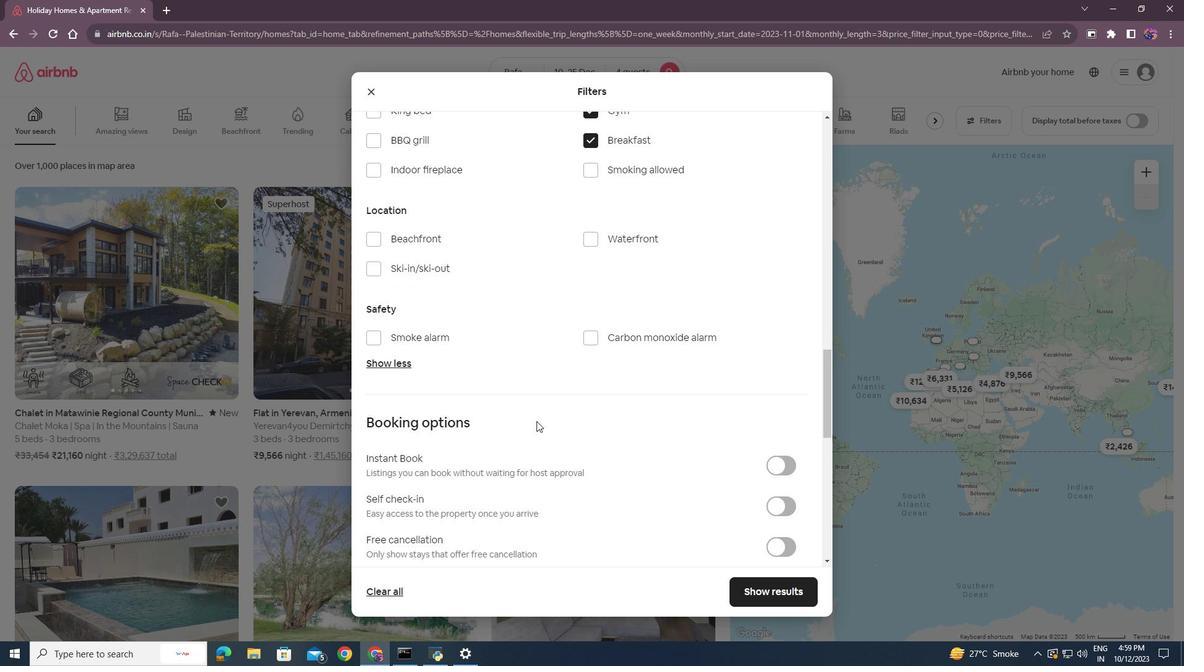 
Action: Mouse scrolled (536, 420) with delta (0, 0)
Screenshot: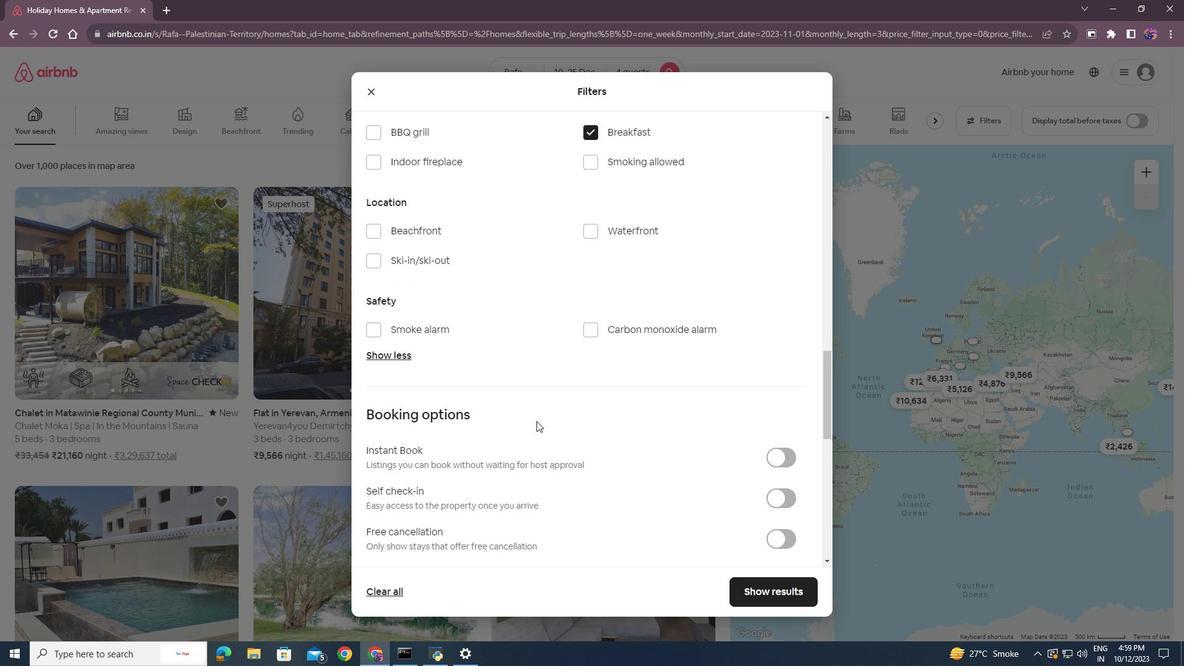 
Action: Mouse scrolled (536, 420) with delta (0, 0)
Screenshot: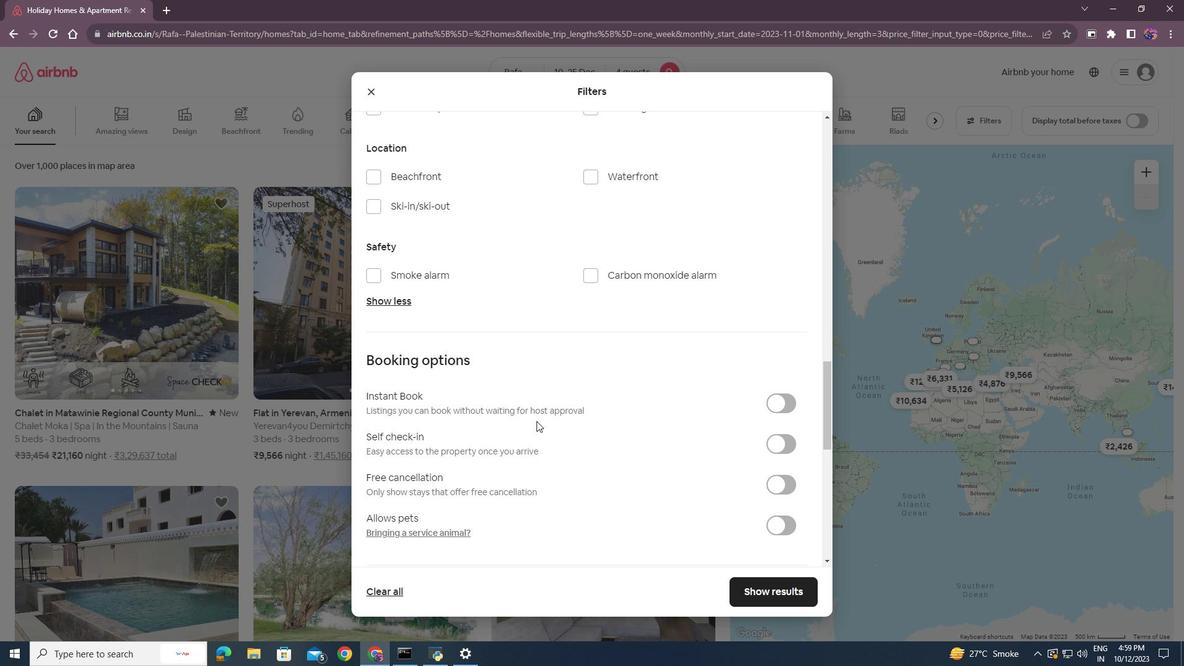 
Action: Mouse moved to (783, 386)
Screenshot: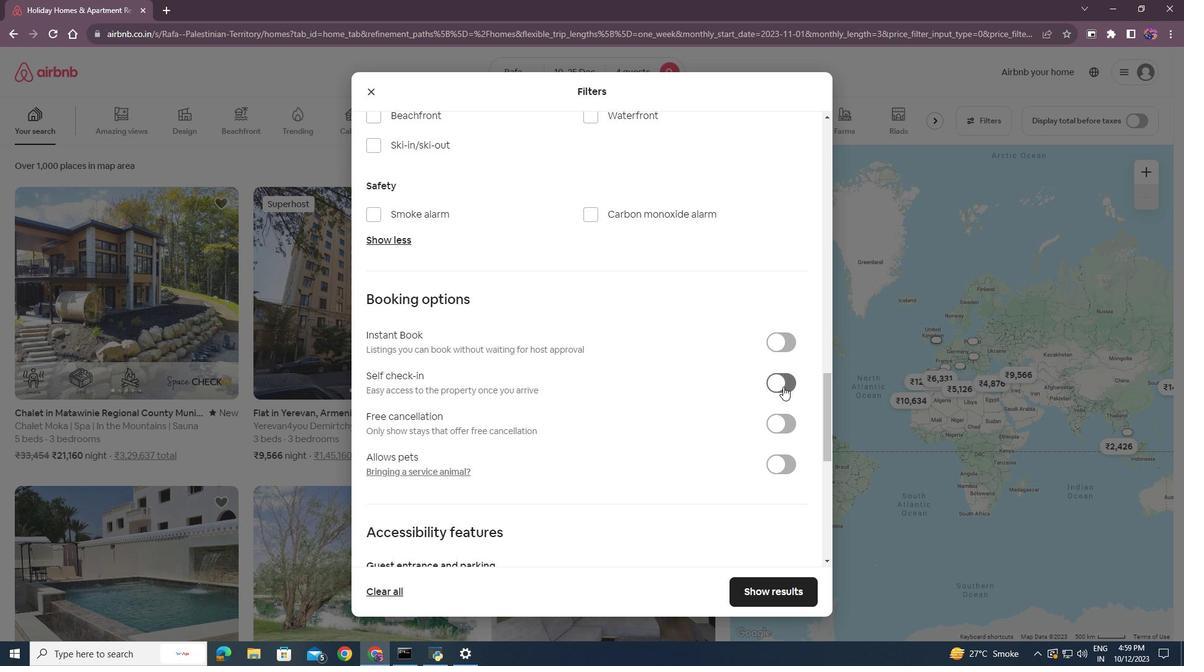 
Action: Mouse pressed left at (783, 386)
Screenshot: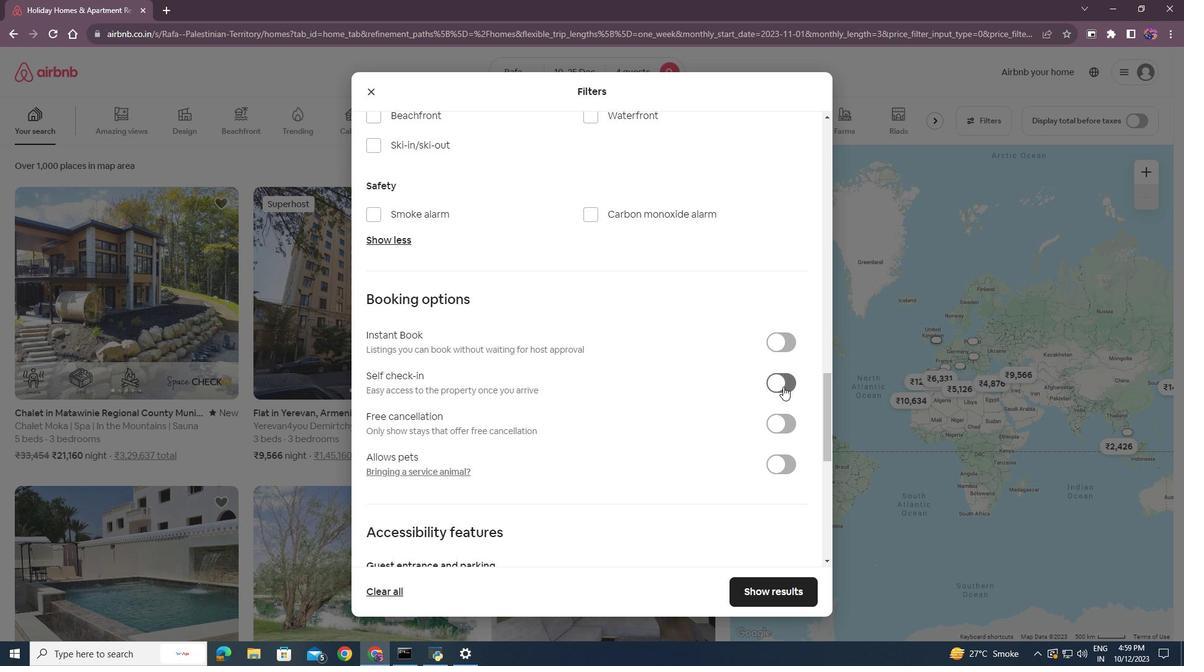 
Action: Mouse moved to (676, 443)
Screenshot: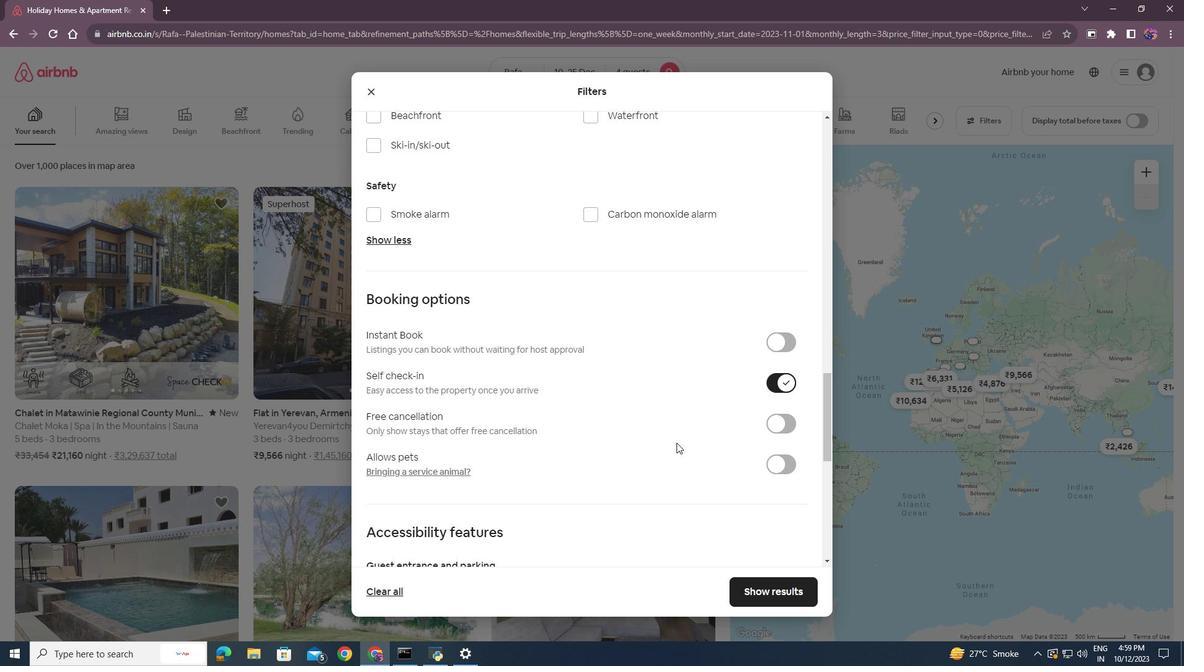
Action: Mouse scrolled (676, 442) with delta (0, 0)
Screenshot: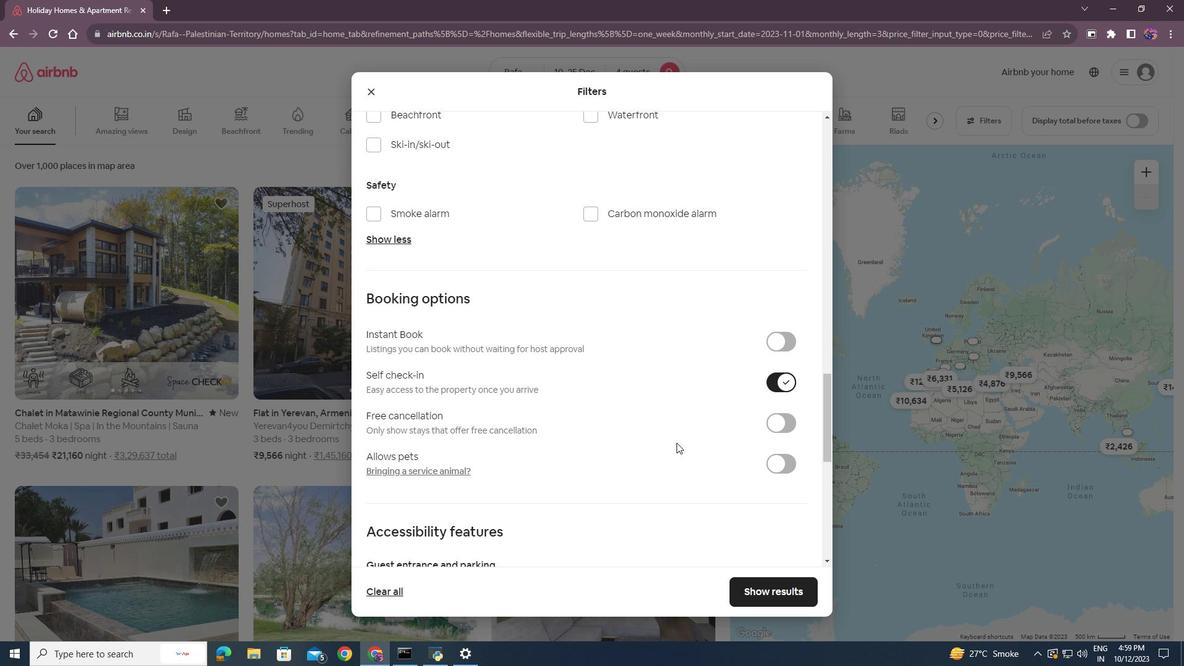 
Action: Mouse moved to (777, 593)
Screenshot: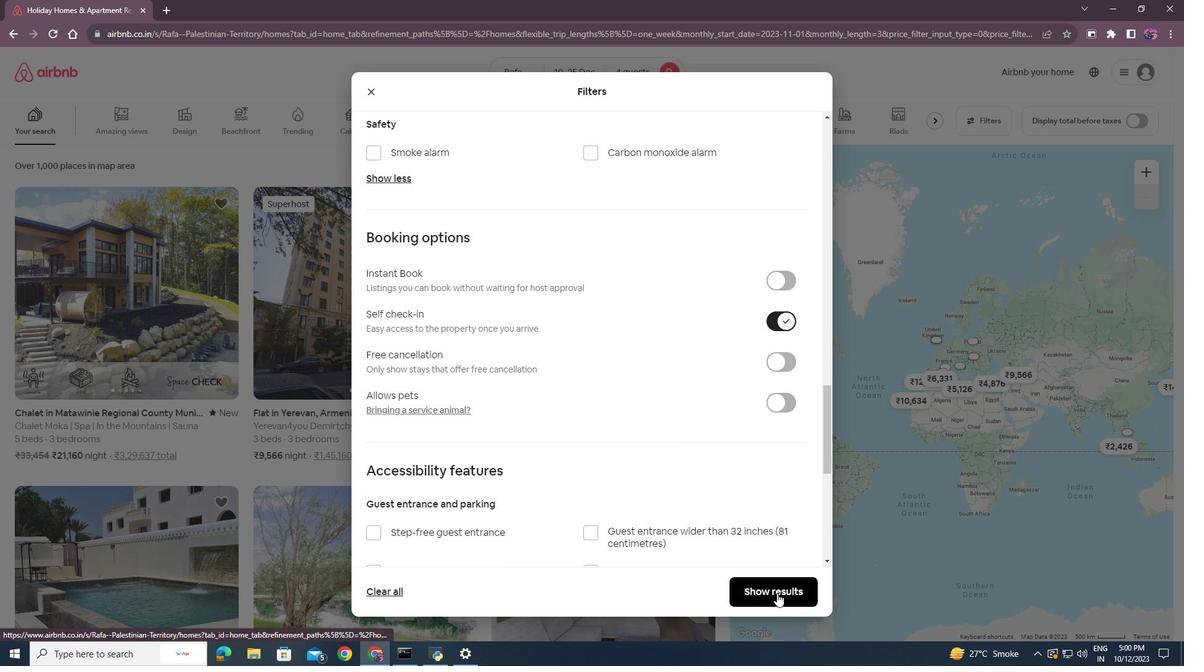 
Action: Mouse pressed left at (777, 593)
Screenshot: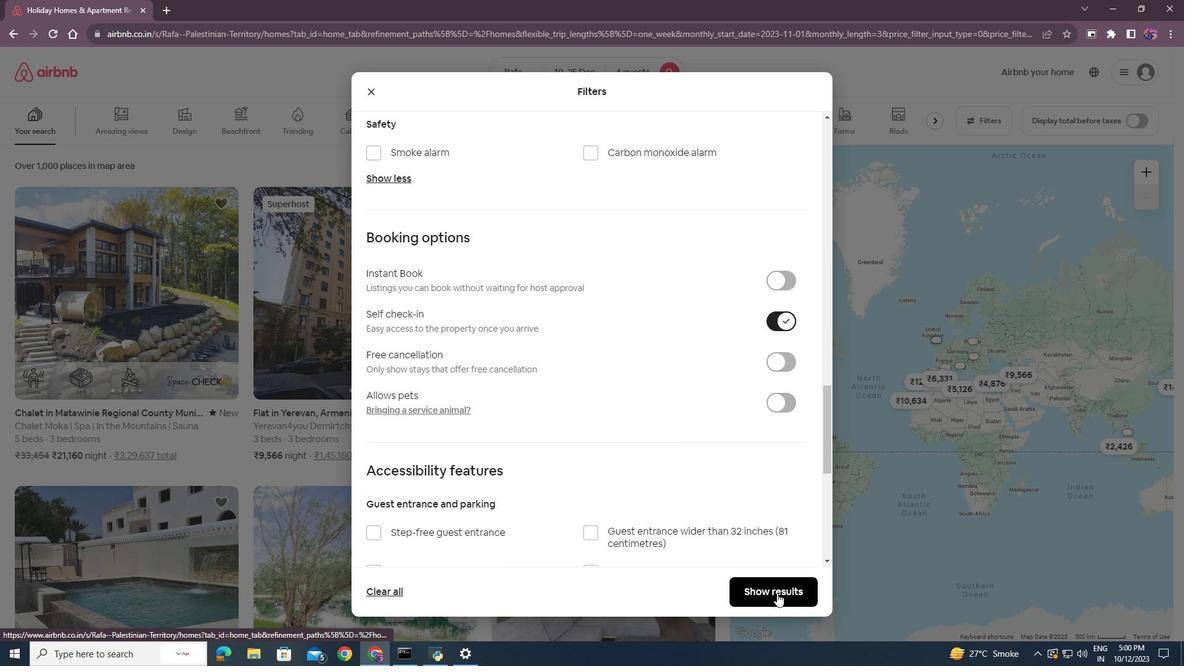 
Action: Mouse moved to (558, 434)
Screenshot: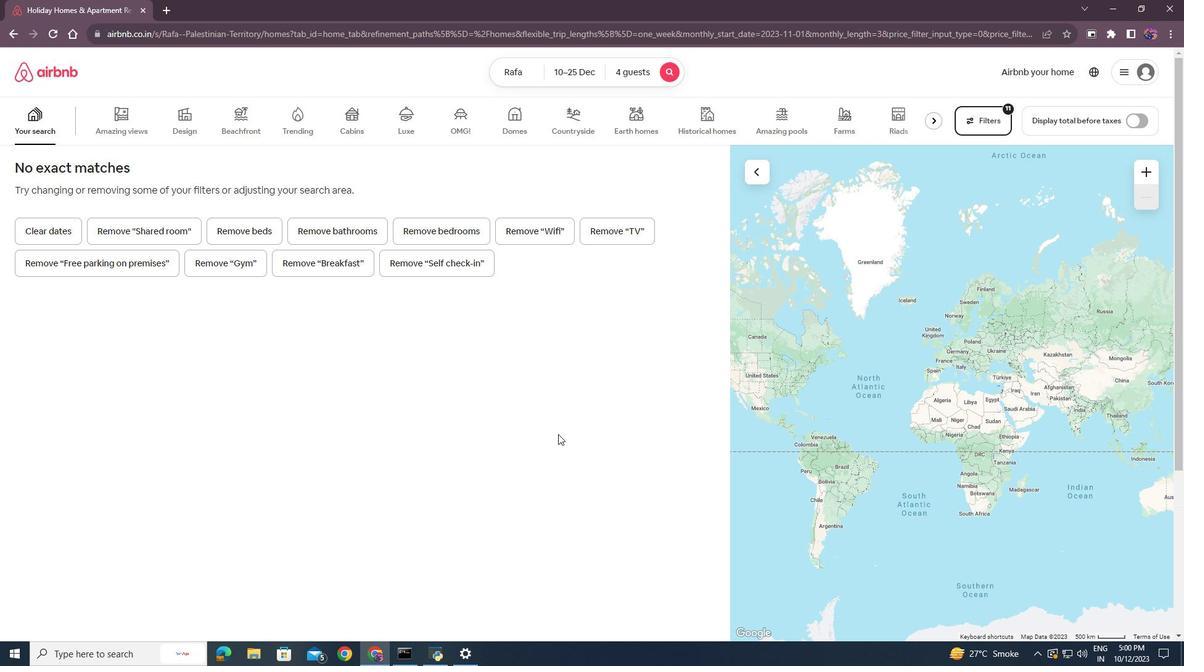 
